 Task: Search for a house in Anoka, United States, for 2 guests from June 9 to June 16, with a price range of ₹8000 to ₹16000, 2 bedrooms, 2 beds, self check-in, and English-speaking host.
Action: Mouse pressed left at (594, 139)
Screenshot: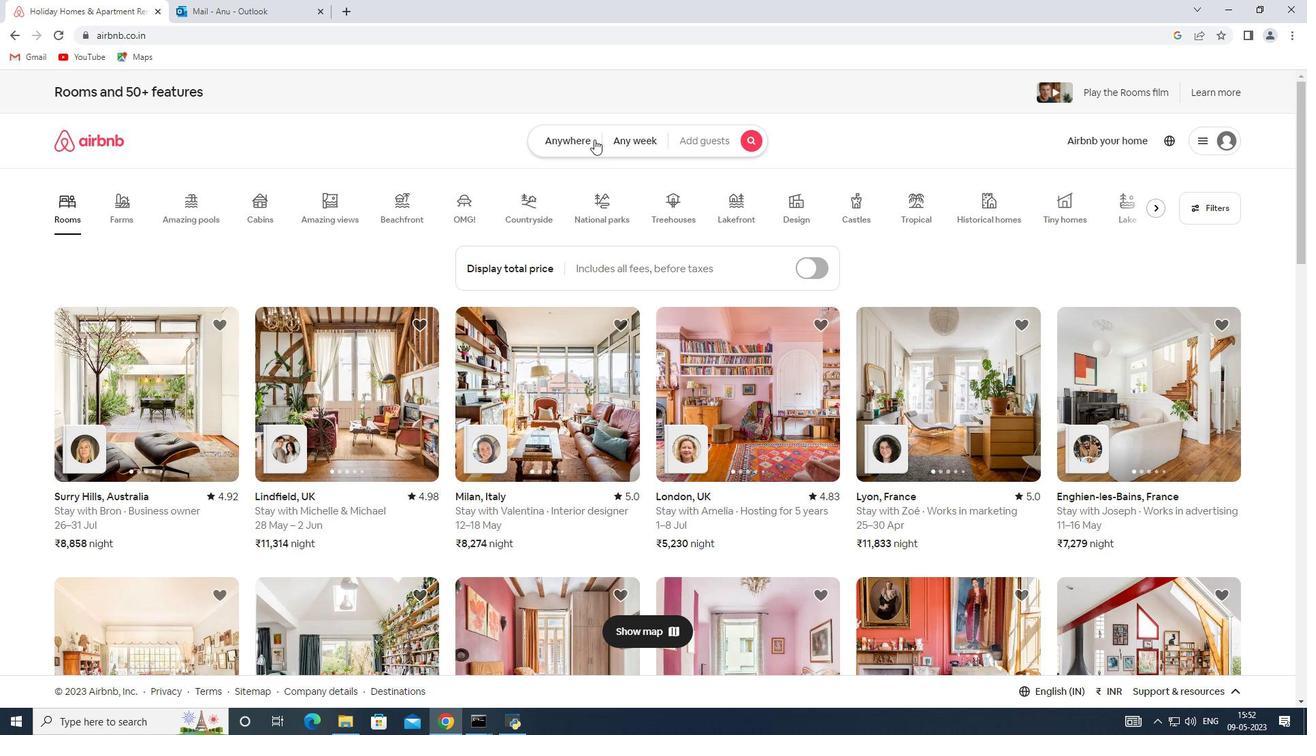 
Action: Mouse moved to (446, 201)
Screenshot: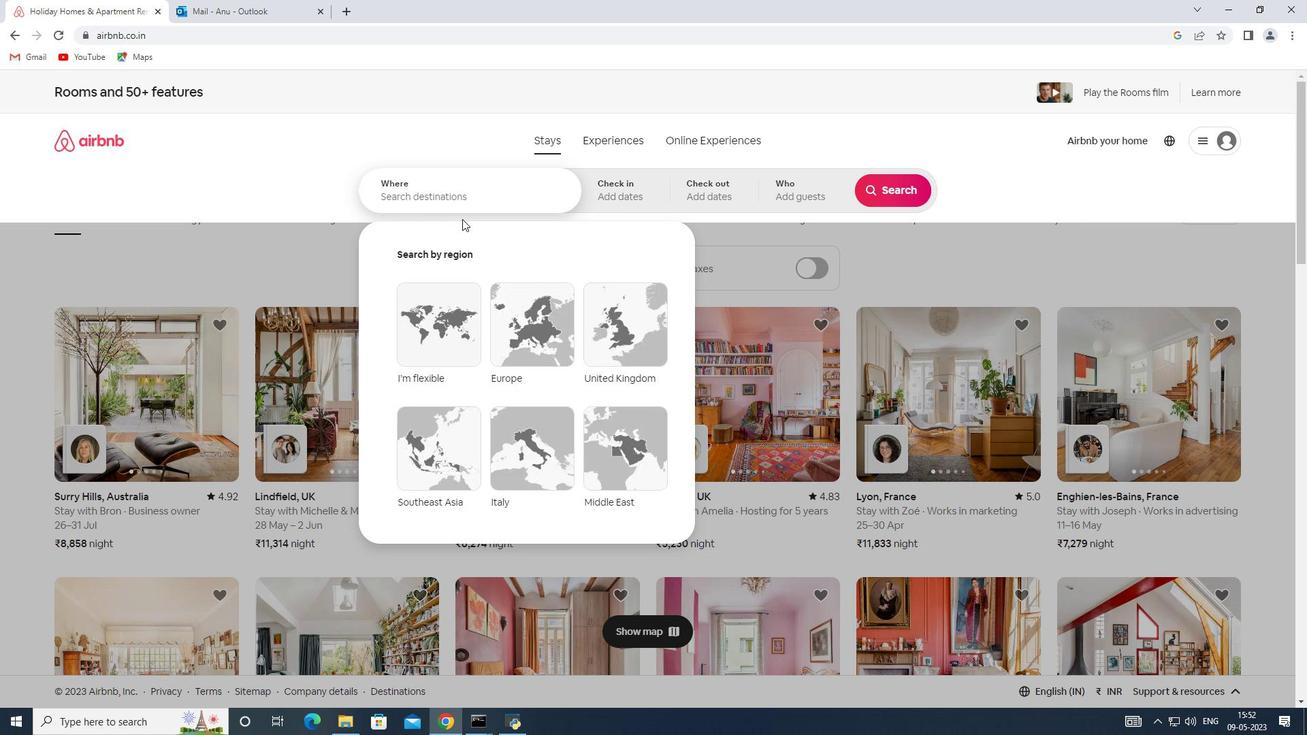 
Action: Mouse pressed left at (446, 201)
Screenshot: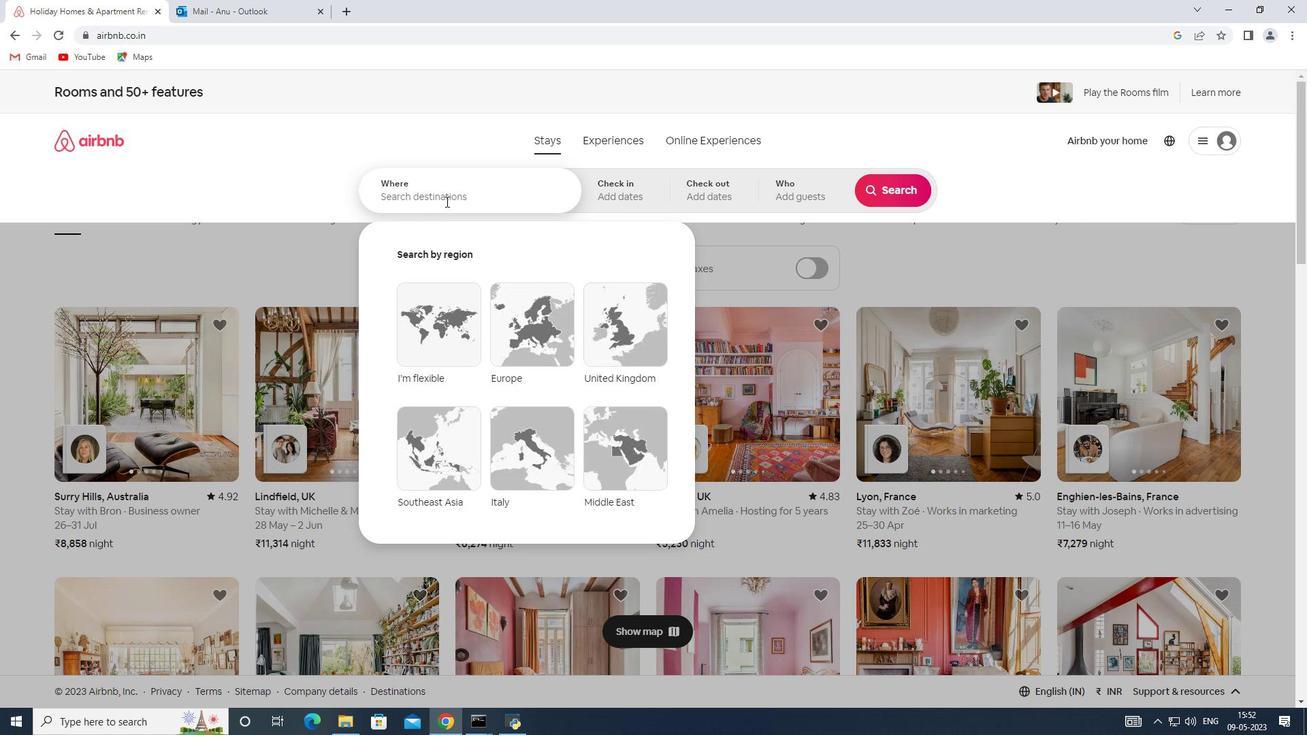 
Action: Mouse moved to (452, 196)
Screenshot: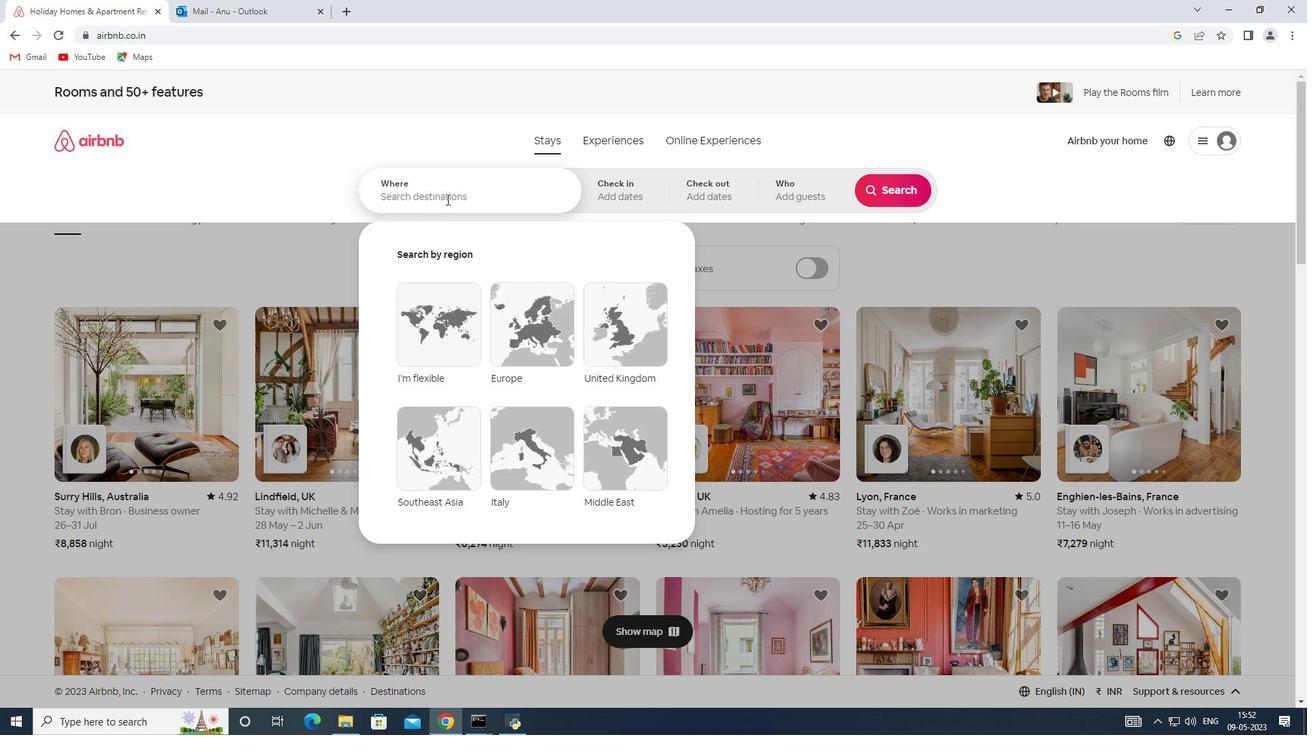 
Action: Key pressed <Key.caps_lock>A<Key.caps_lock>noka,<Key.caps_lock>U<Key.caps_lock>nited
Screenshot: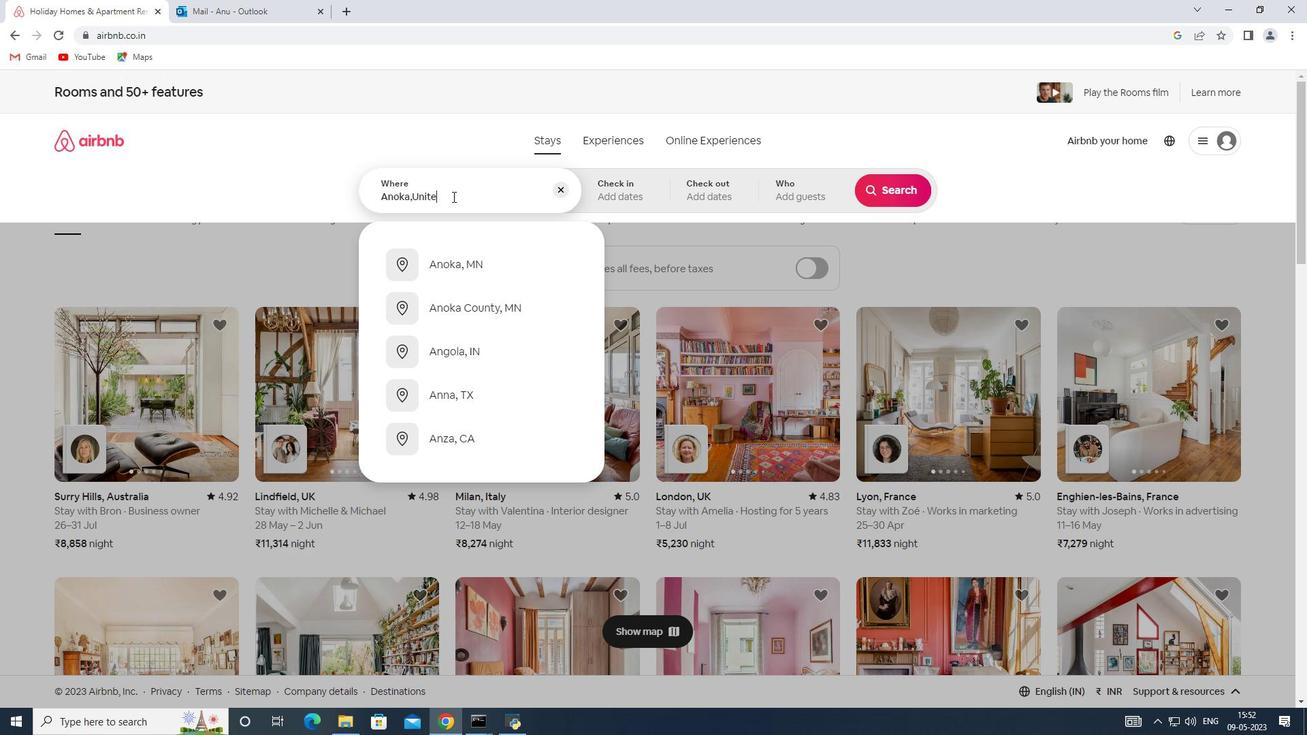 
Action: Mouse moved to (497, 199)
Screenshot: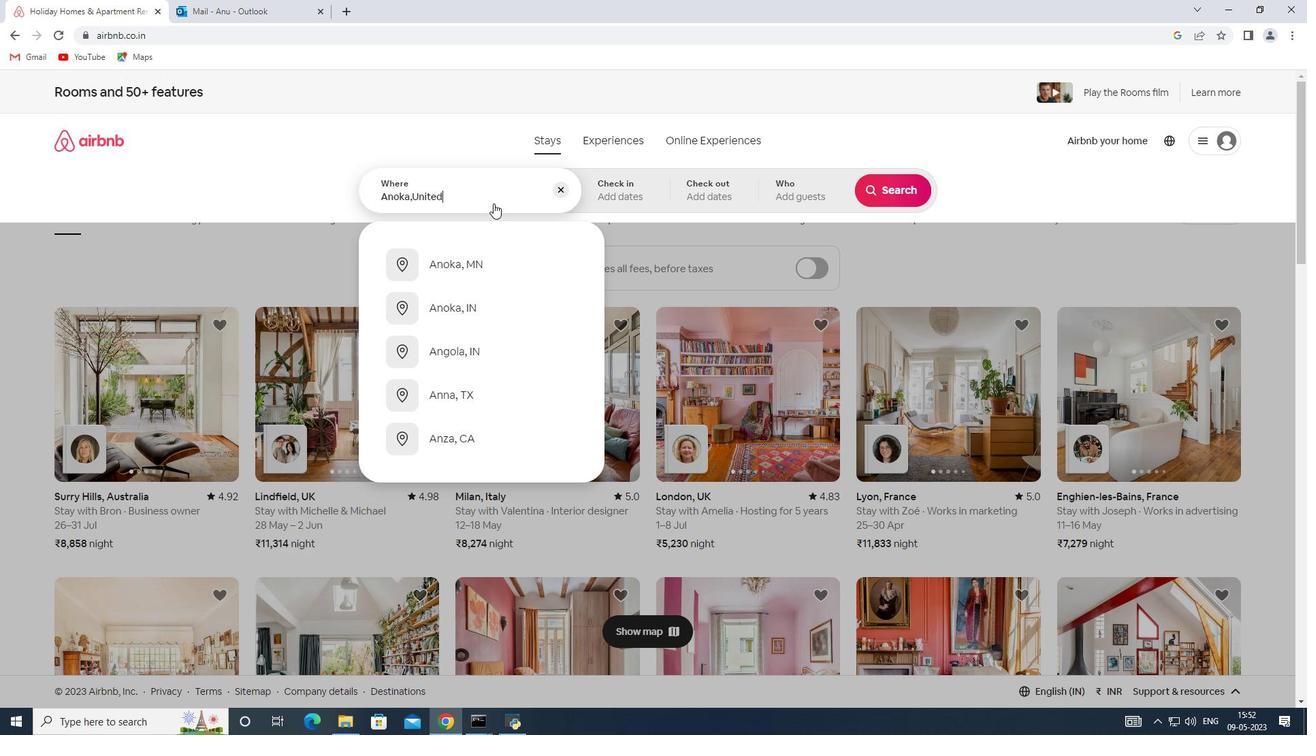 
Action: Key pressed <Key.space><Key.caps_lock>S<Key.caps_lock>tates
Screenshot: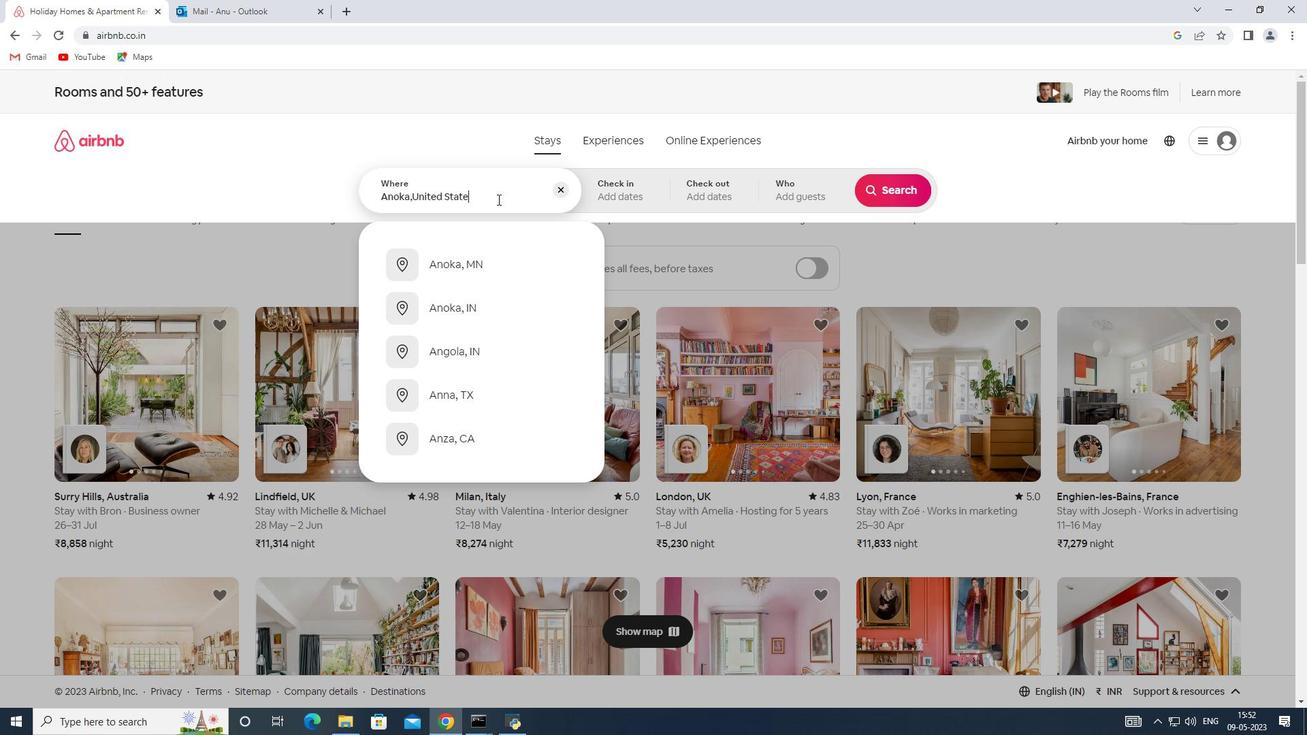 
Action: Mouse moved to (644, 192)
Screenshot: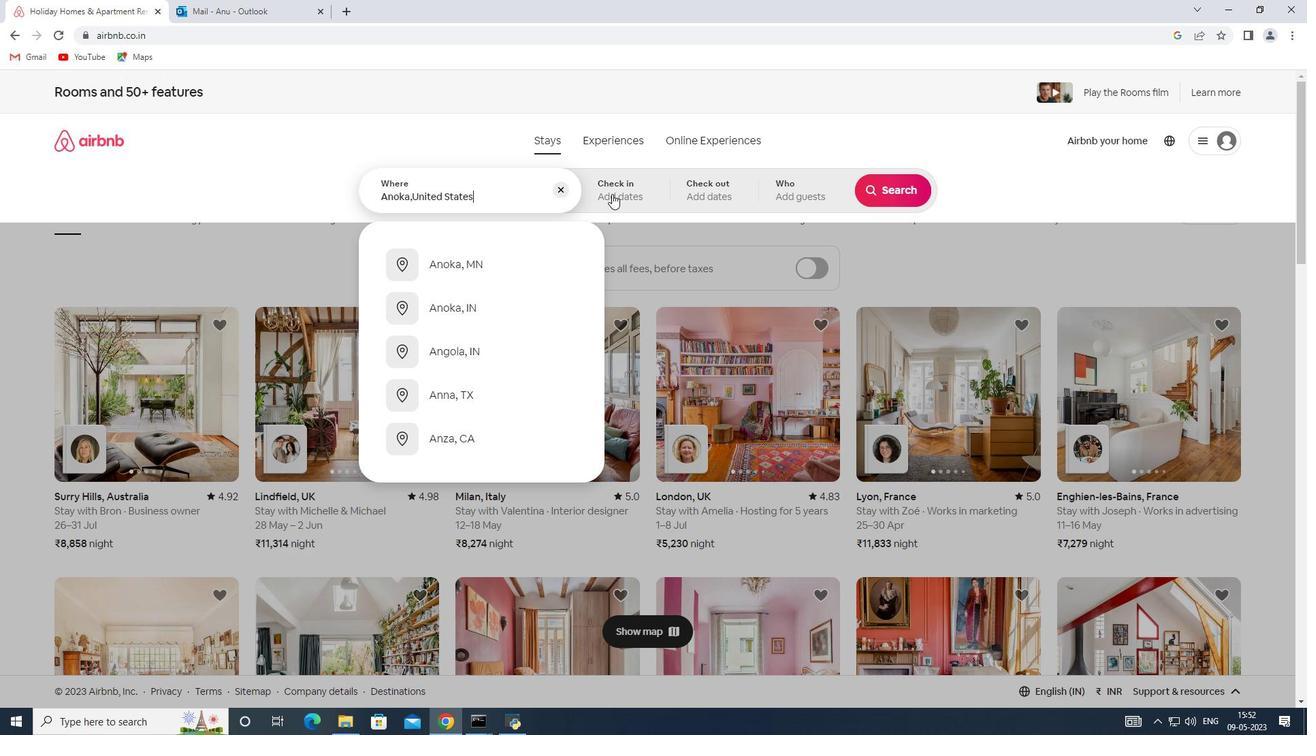 
Action: Mouse pressed left at (644, 192)
Screenshot: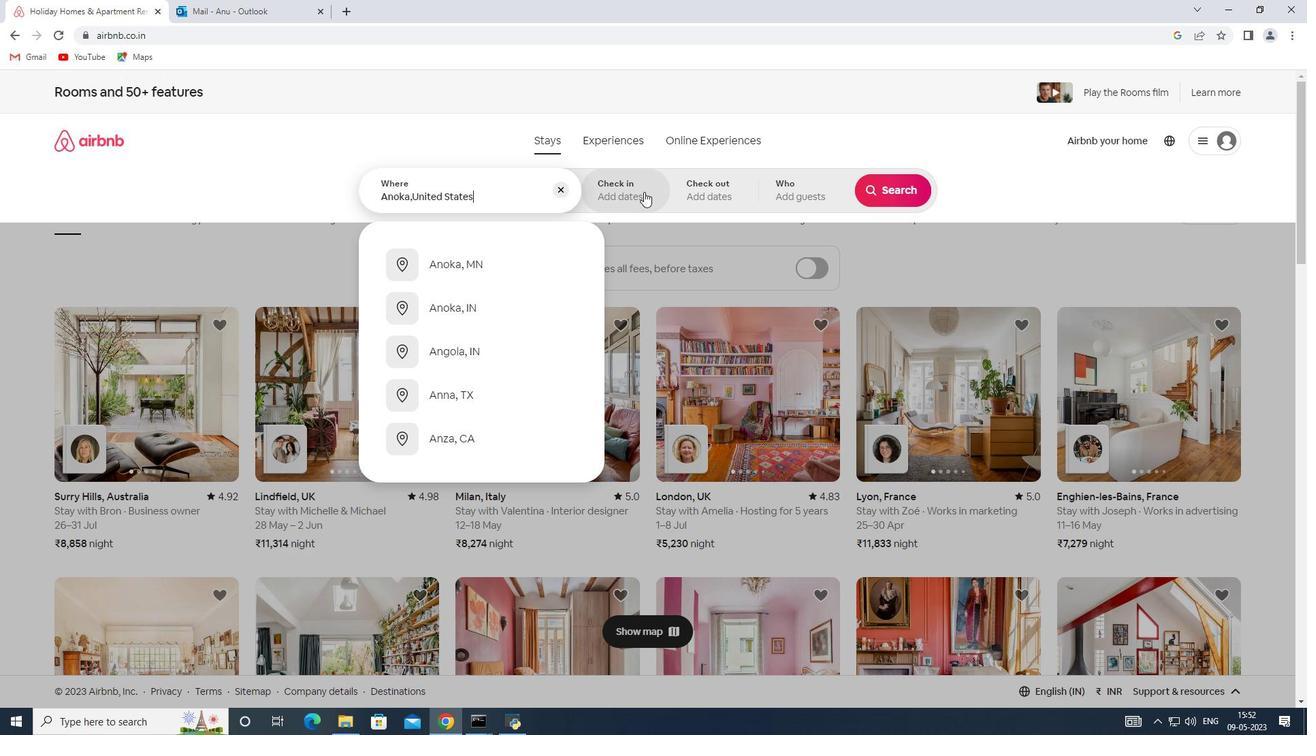 
Action: Mouse moved to (848, 382)
Screenshot: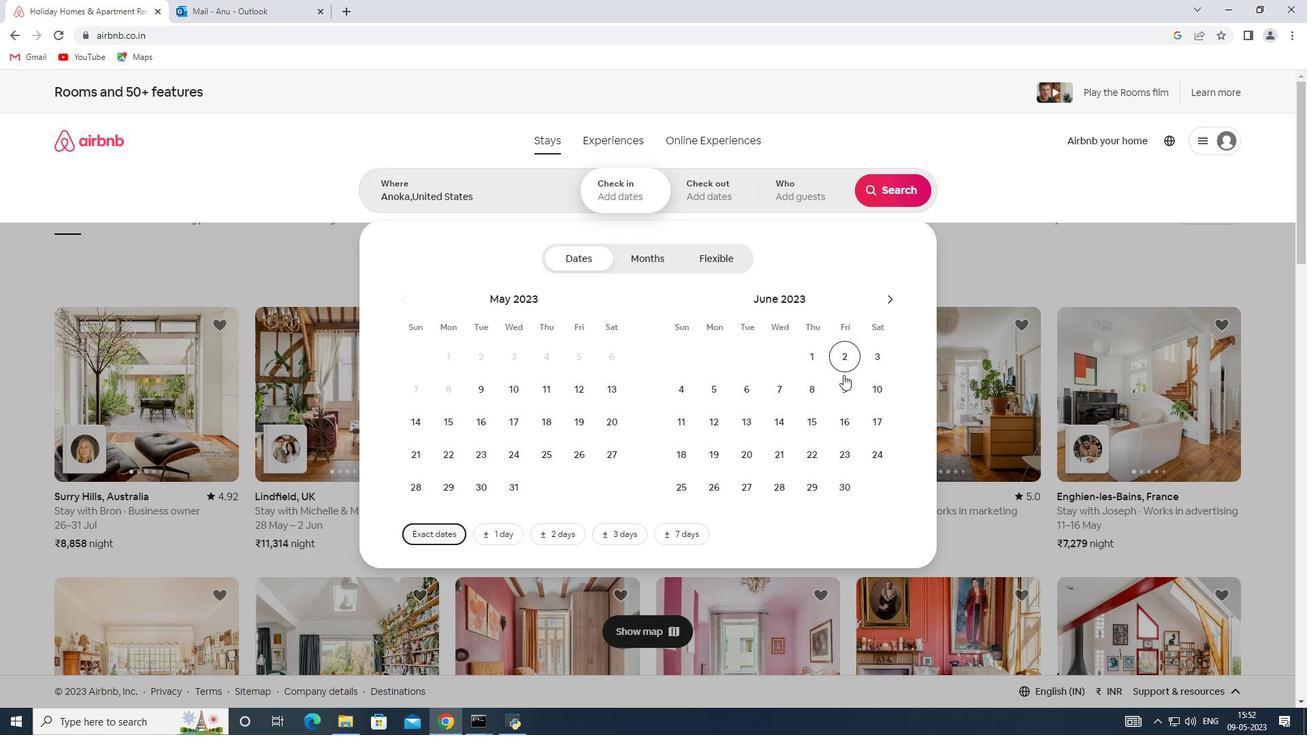 
Action: Mouse pressed left at (848, 382)
Screenshot: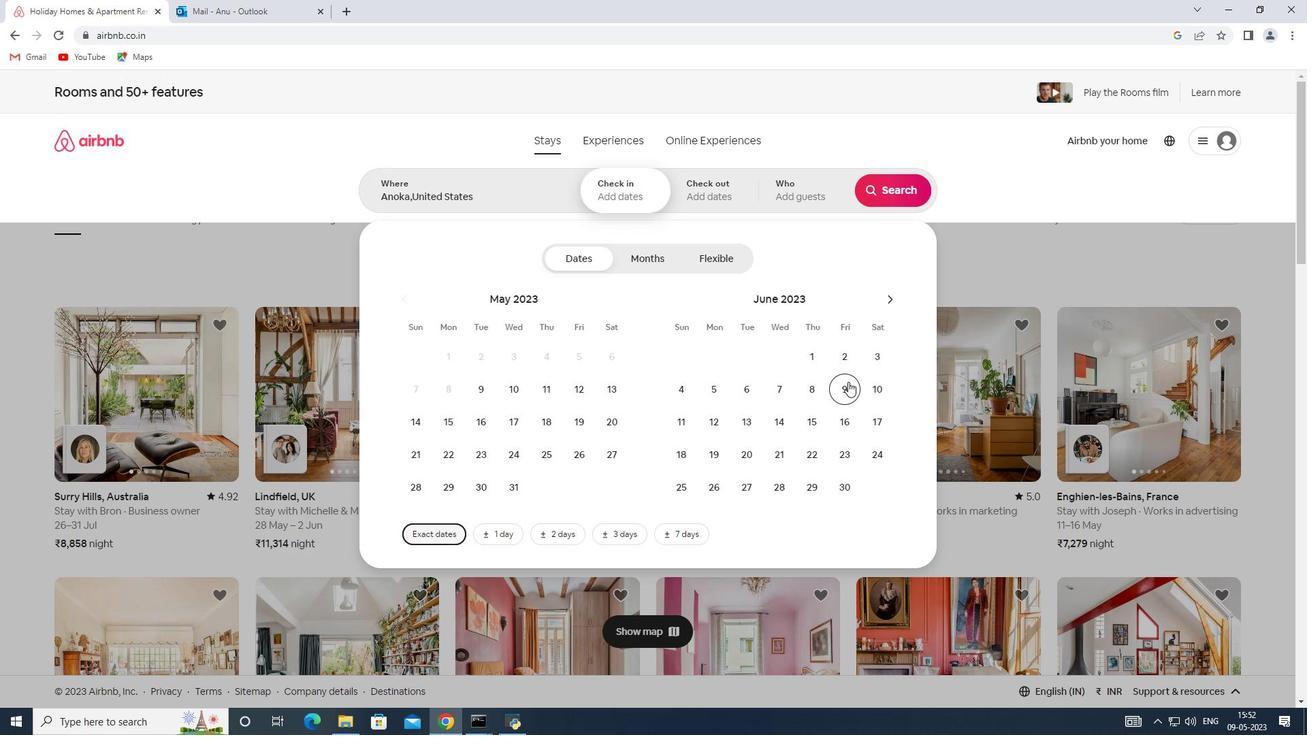 
Action: Mouse moved to (848, 413)
Screenshot: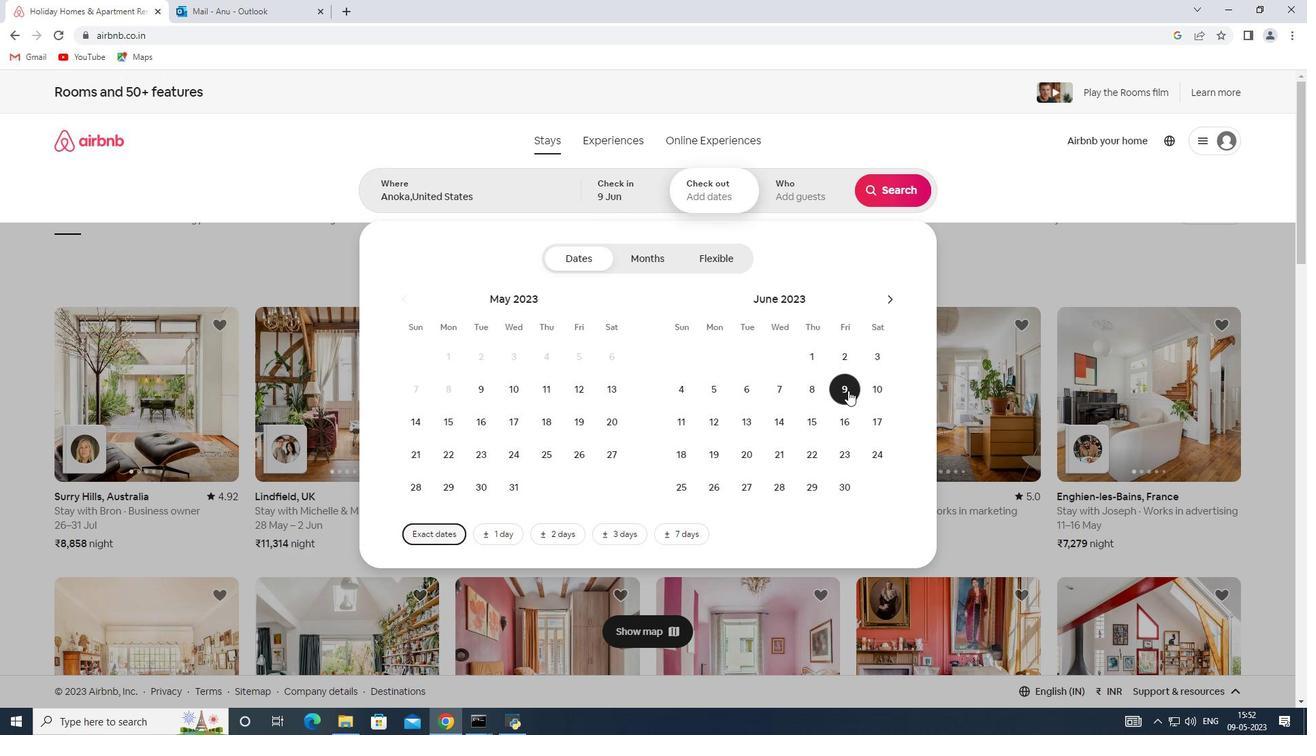 
Action: Mouse pressed left at (848, 413)
Screenshot: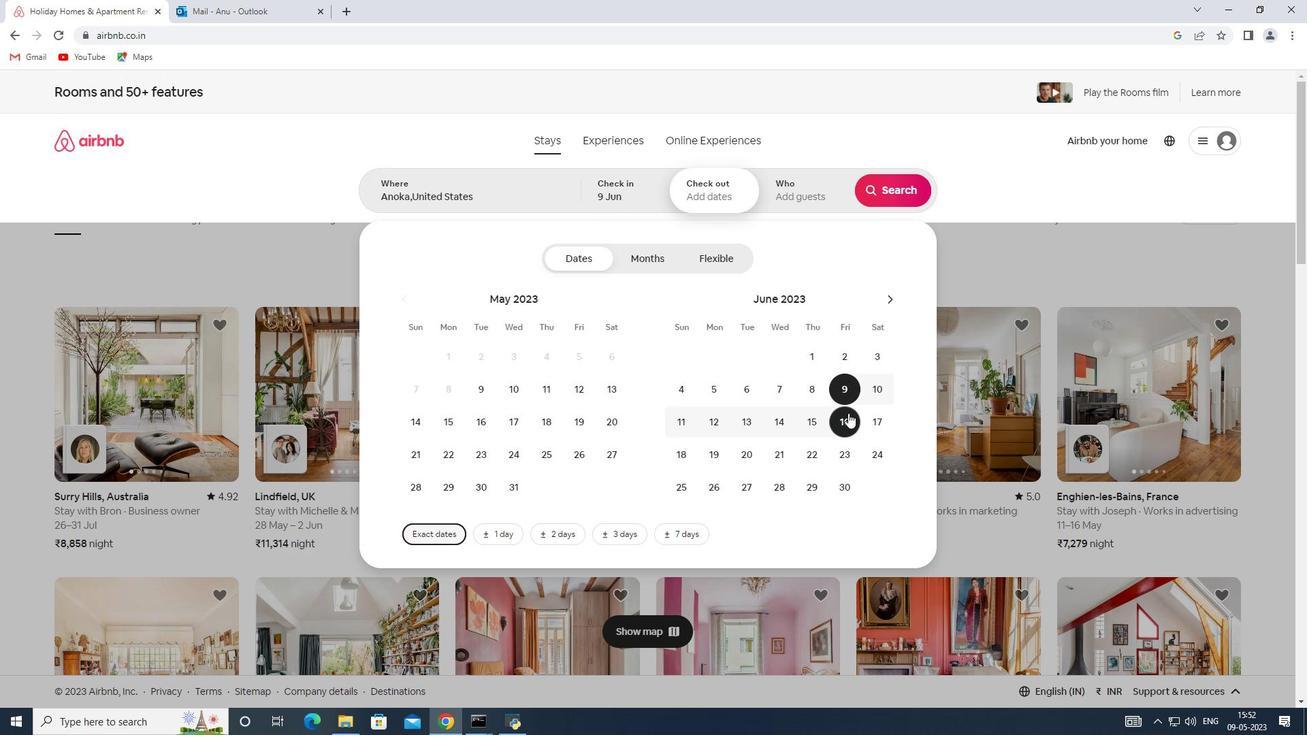 
Action: Mouse moved to (789, 190)
Screenshot: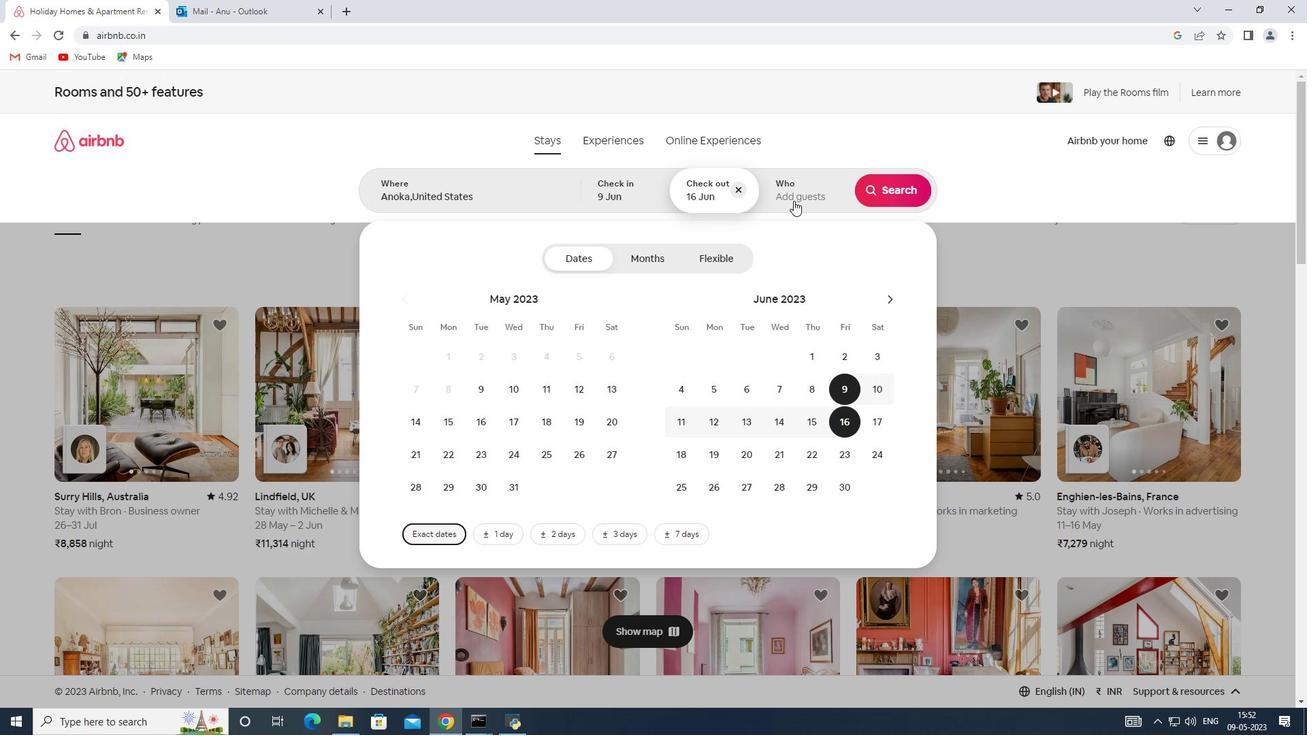 
Action: Mouse pressed left at (789, 190)
Screenshot: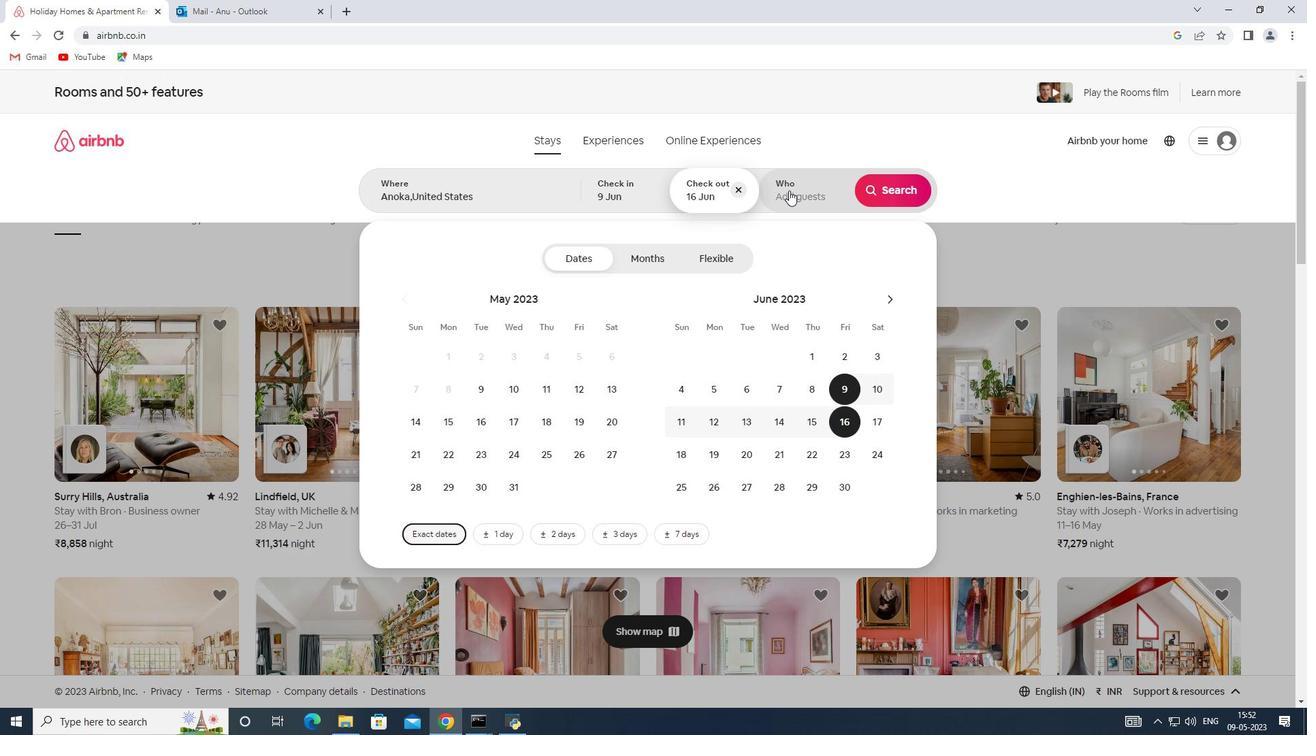 
Action: Mouse moved to (897, 259)
Screenshot: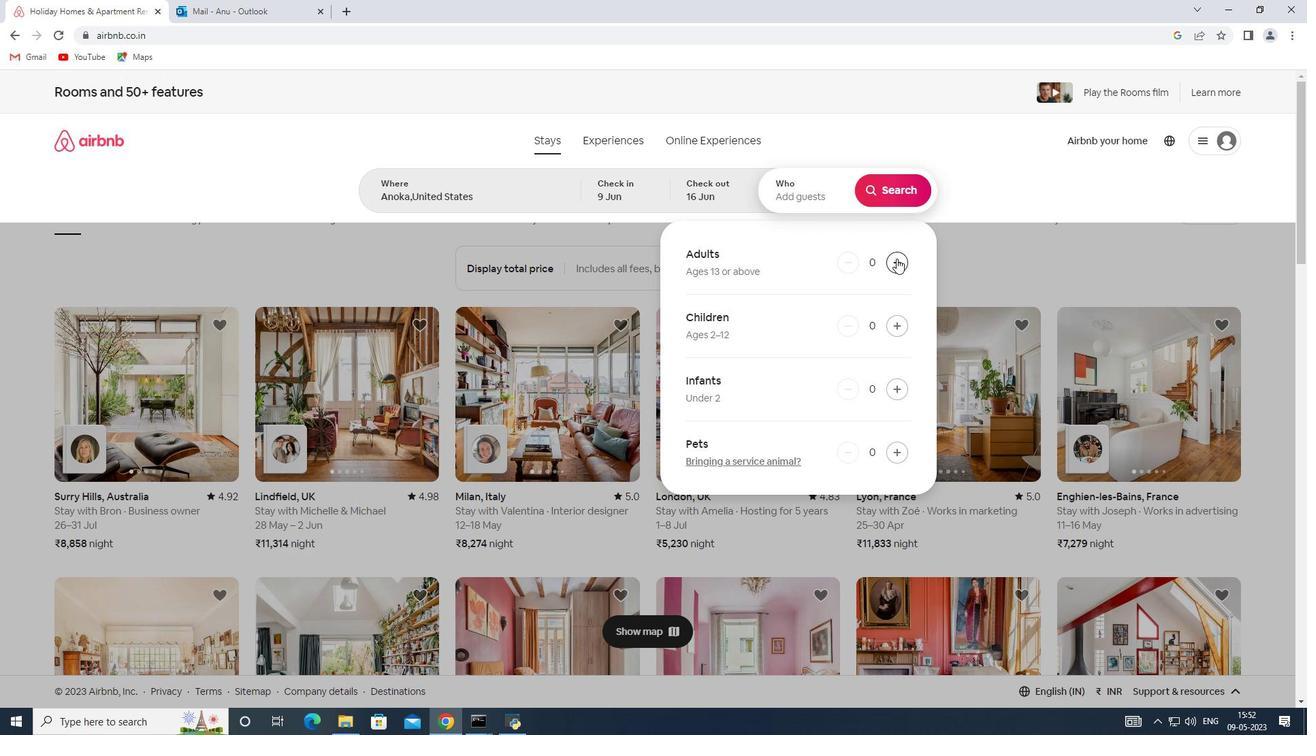 
Action: Mouse pressed left at (897, 259)
Screenshot: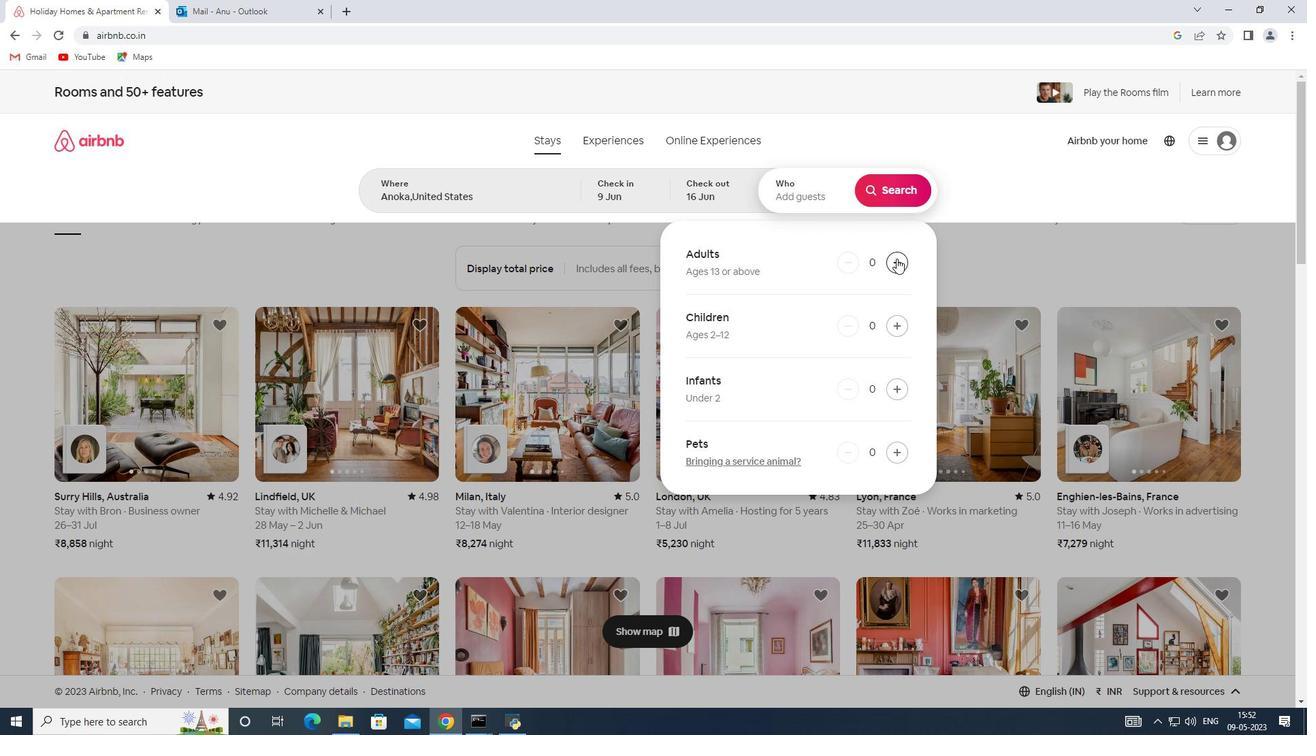 
Action: Mouse pressed left at (897, 259)
Screenshot: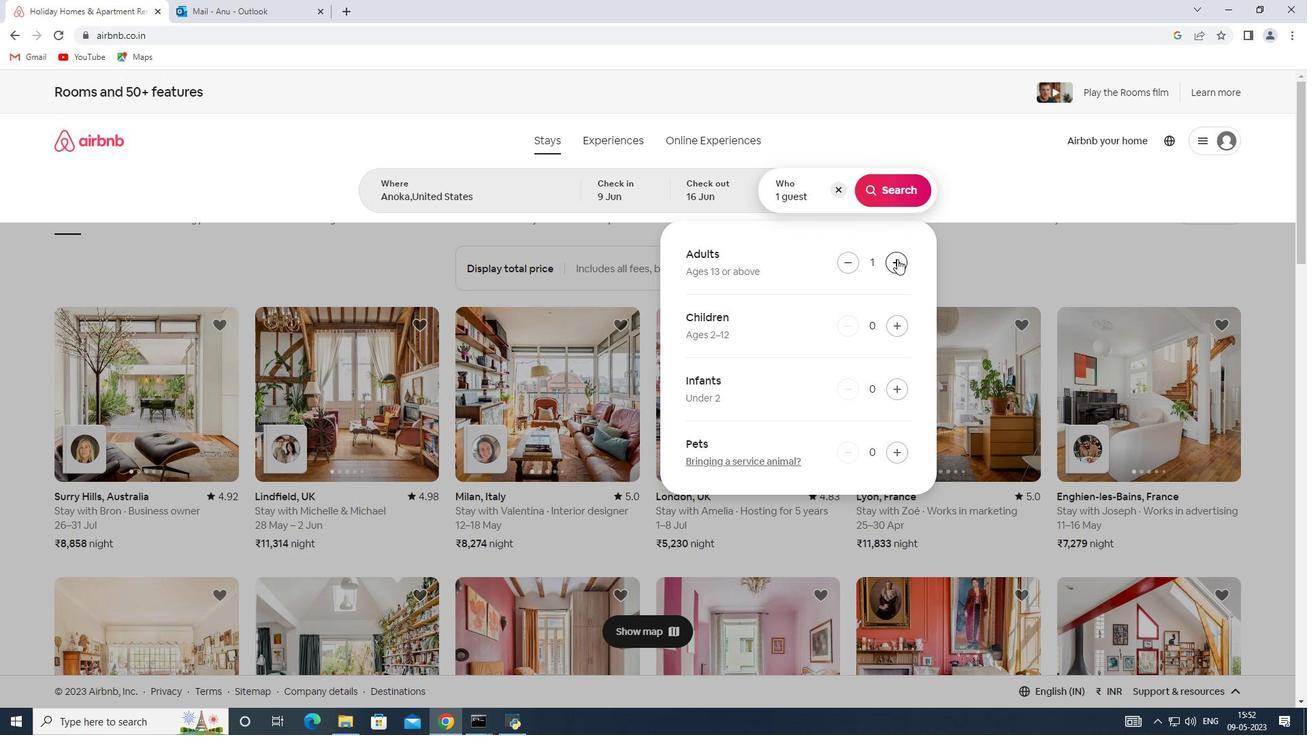 
Action: Mouse moved to (894, 185)
Screenshot: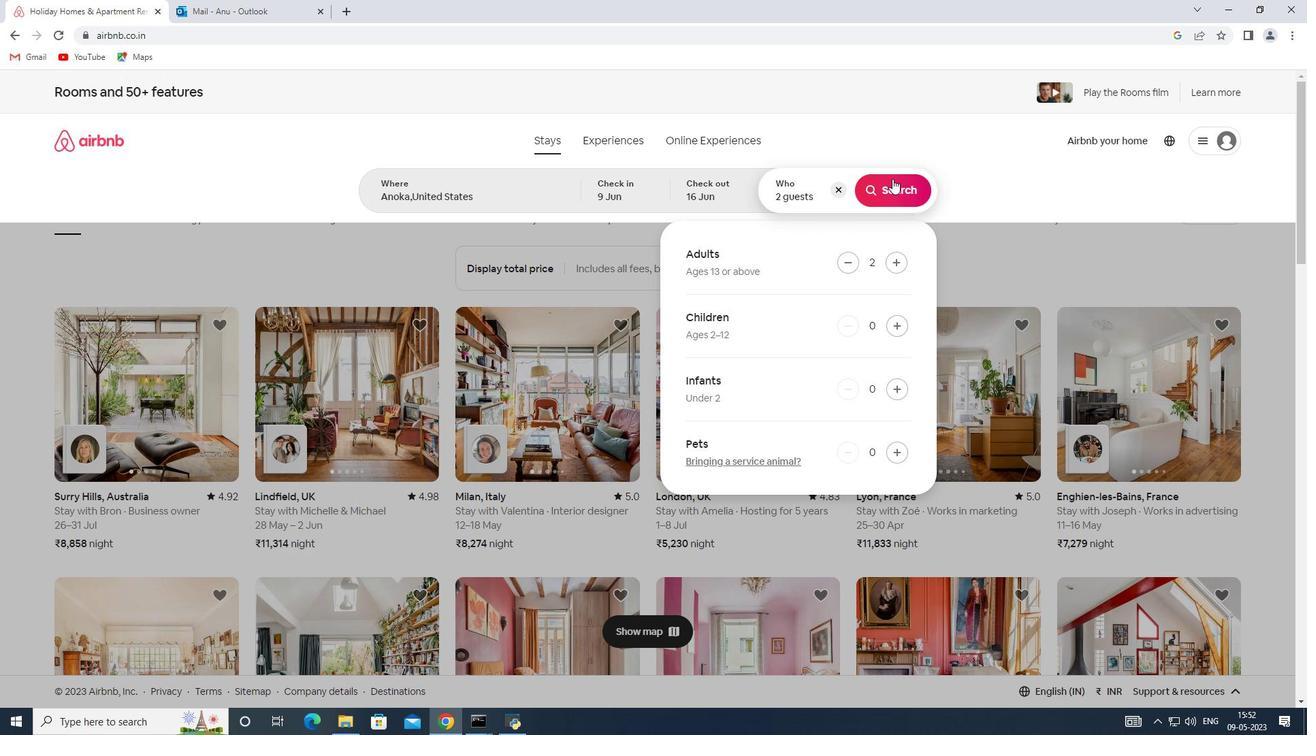 
Action: Mouse pressed left at (894, 185)
Screenshot: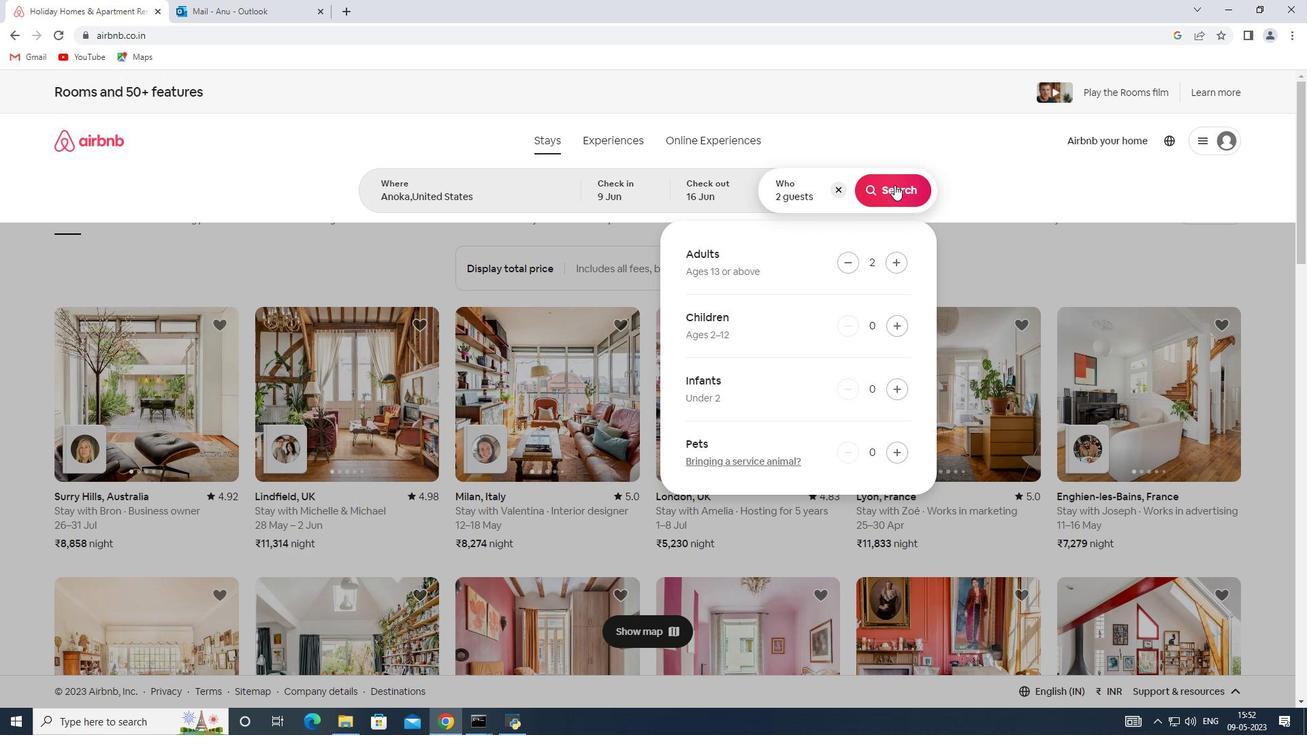 
Action: Mouse moved to (1238, 153)
Screenshot: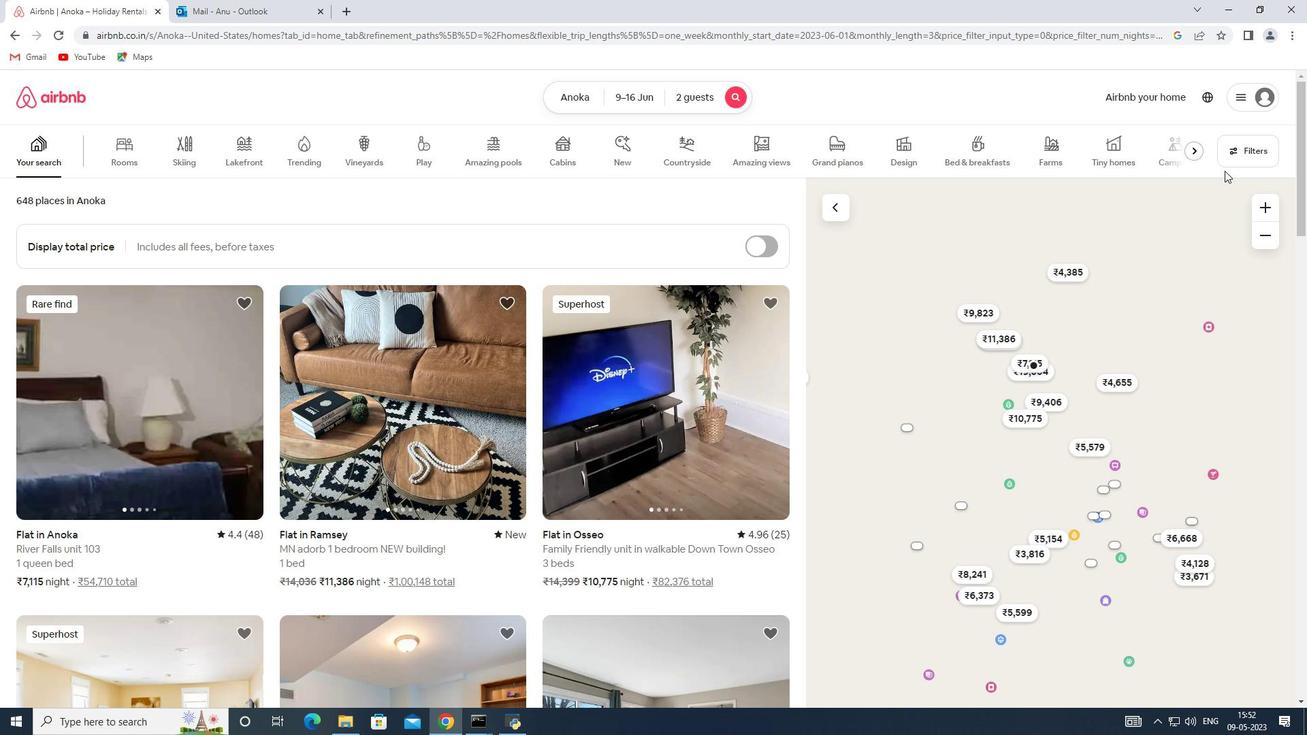 
Action: Mouse pressed left at (1238, 153)
Screenshot: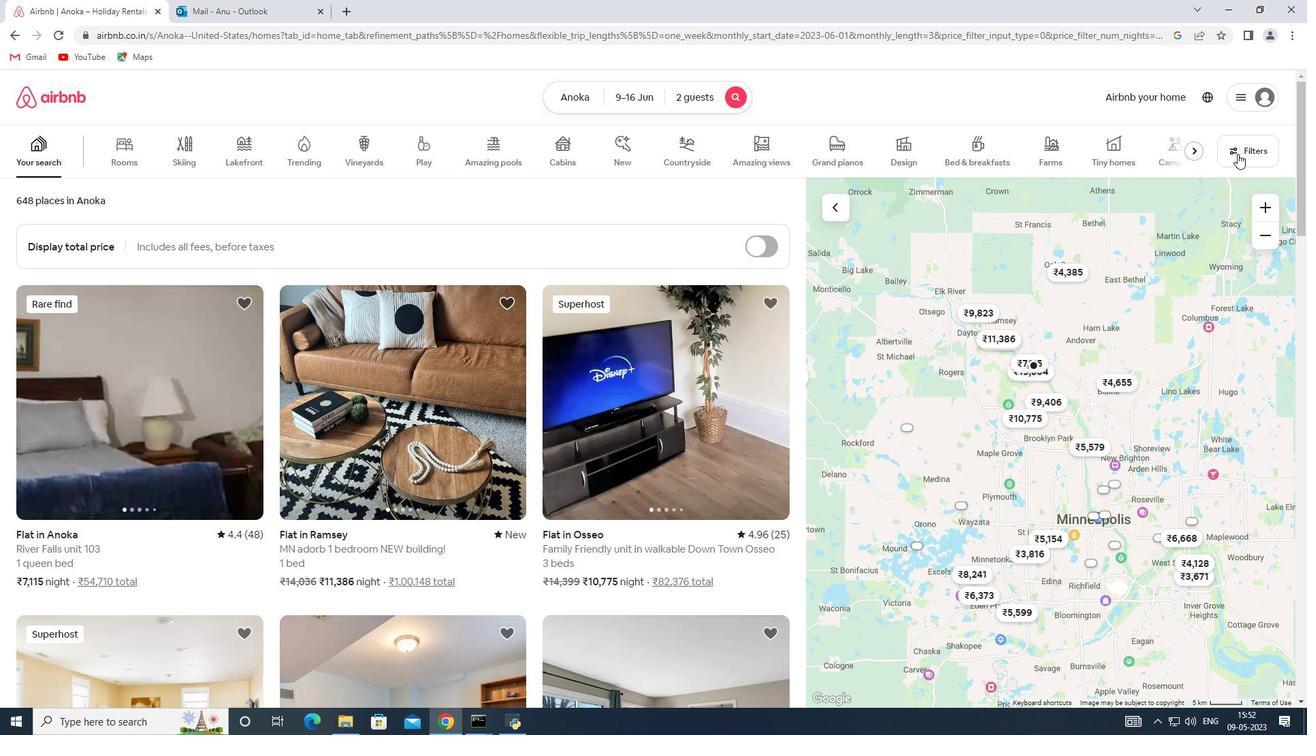 
Action: Mouse moved to (466, 484)
Screenshot: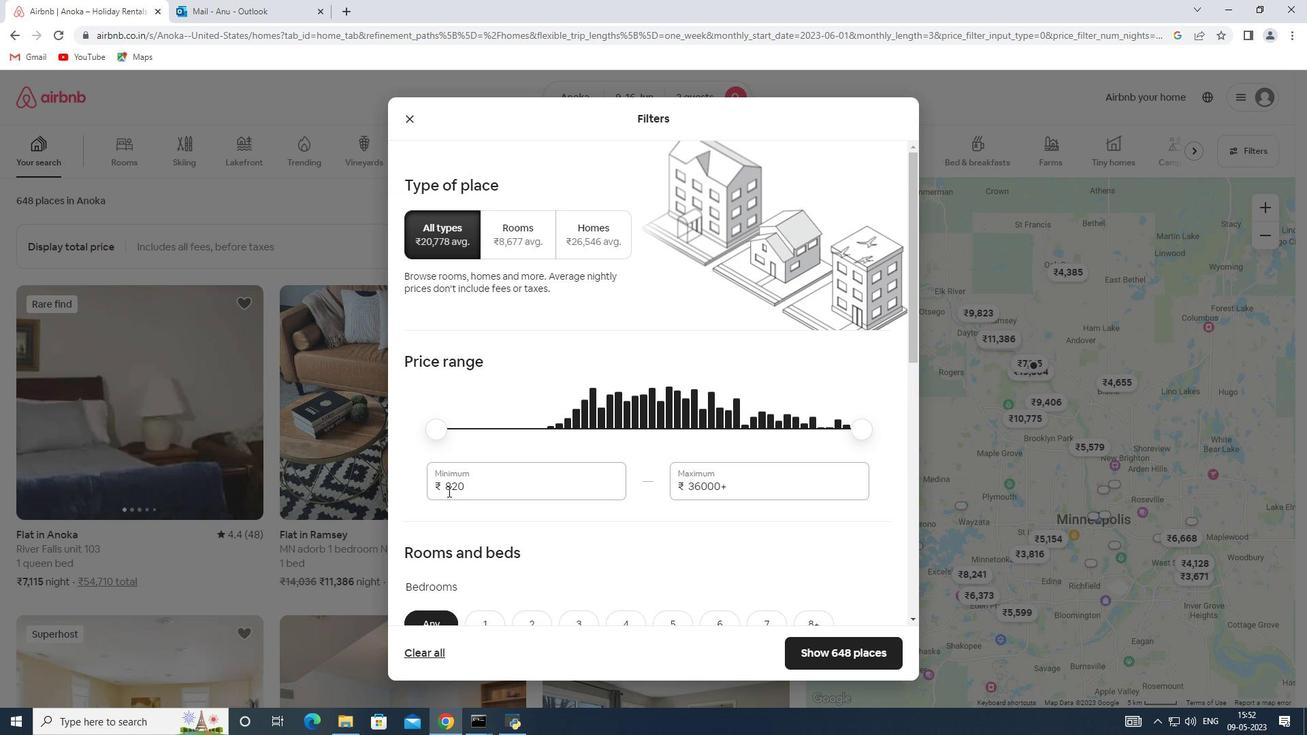
Action: Mouse pressed left at (466, 484)
Screenshot: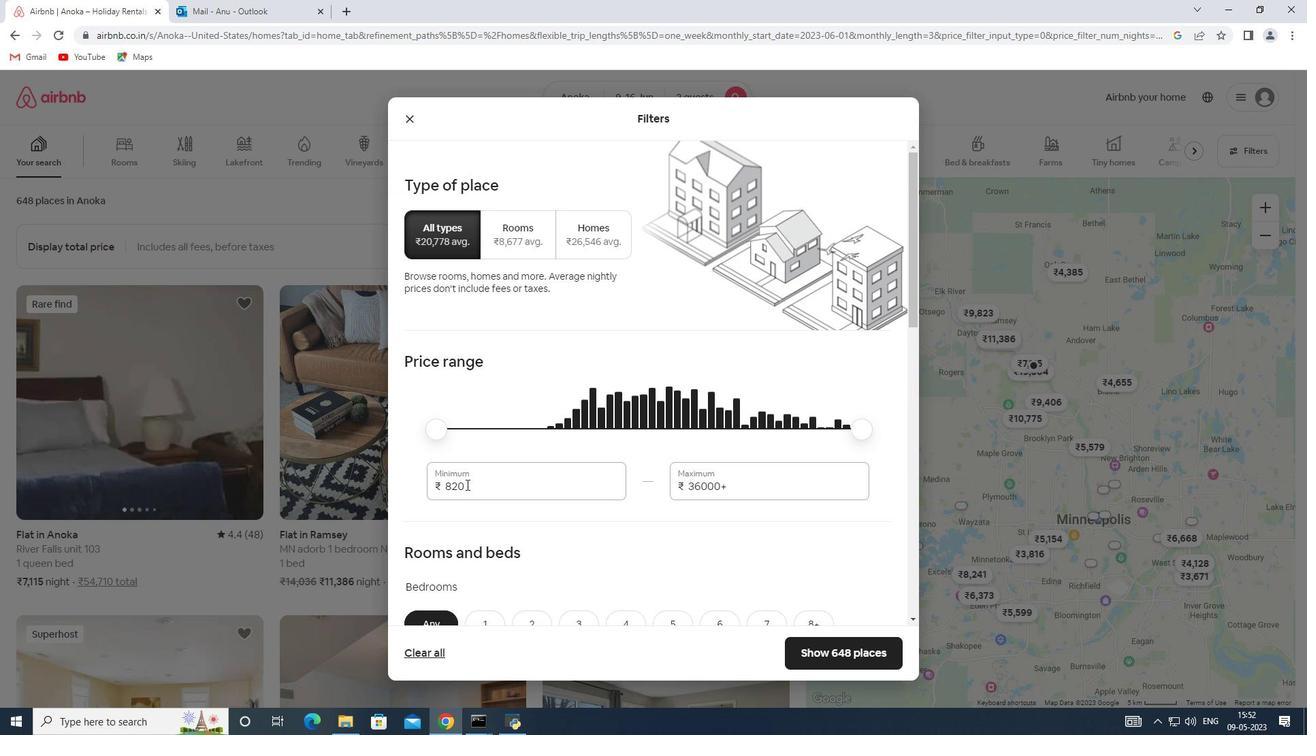 
Action: Mouse moved to (440, 484)
Screenshot: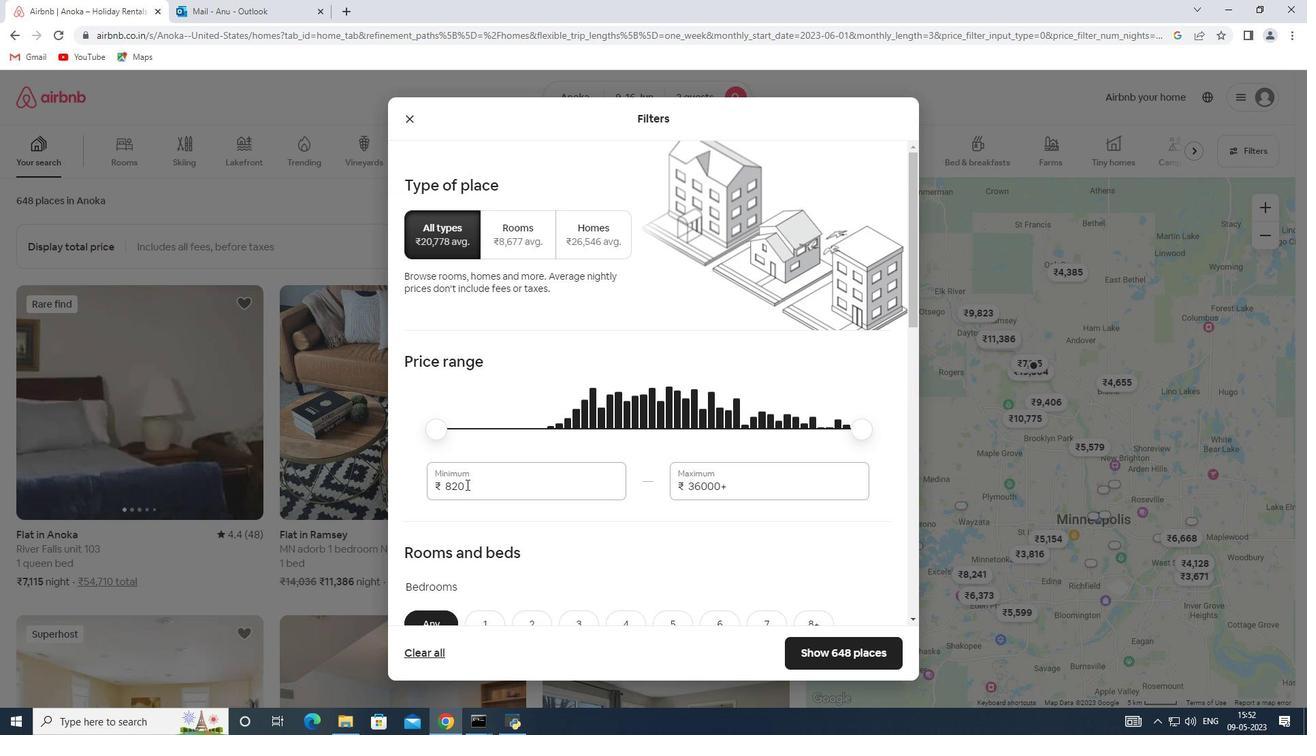 
Action: Key pressed 8000
Screenshot: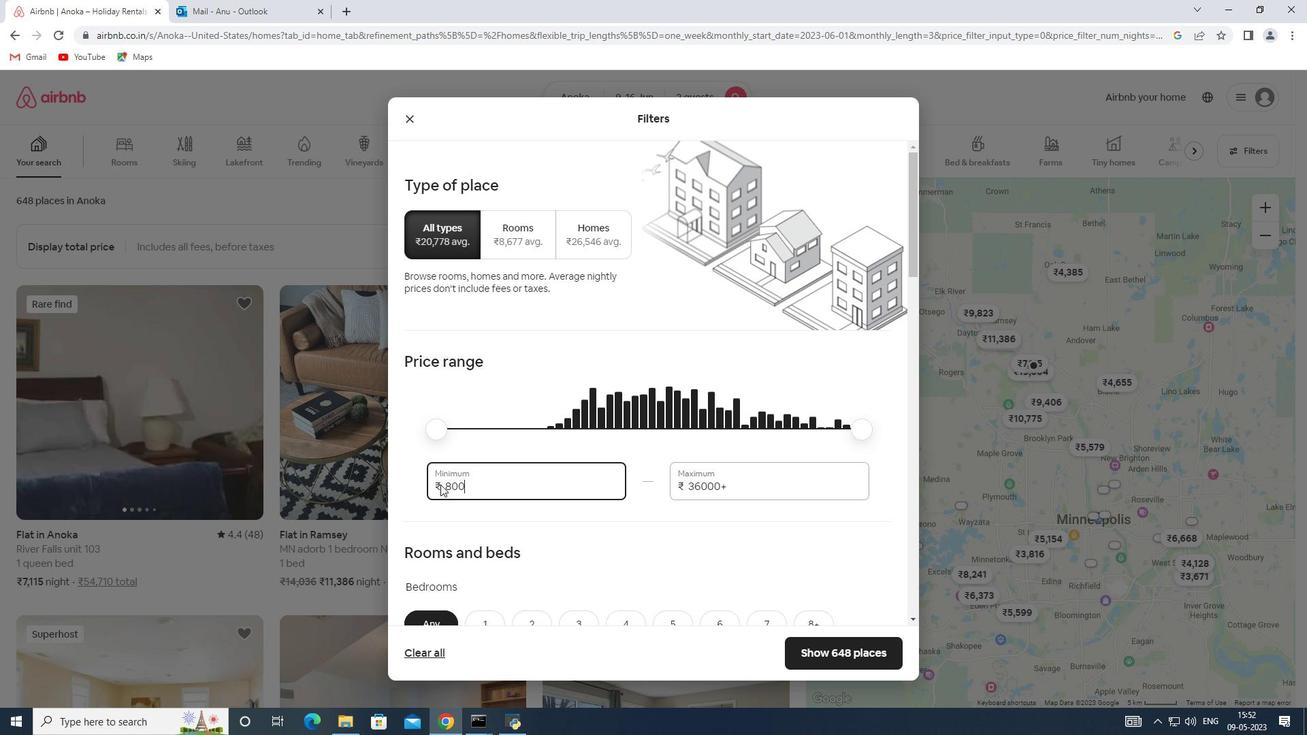 
Action: Mouse moved to (735, 489)
Screenshot: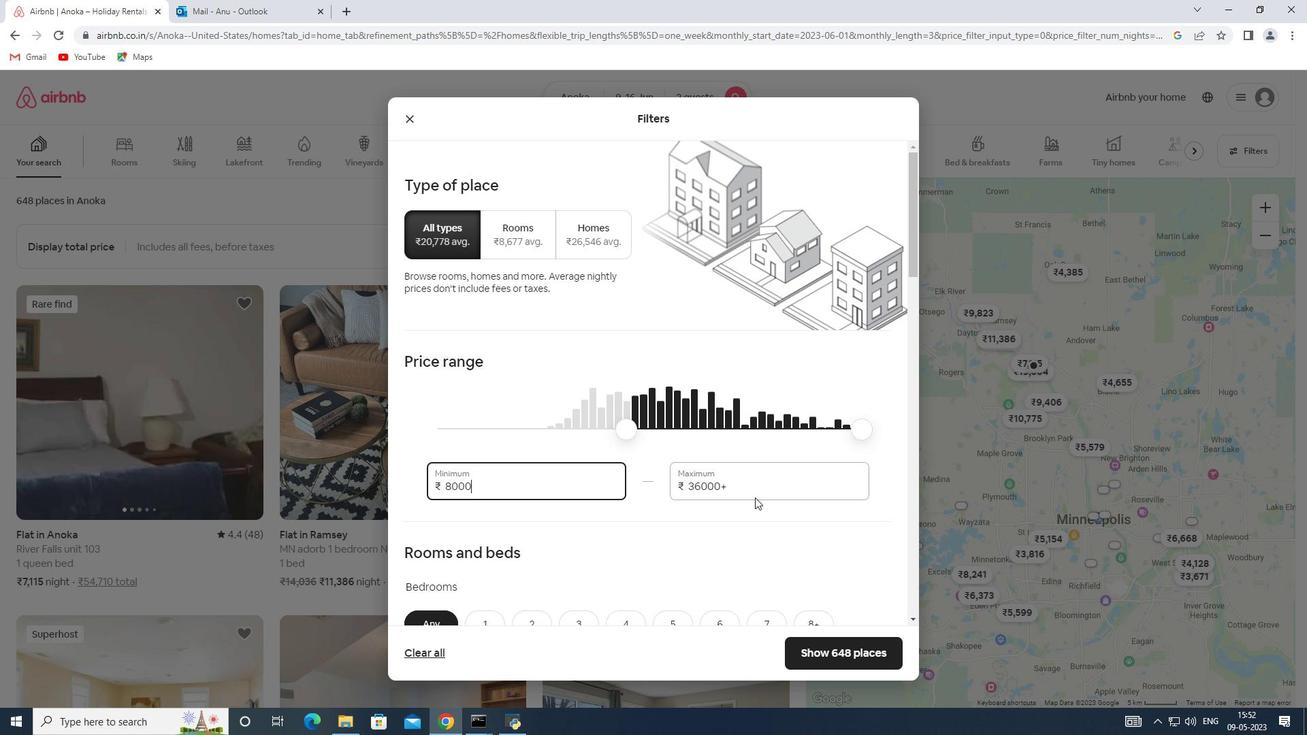 
Action: Mouse pressed left at (735, 489)
Screenshot: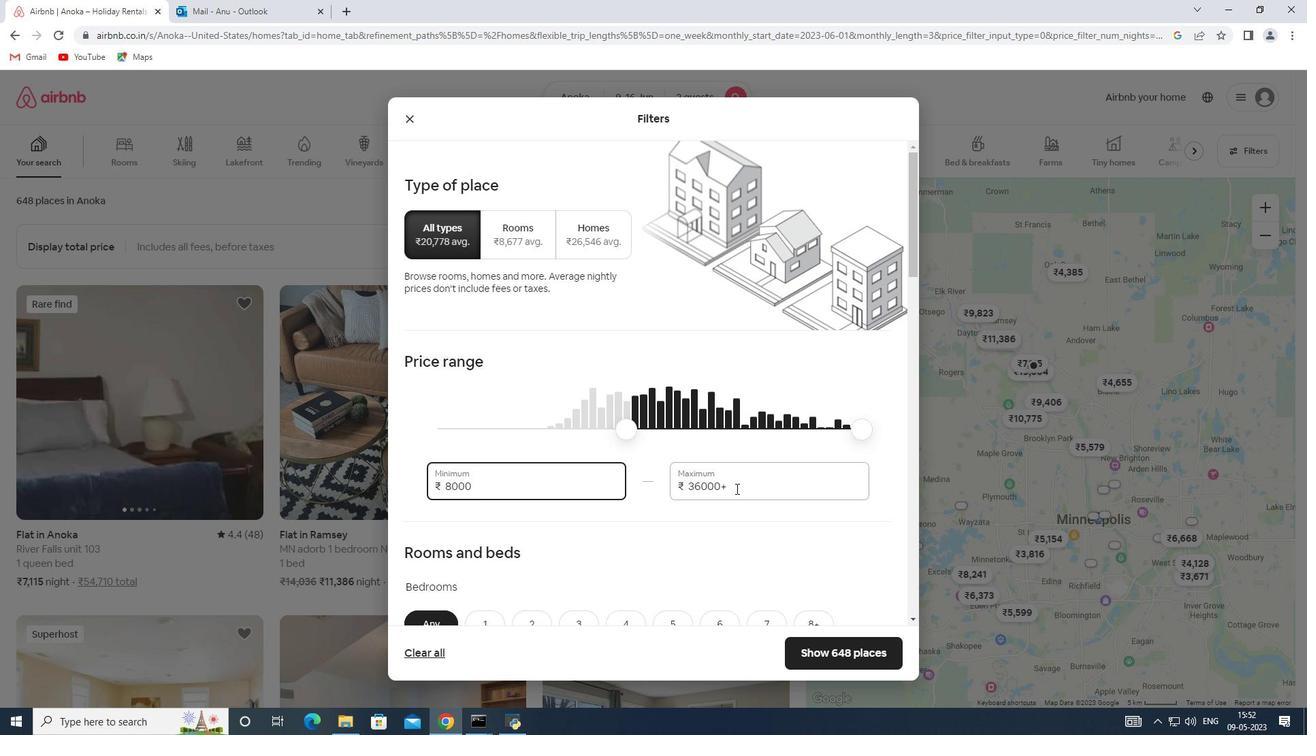
Action: Mouse moved to (657, 489)
Screenshot: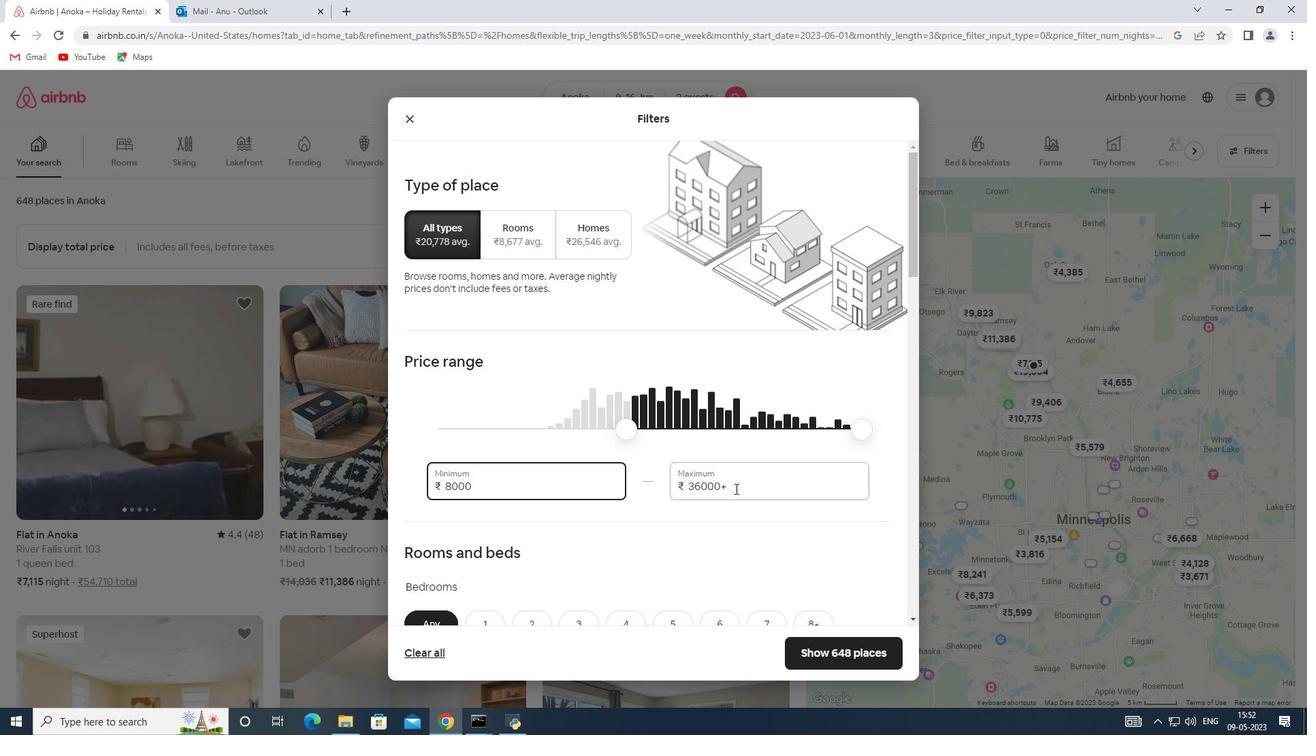 
Action: Key pressed 16000
Screenshot: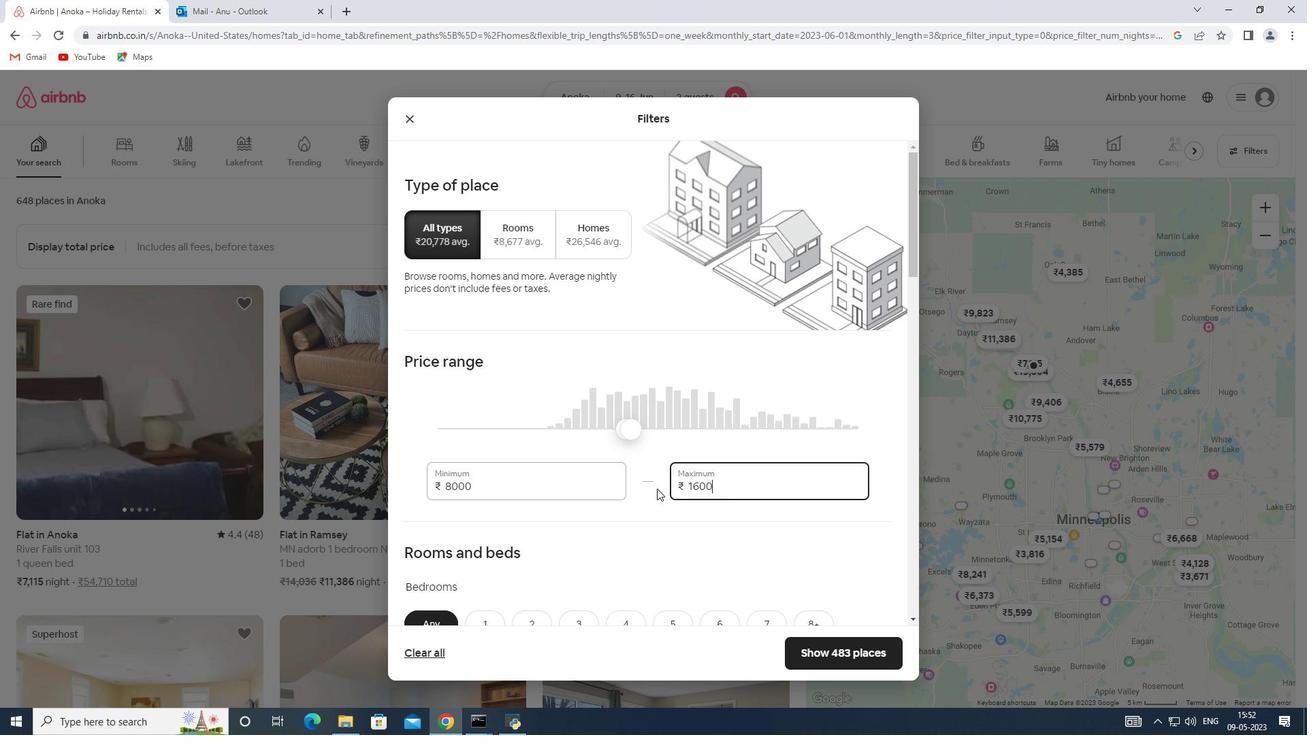 
Action: Mouse scrolled (657, 488) with delta (0, 0)
Screenshot: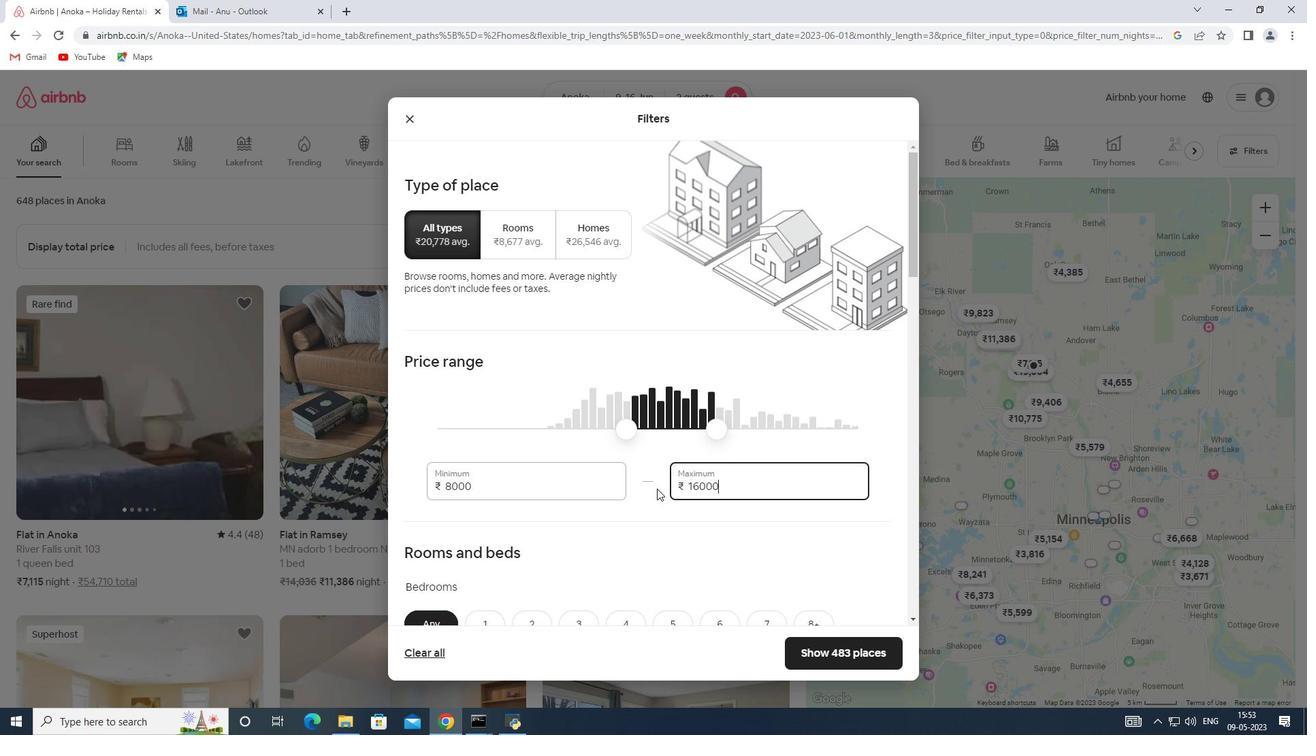 
Action: Mouse scrolled (657, 488) with delta (0, 0)
Screenshot: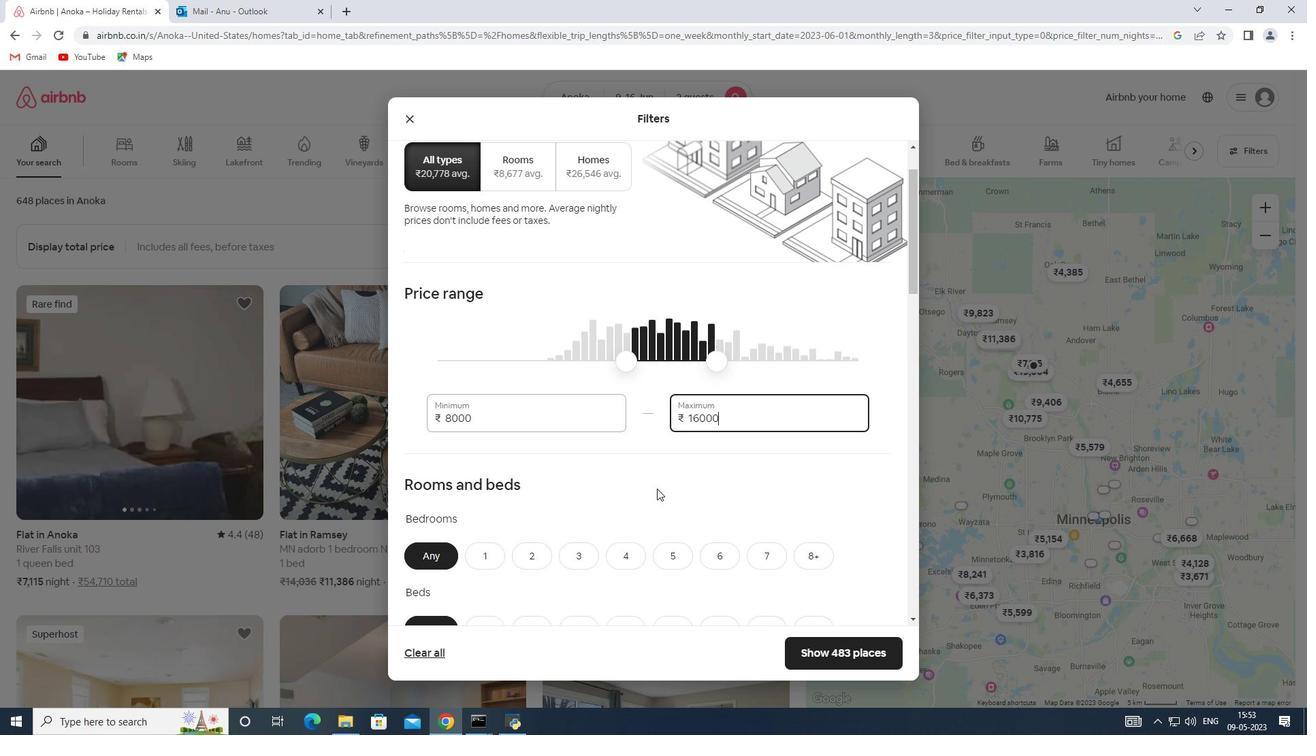 
Action: Mouse moved to (524, 489)
Screenshot: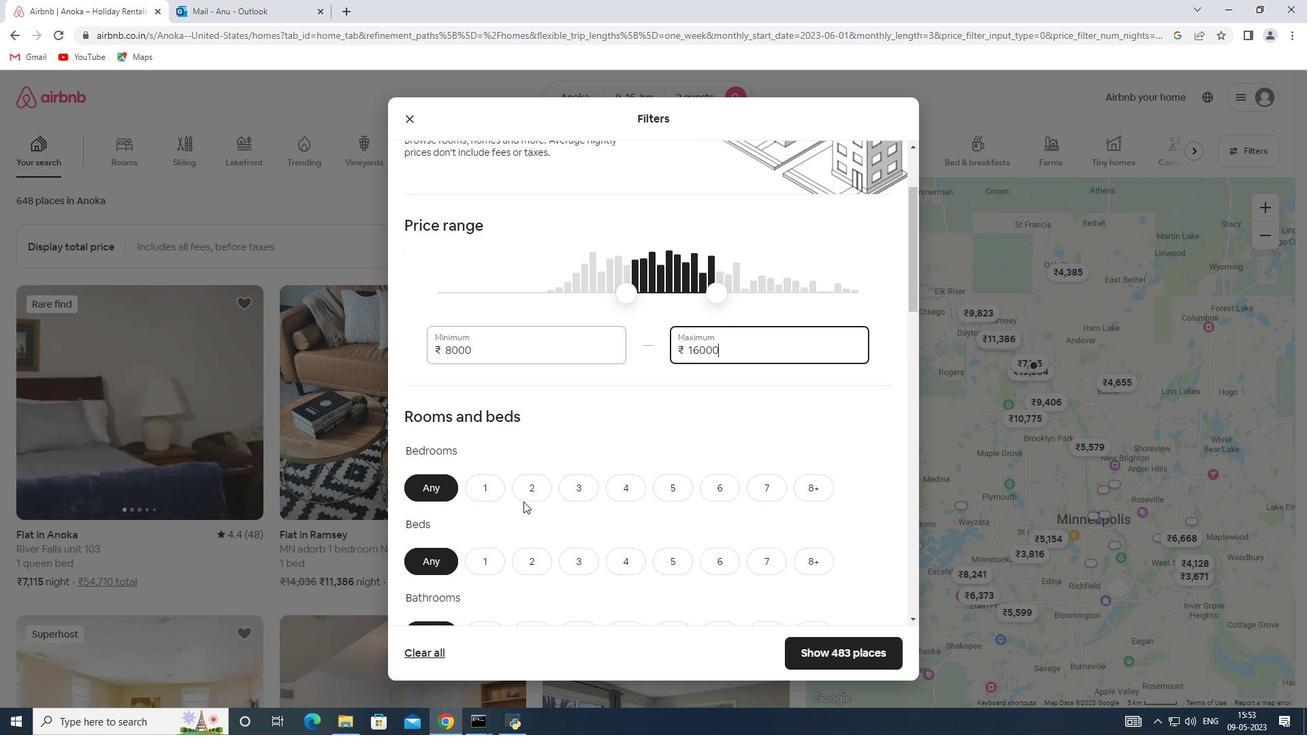 
Action: Mouse pressed left at (524, 489)
Screenshot: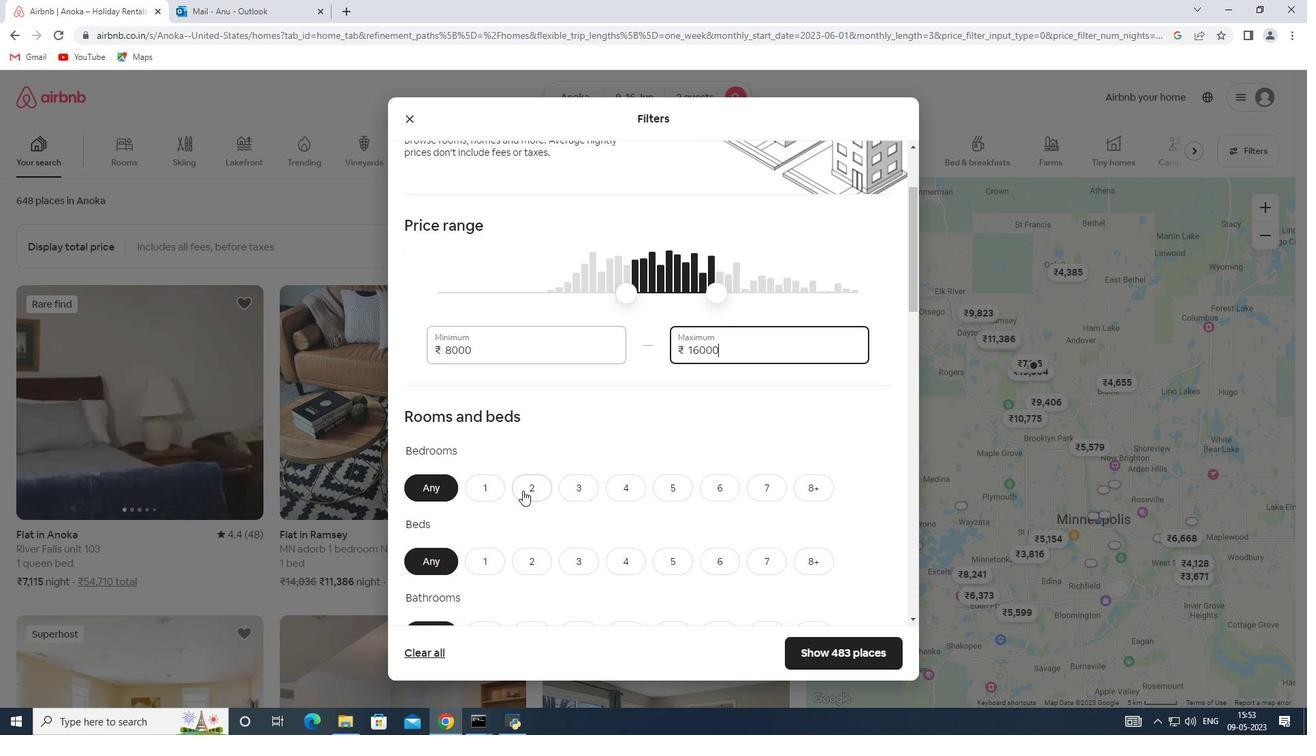
Action: Mouse moved to (527, 567)
Screenshot: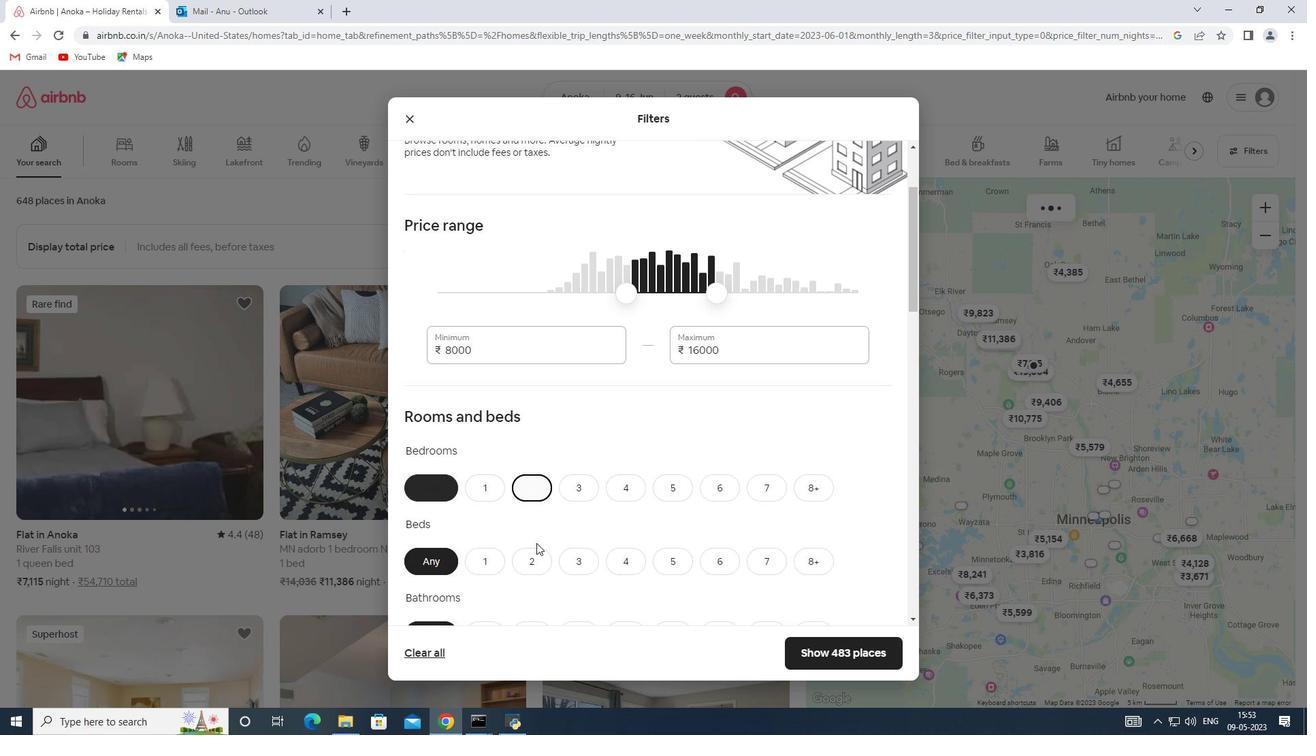 
Action: Mouse pressed left at (527, 567)
Screenshot: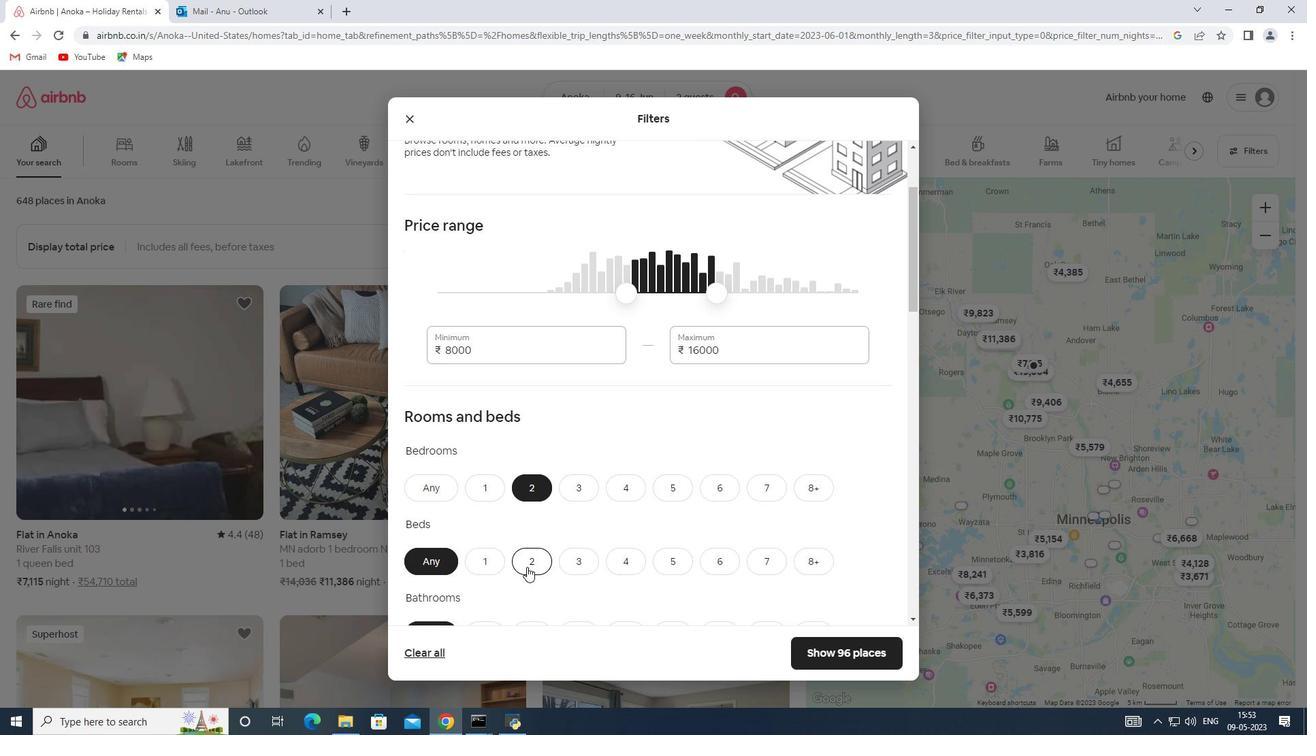 
Action: Mouse moved to (527, 565)
Screenshot: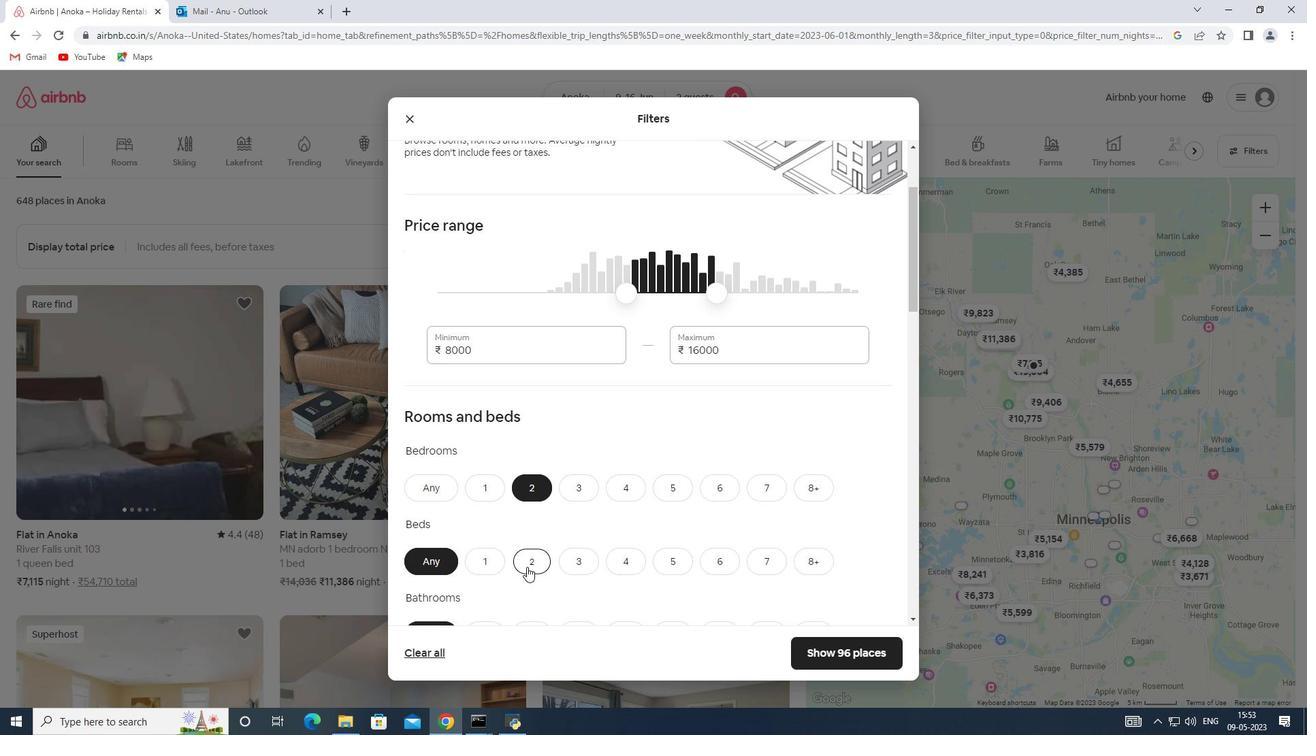 
Action: Mouse scrolled (527, 565) with delta (0, 0)
Screenshot: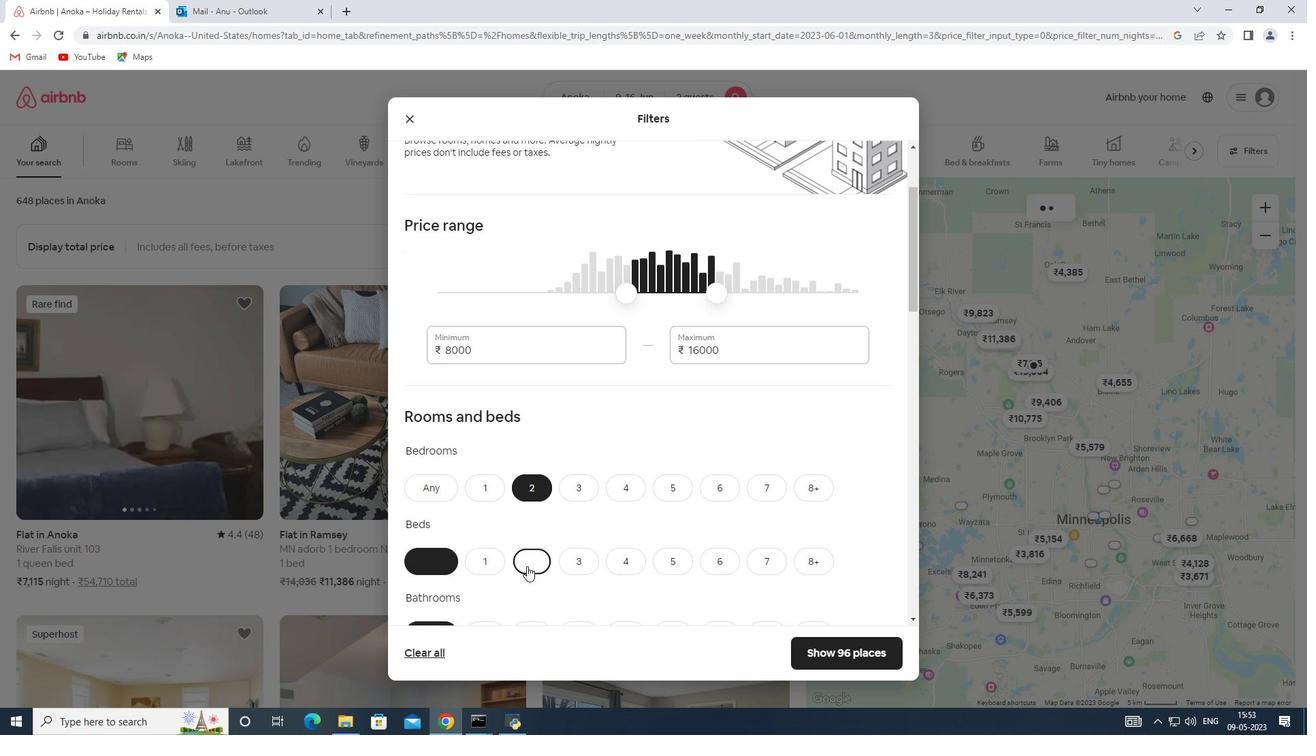 
Action: Mouse scrolled (527, 565) with delta (0, 0)
Screenshot: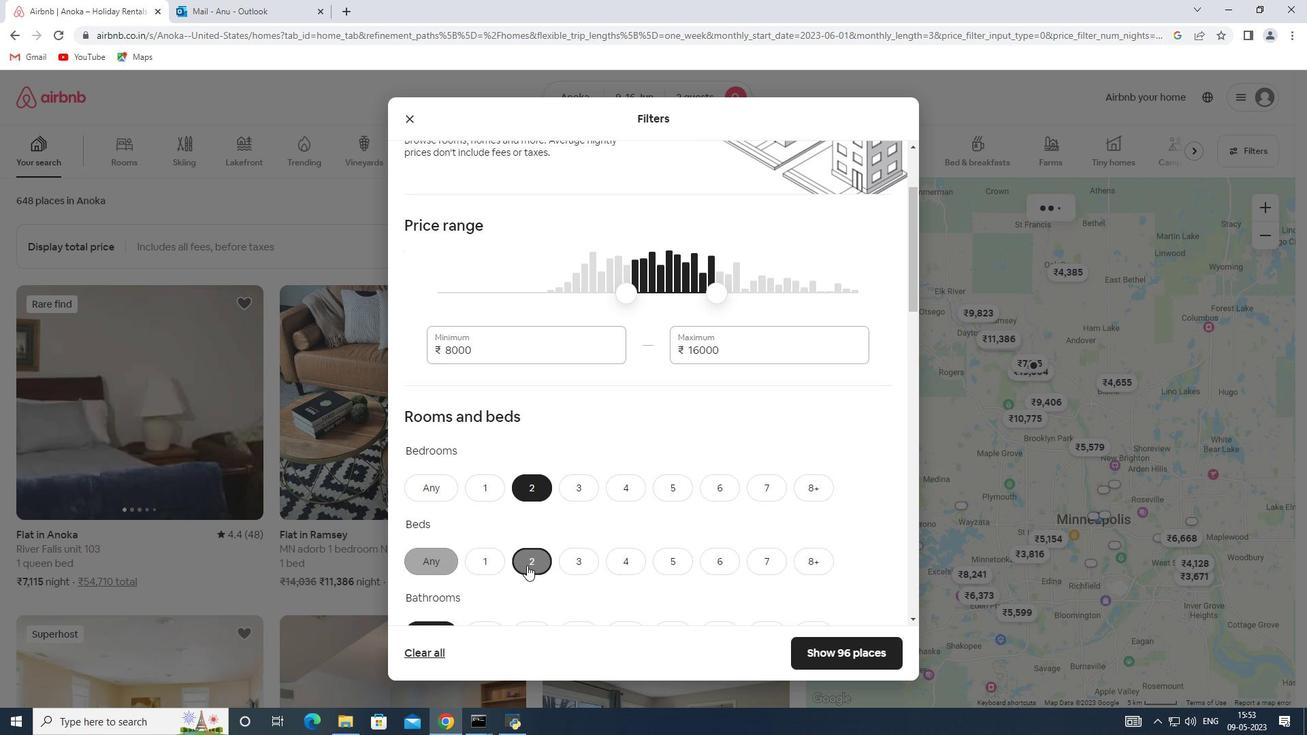 
Action: Mouse moved to (491, 504)
Screenshot: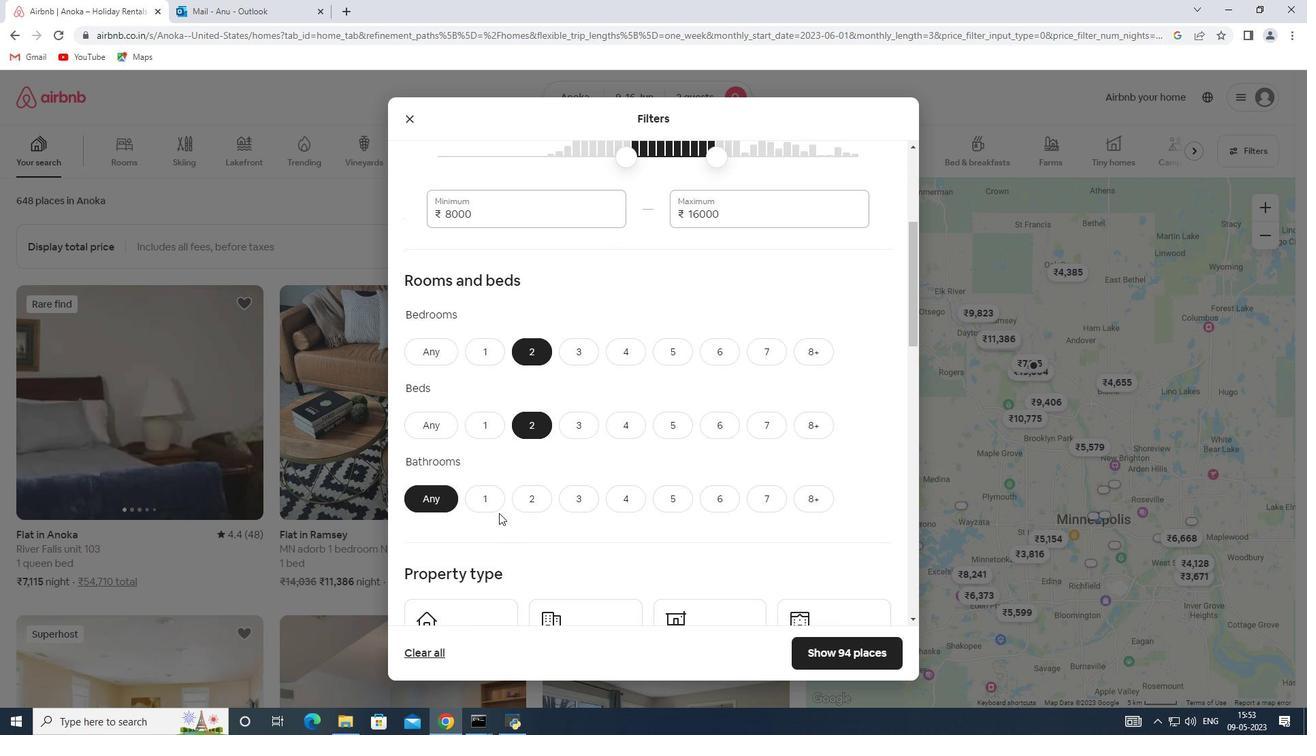
Action: Mouse pressed left at (491, 504)
Screenshot: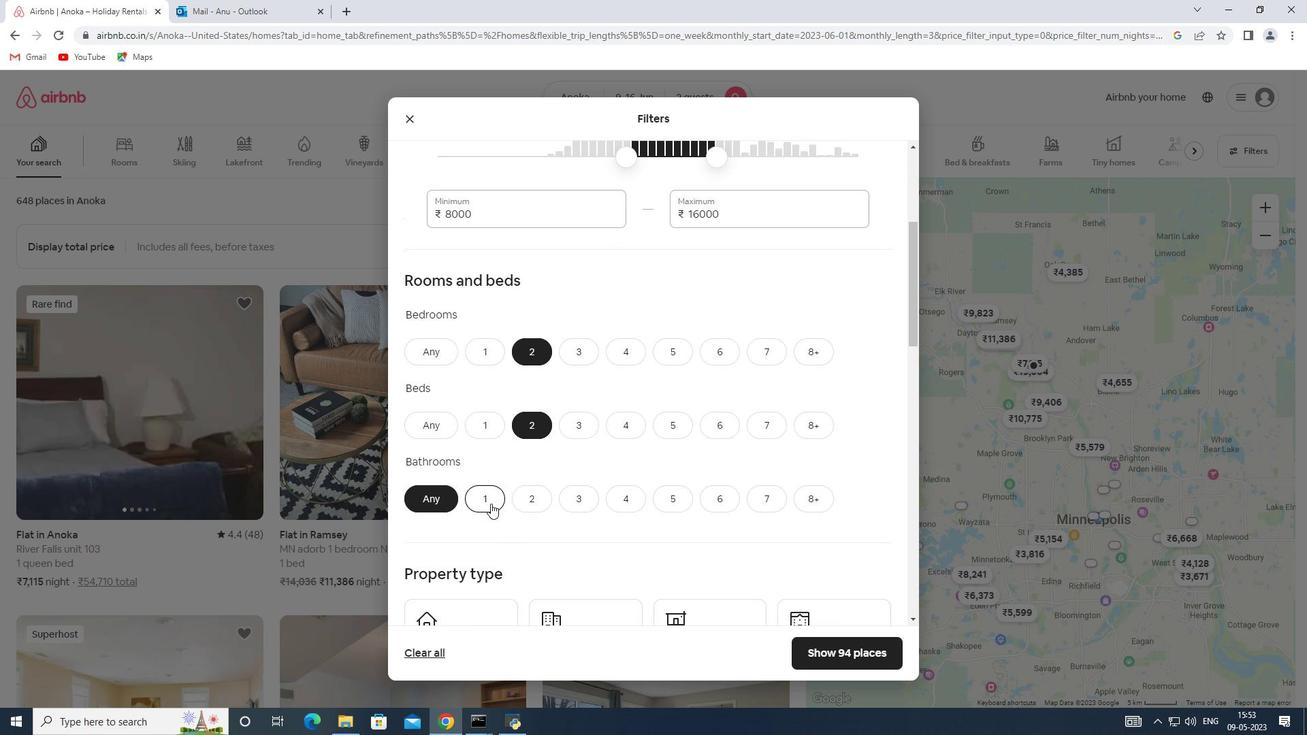 
Action: Mouse moved to (527, 528)
Screenshot: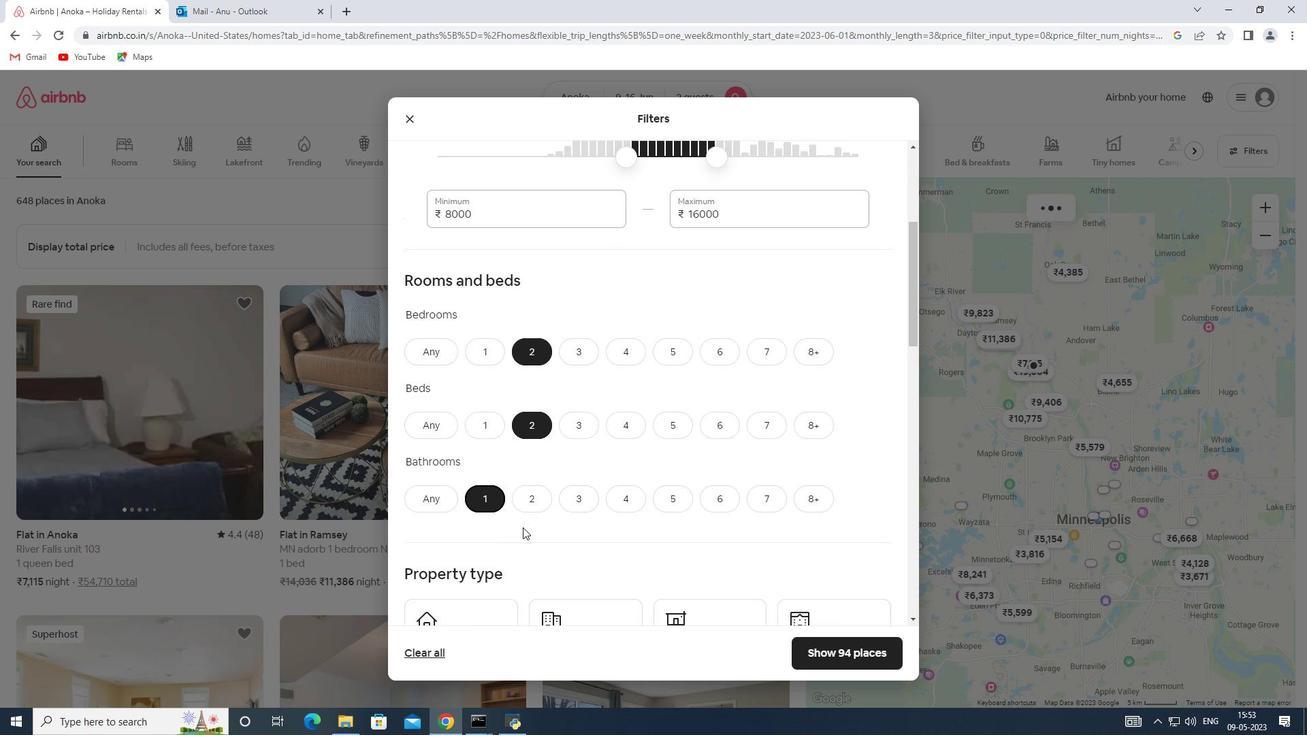 
Action: Mouse scrolled (527, 527) with delta (0, 0)
Screenshot: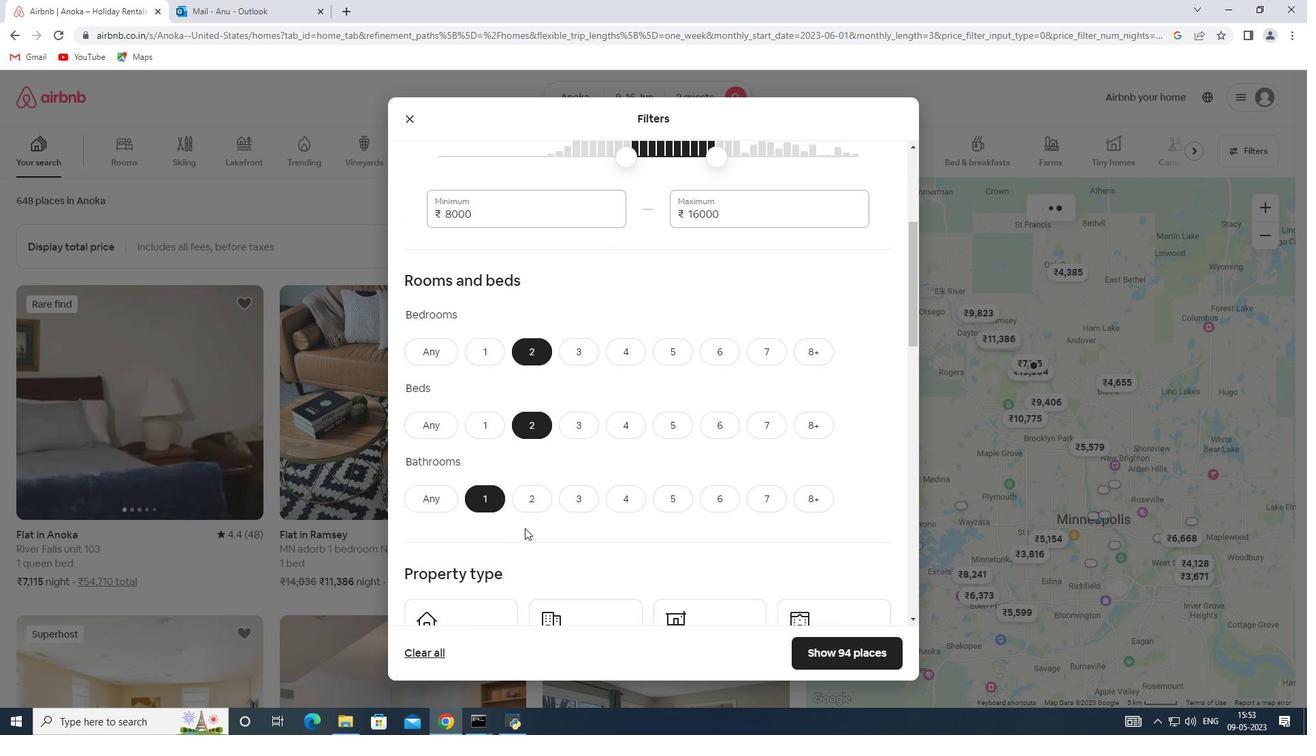 
Action: Mouse scrolled (527, 527) with delta (0, 0)
Screenshot: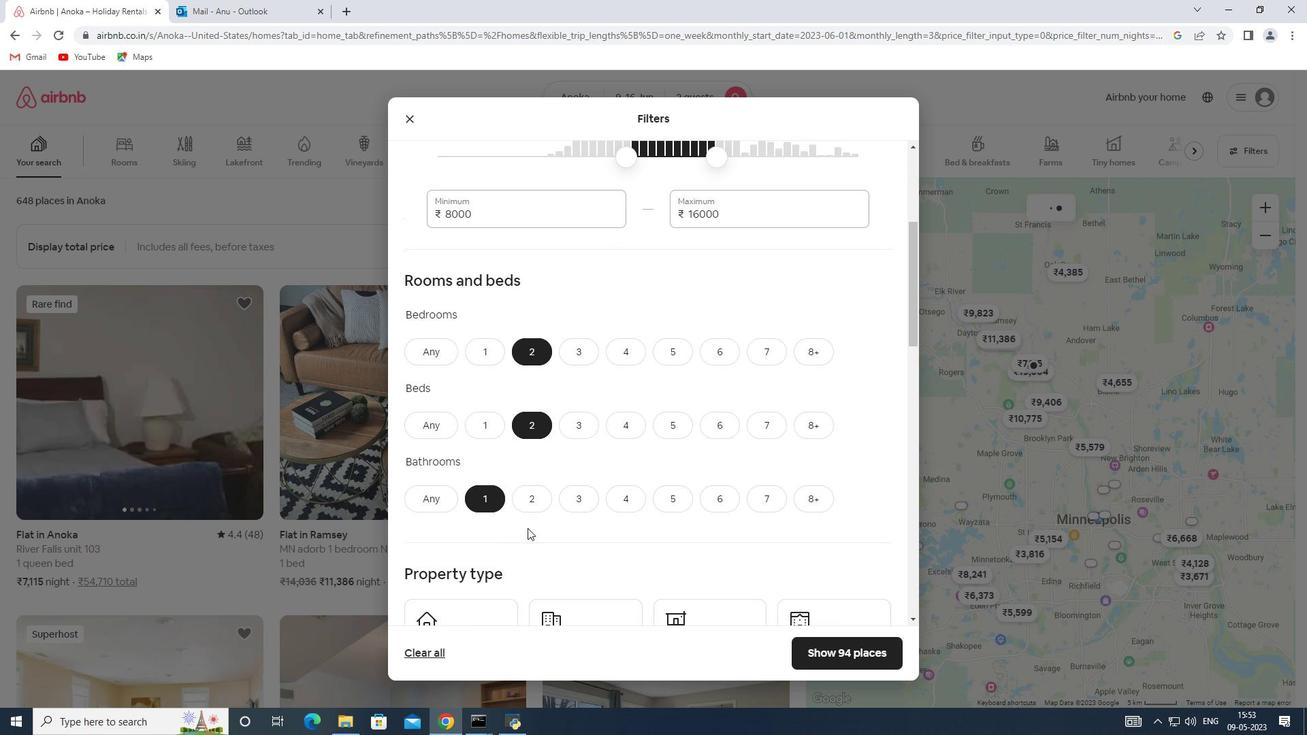 
Action: Mouse moved to (503, 514)
Screenshot: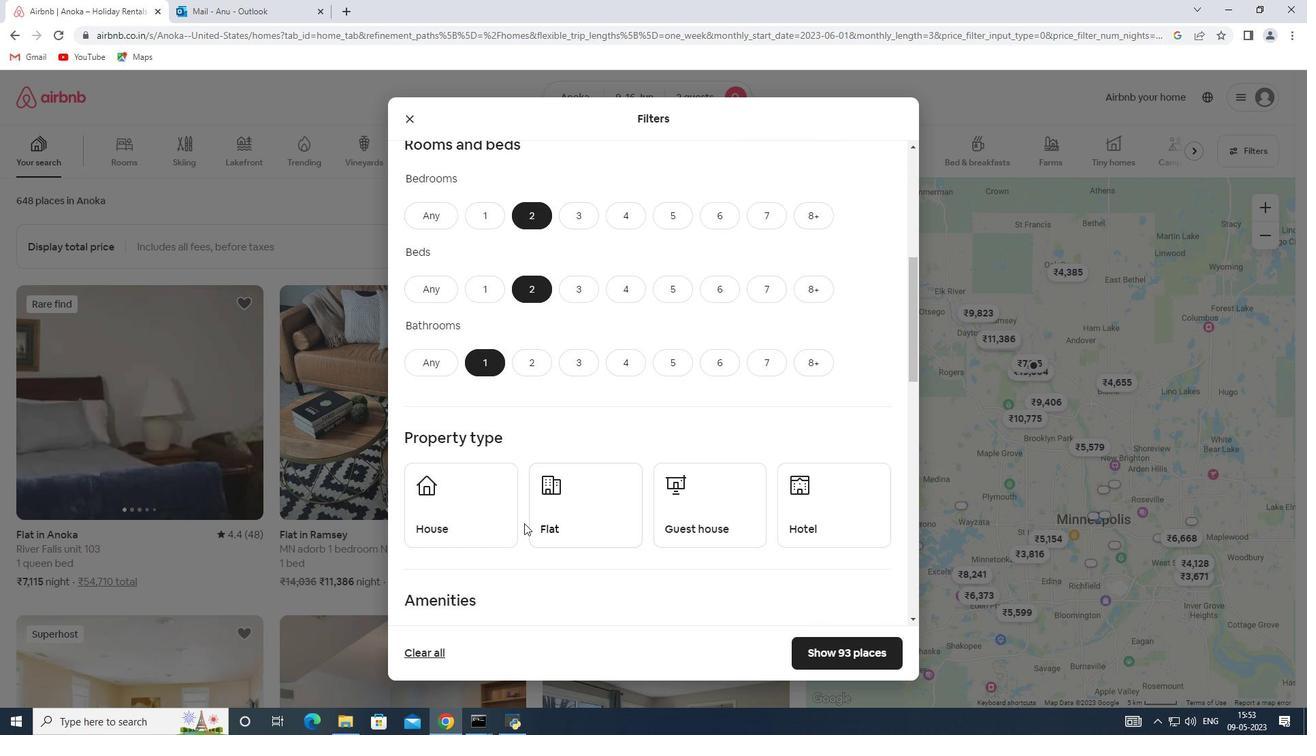 
Action: Mouse pressed left at (503, 514)
Screenshot: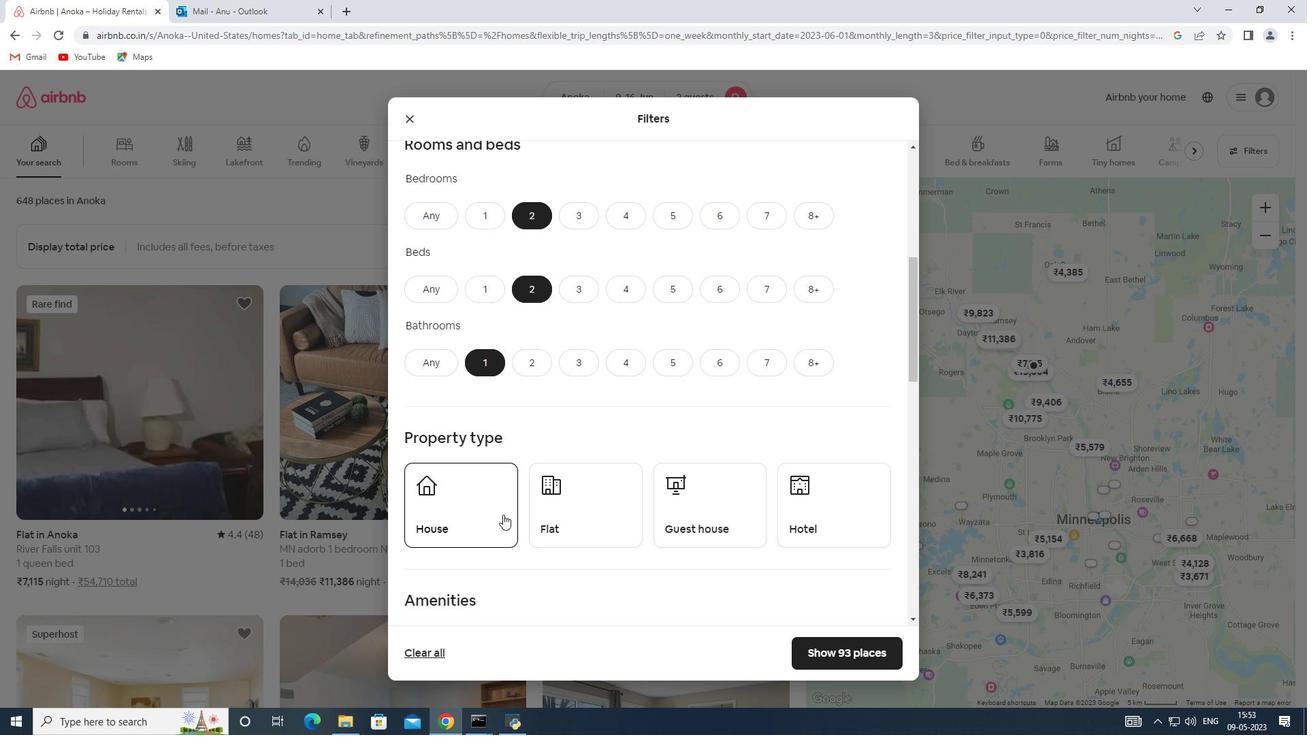 
Action: Mouse moved to (588, 520)
Screenshot: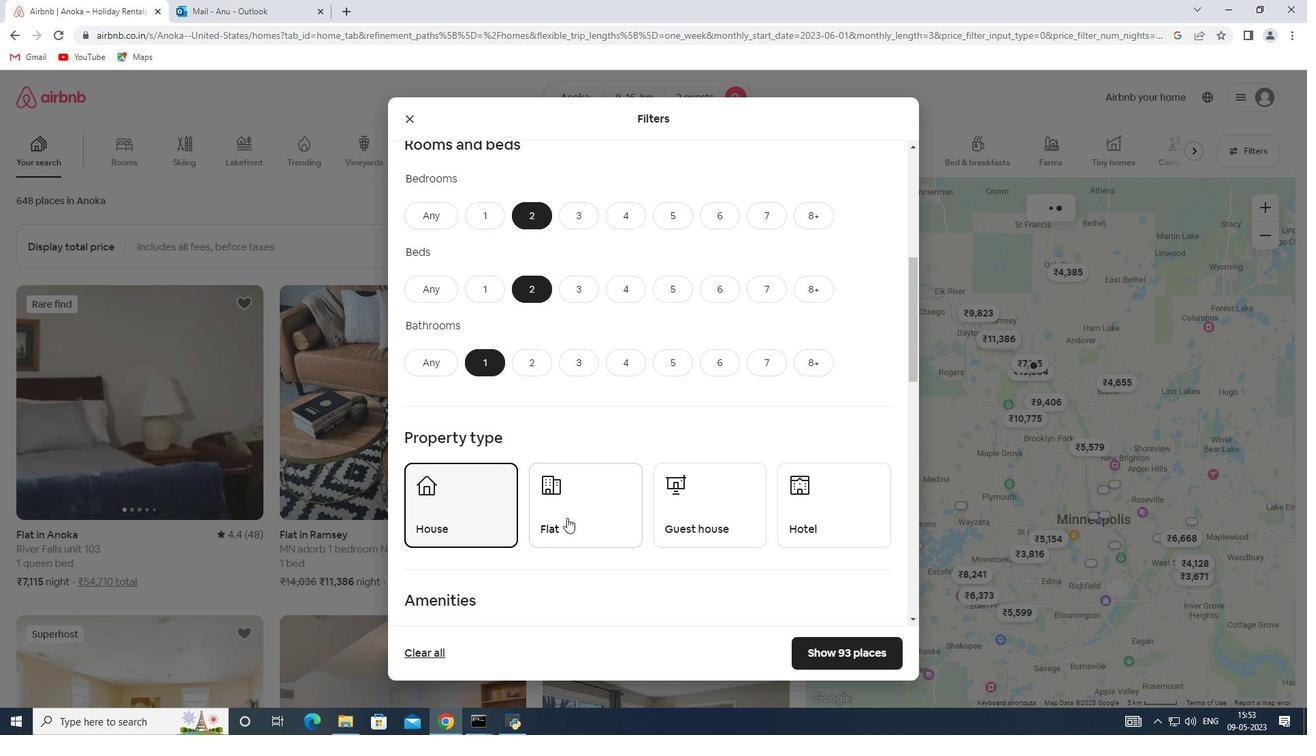 
Action: Mouse pressed left at (588, 520)
Screenshot: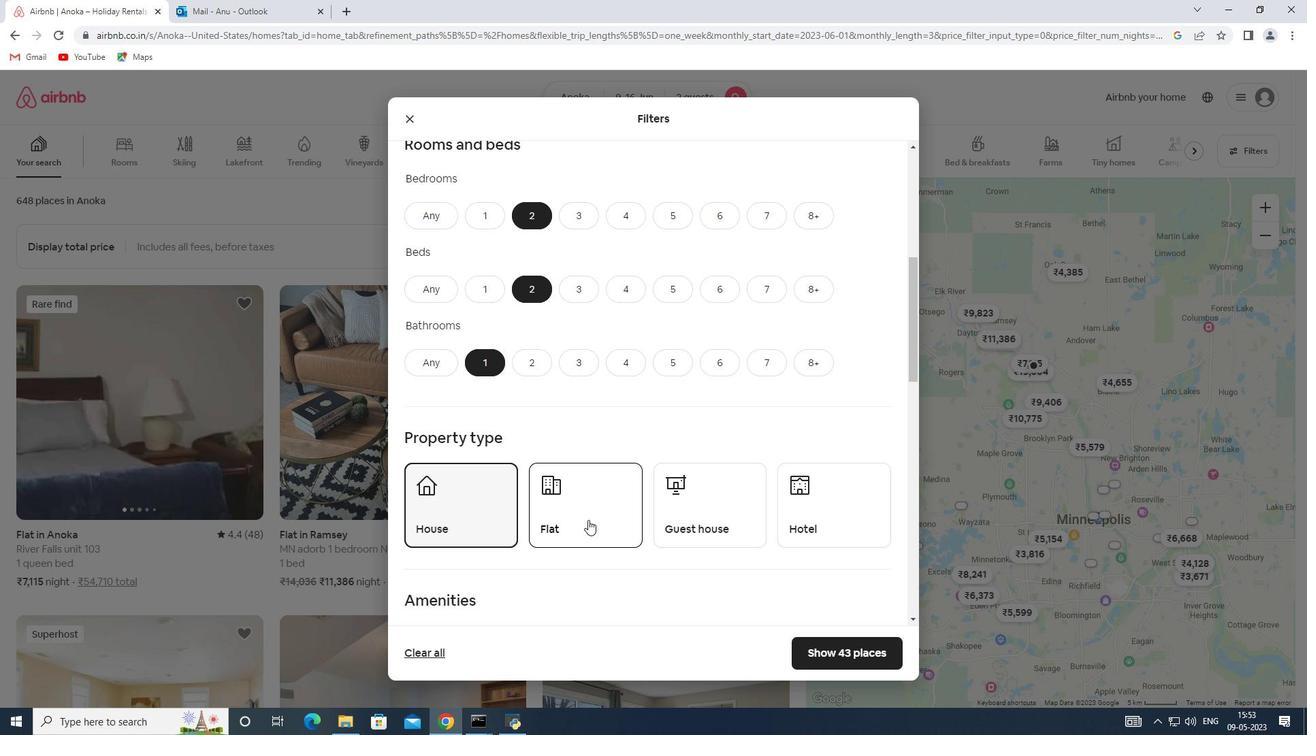 
Action: Mouse moved to (690, 523)
Screenshot: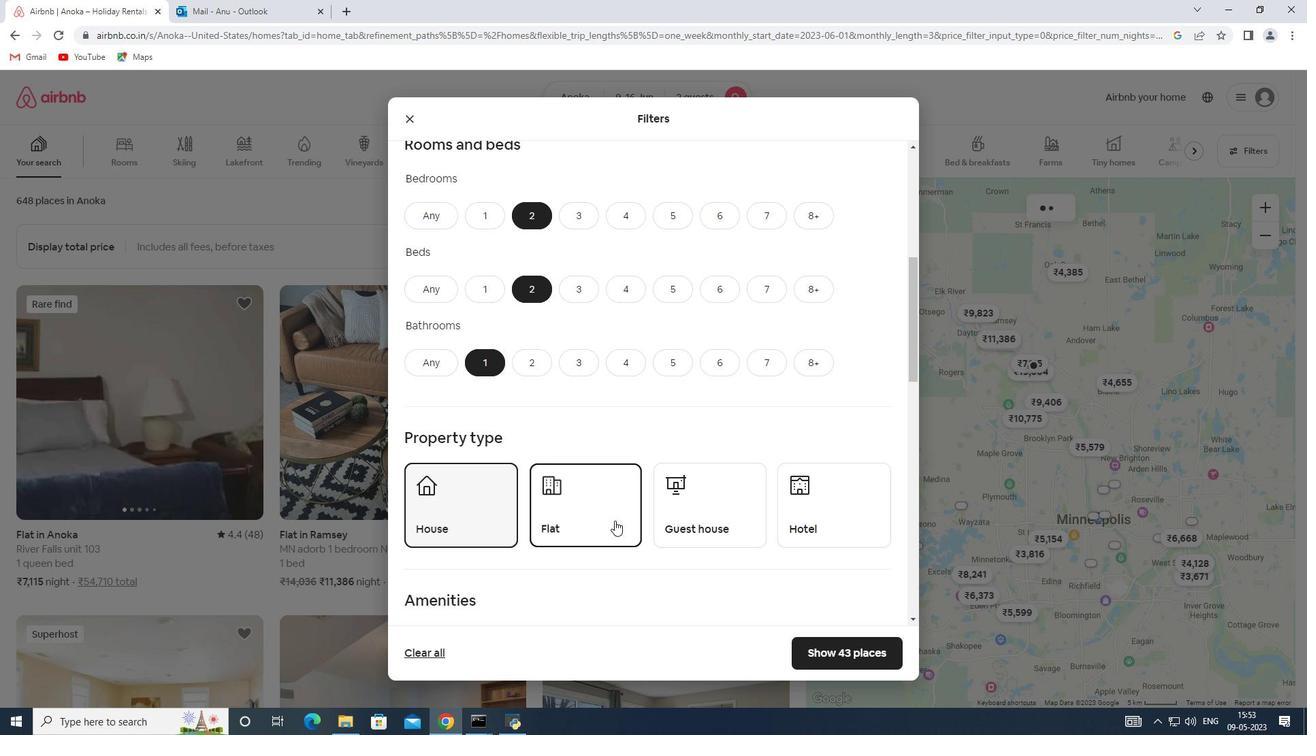 
Action: Mouse pressed left at (690, 523)
Screenshot: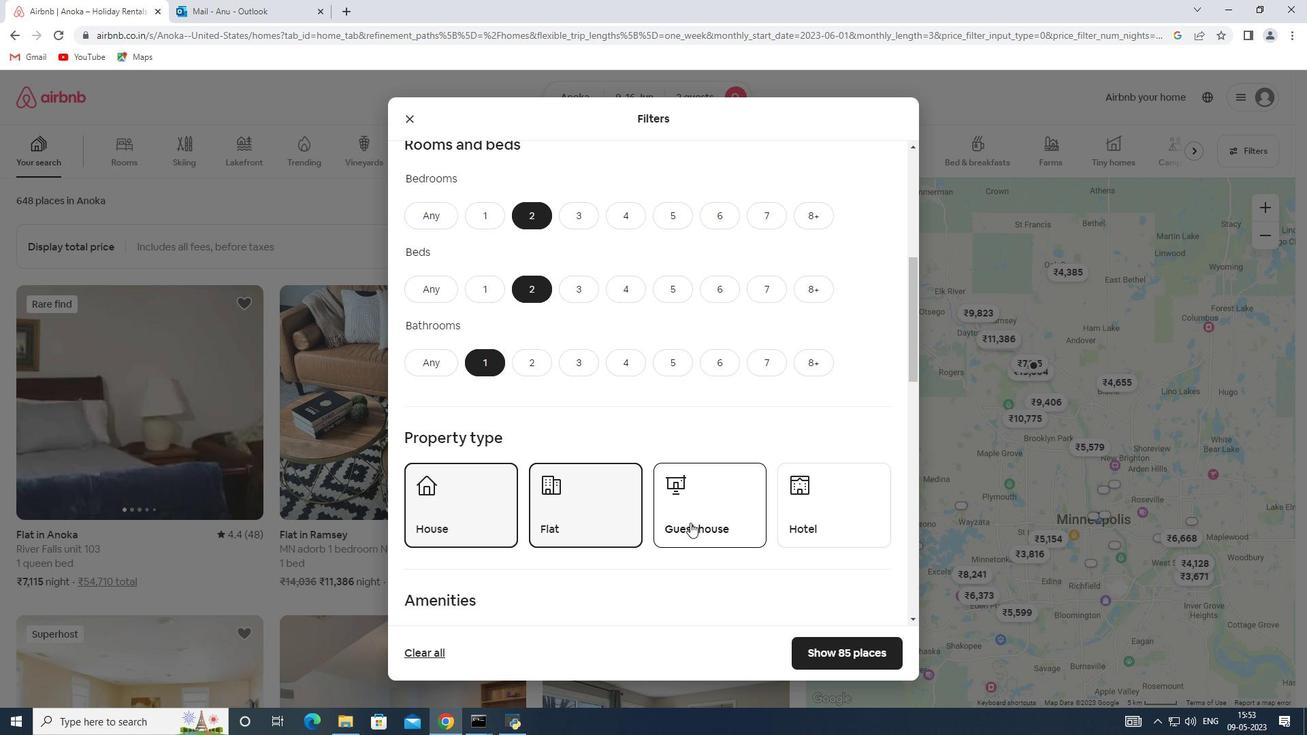 
Action: Mouse moved to (645, 527)
Screenshot: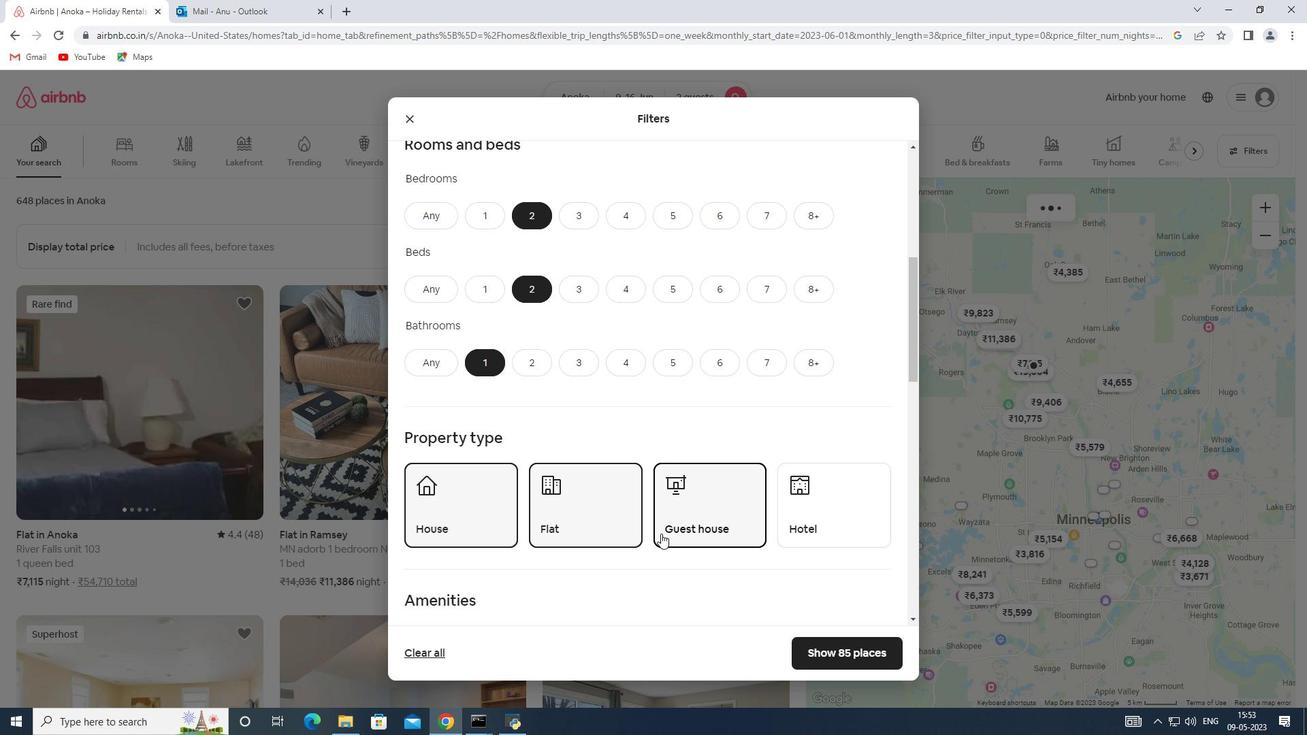 
Action: Mouse scrolled (645, 527) with delta (0, 0)
Screenshot: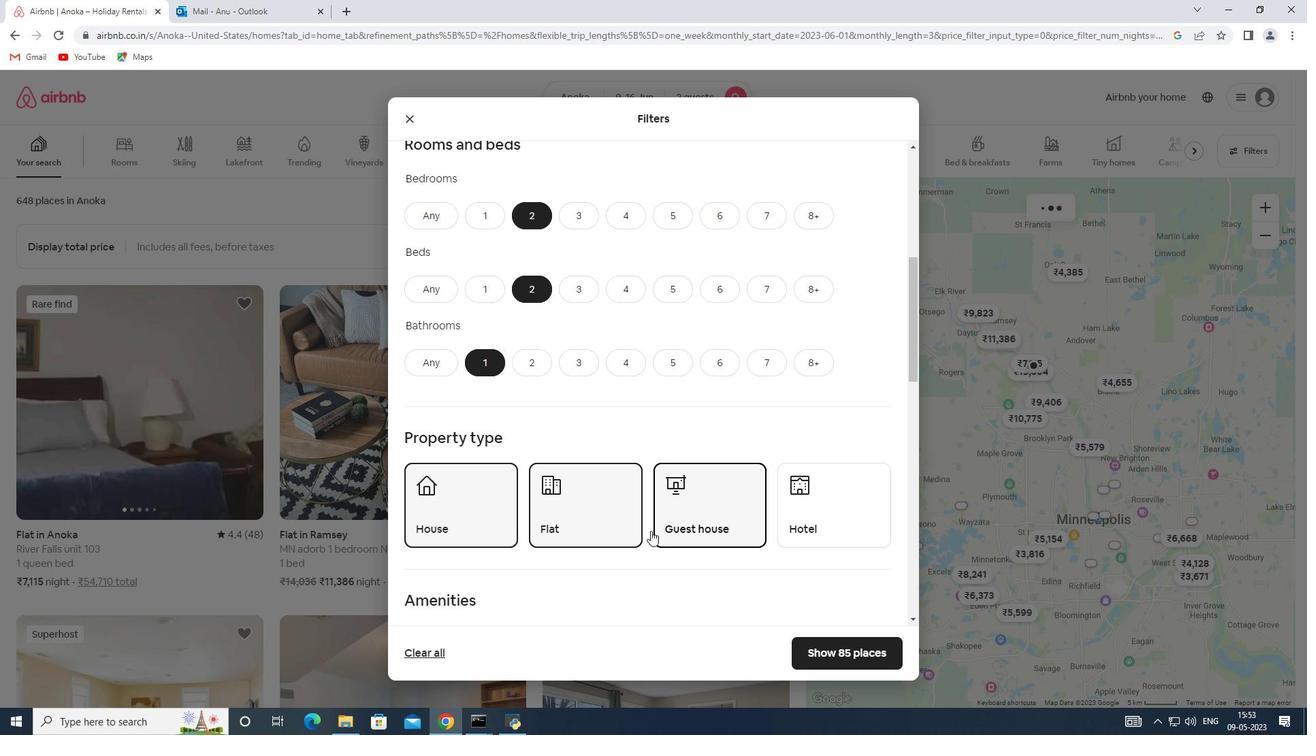 
Action: Mouse scrolled (645, 527) with delta (0, 0)
Screenshot: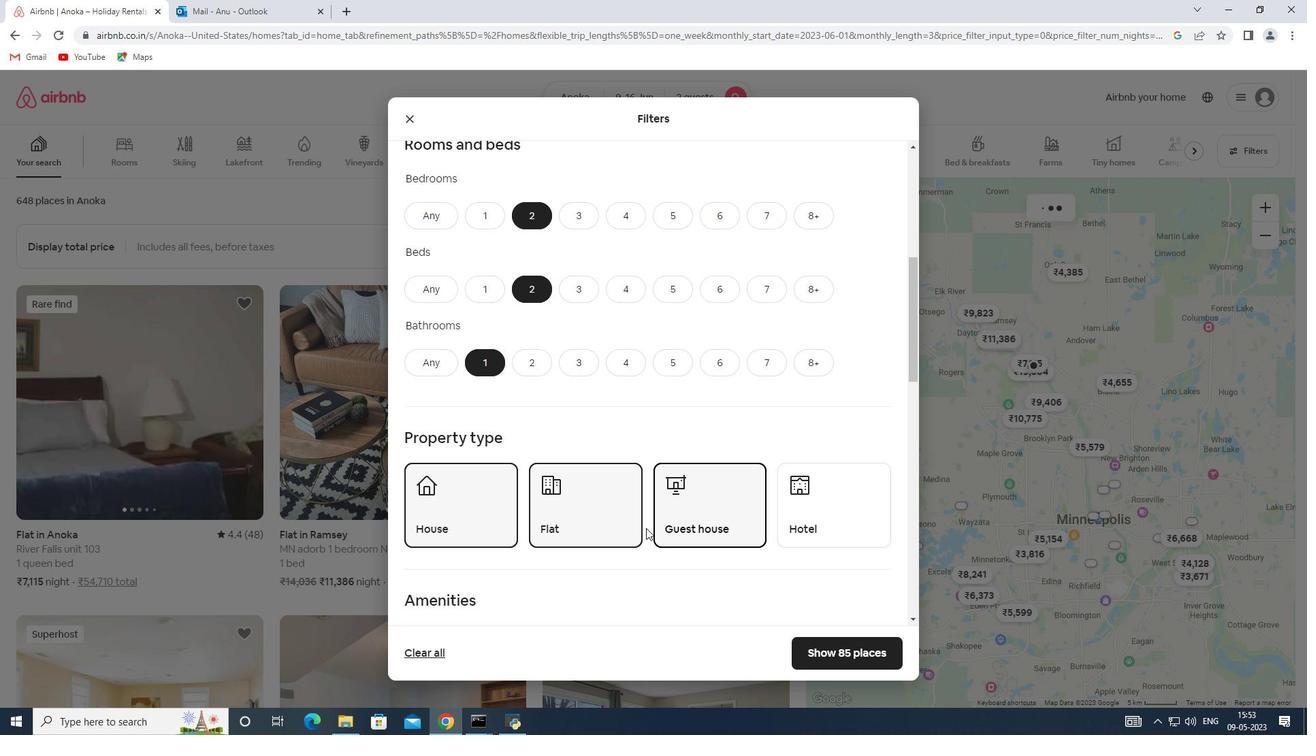 
Action: Mouse scrolled (645, 527) with delta (0, 0)
Screenshot: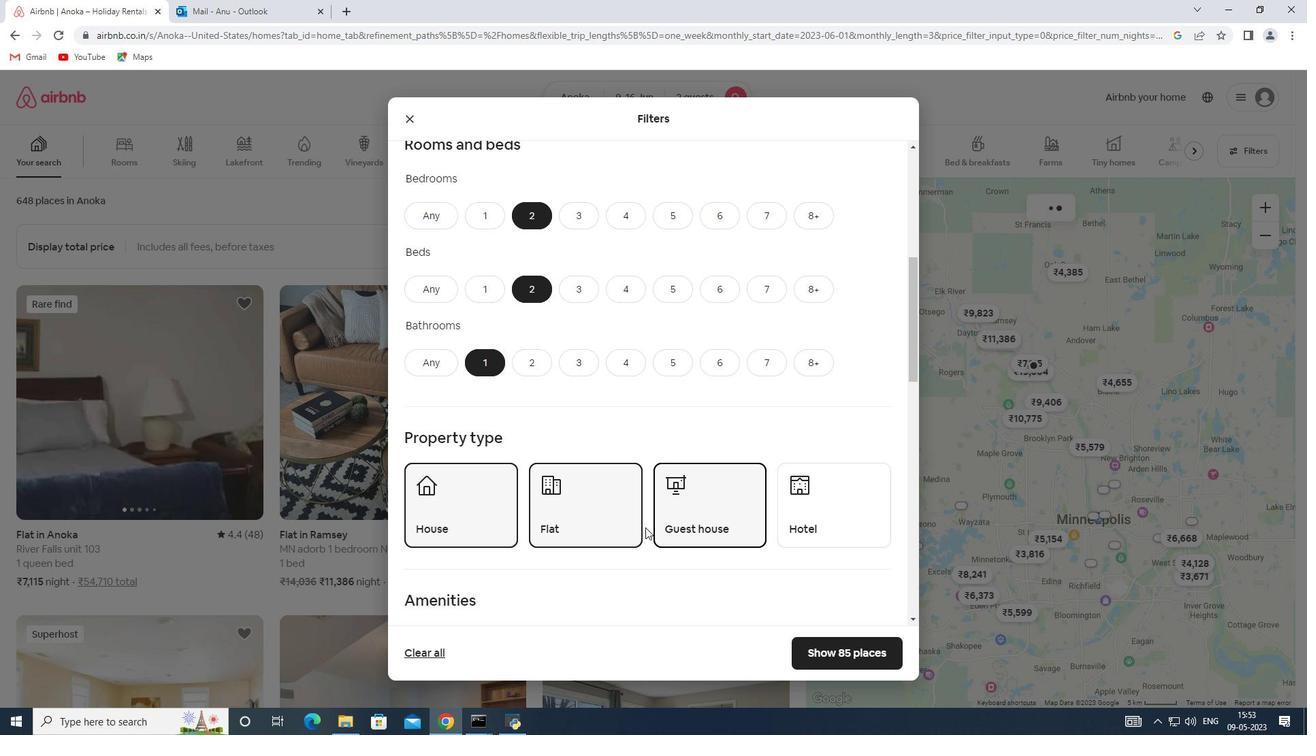 
Action: Mouse scrolled (645, 527) with delta (0, 0)
Screenshot: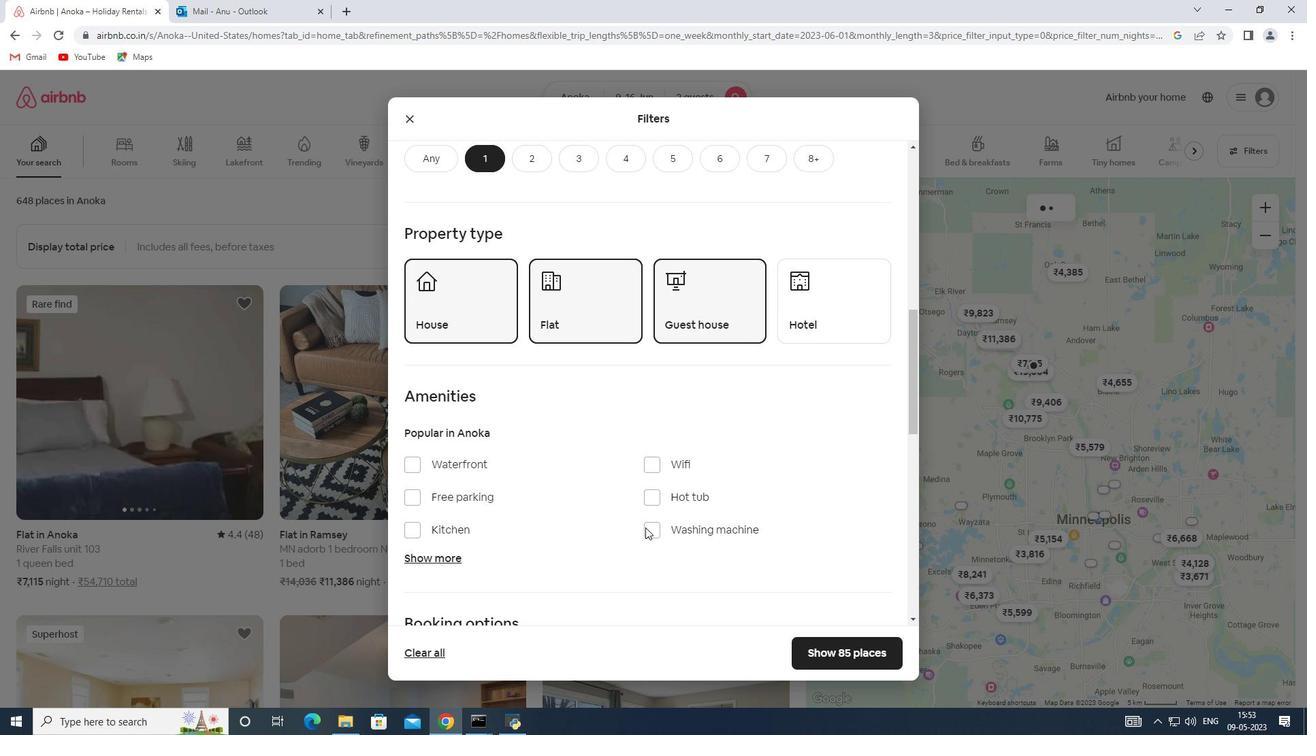 
Action: Mouse moved to (644, 527)
Screenshot: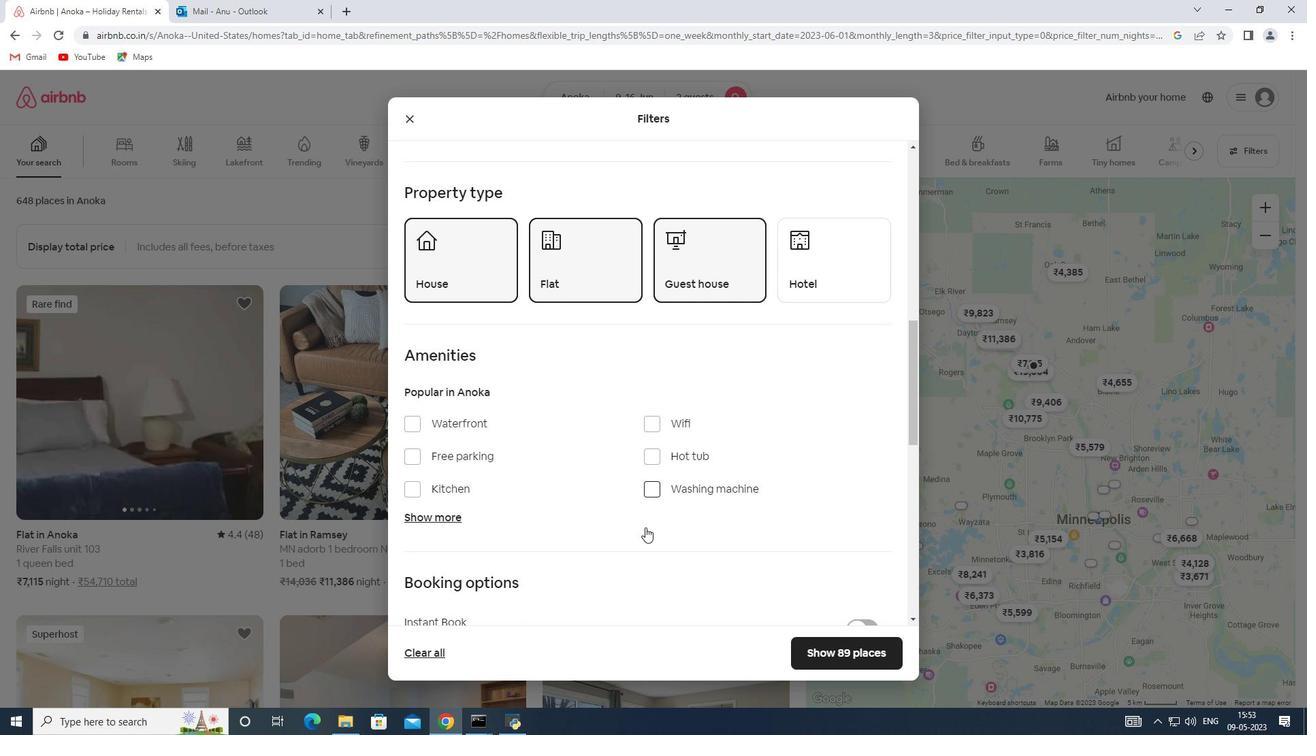 
Action: Mouse scrolled (644, 526) with delta (0, 0)
Screenshot: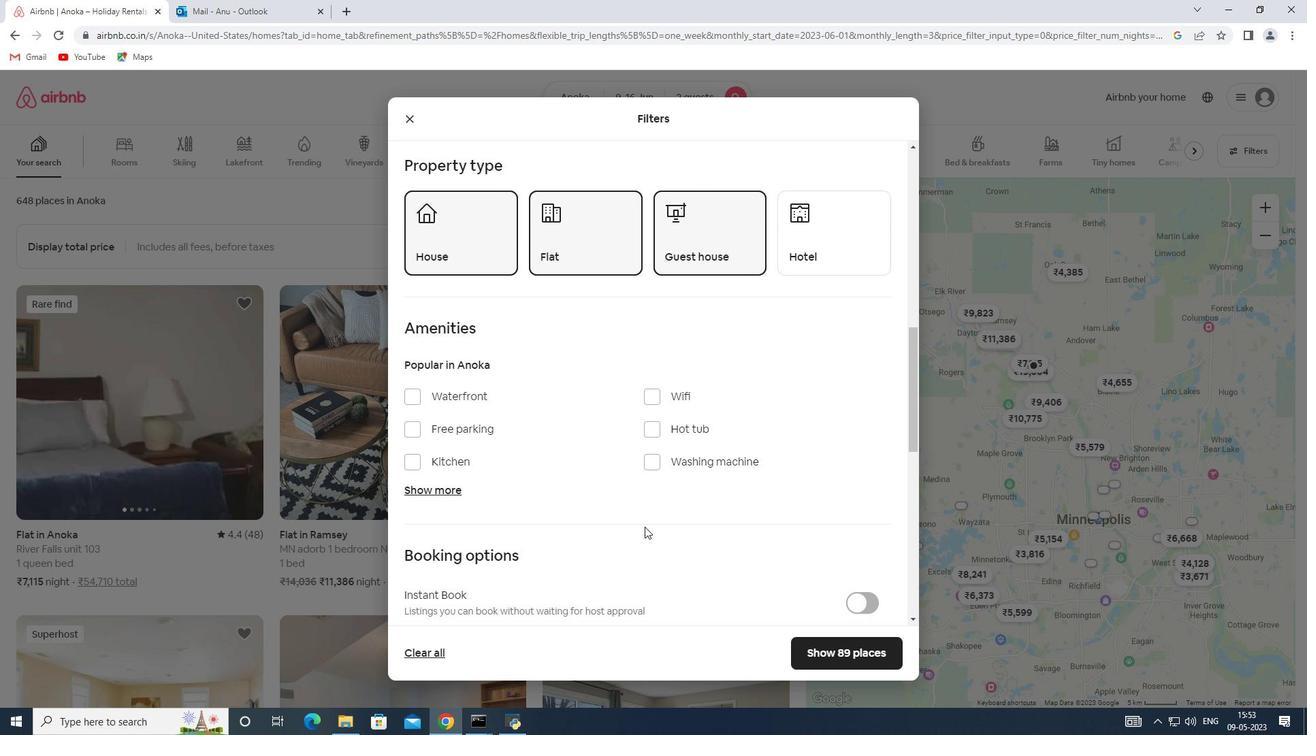 
Action: Mouse scrolled (644, 526) with delta (0, 0)
Screenshot: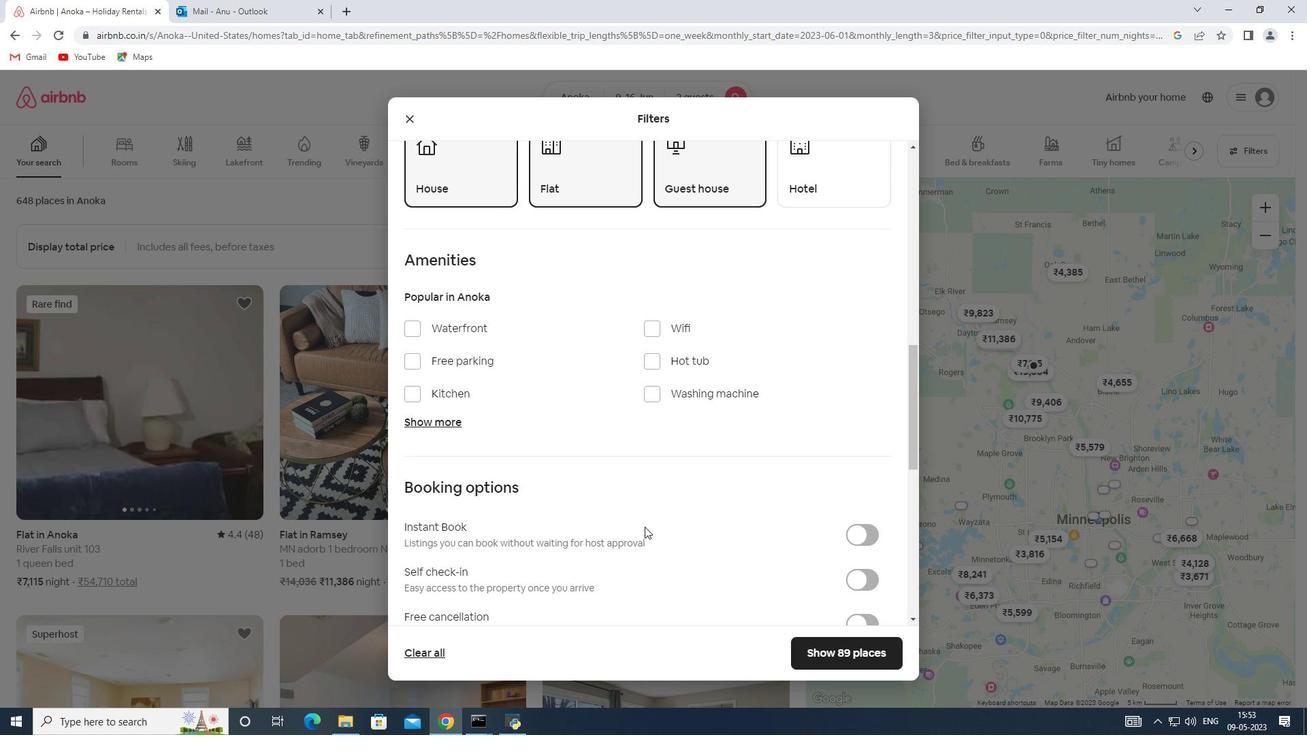 
Action: Mouse moved to (858, 514)
Screenshot: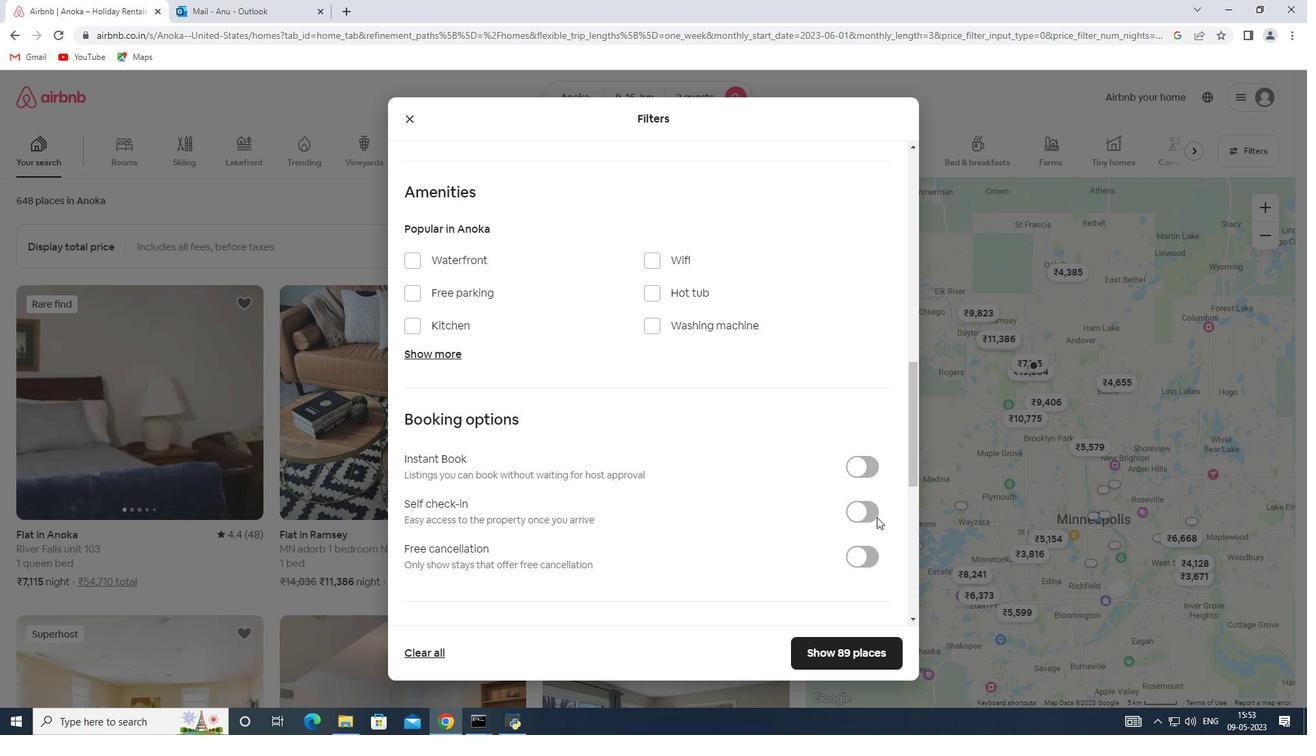 
Action: Mouse pressed left at (858, 514)
Screenshot: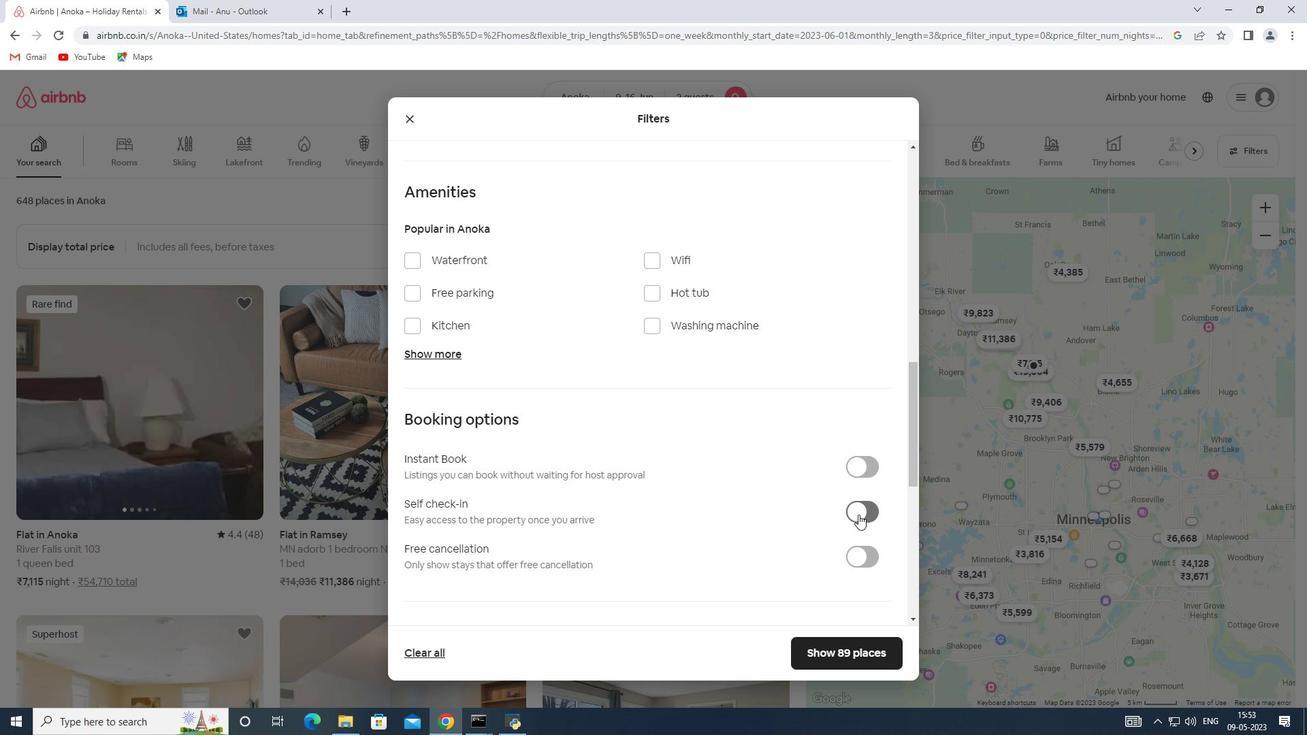 
Action: Mouse moved to (687, 529)
Screenshot: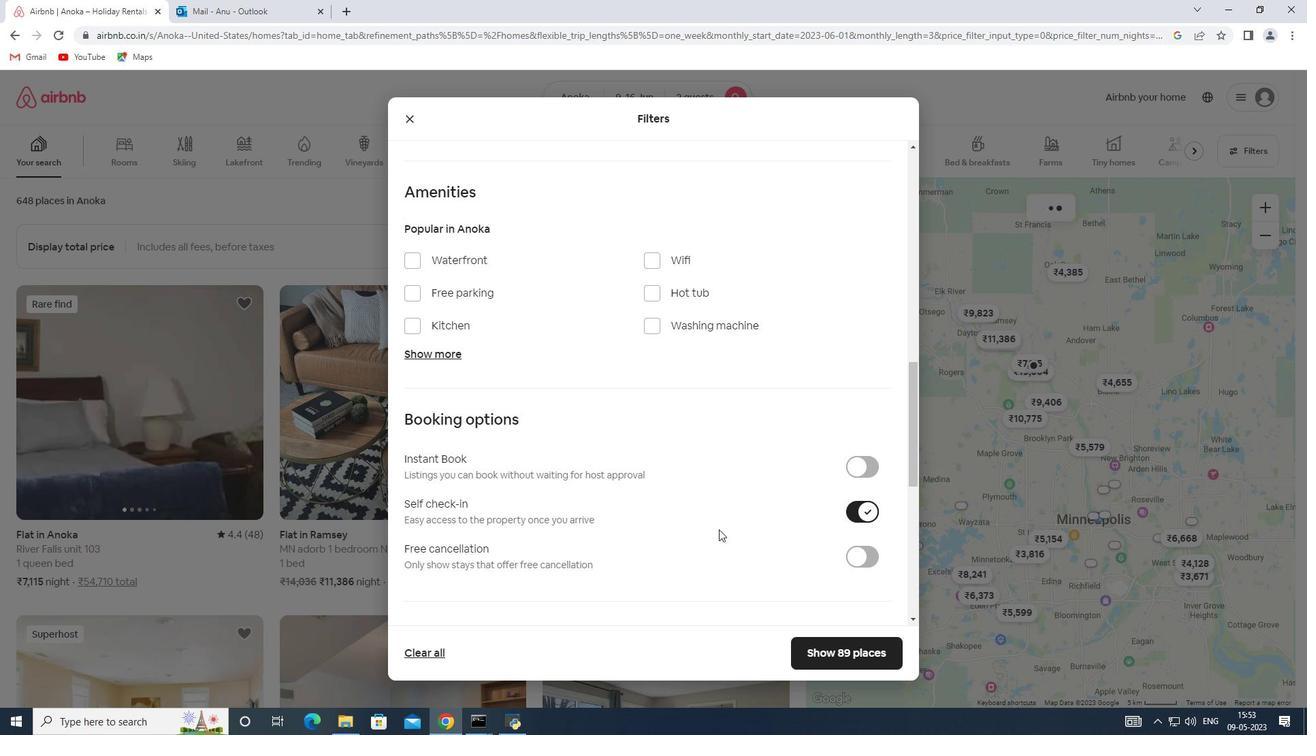 
Action: Mouse scrolled (687, 529) with delta (0, 0)
Screenshot: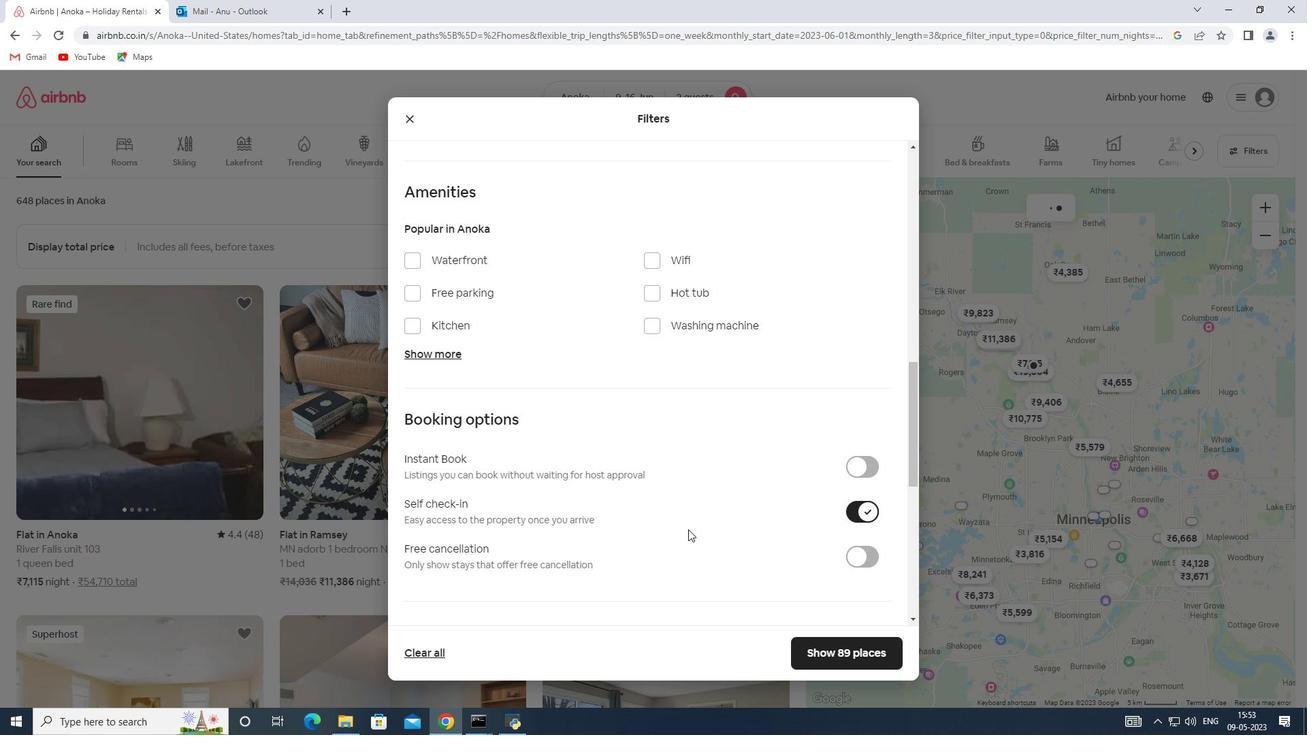 
Action: Mouse scrolled (687, 529) with delta (0, 0)
Screenshot: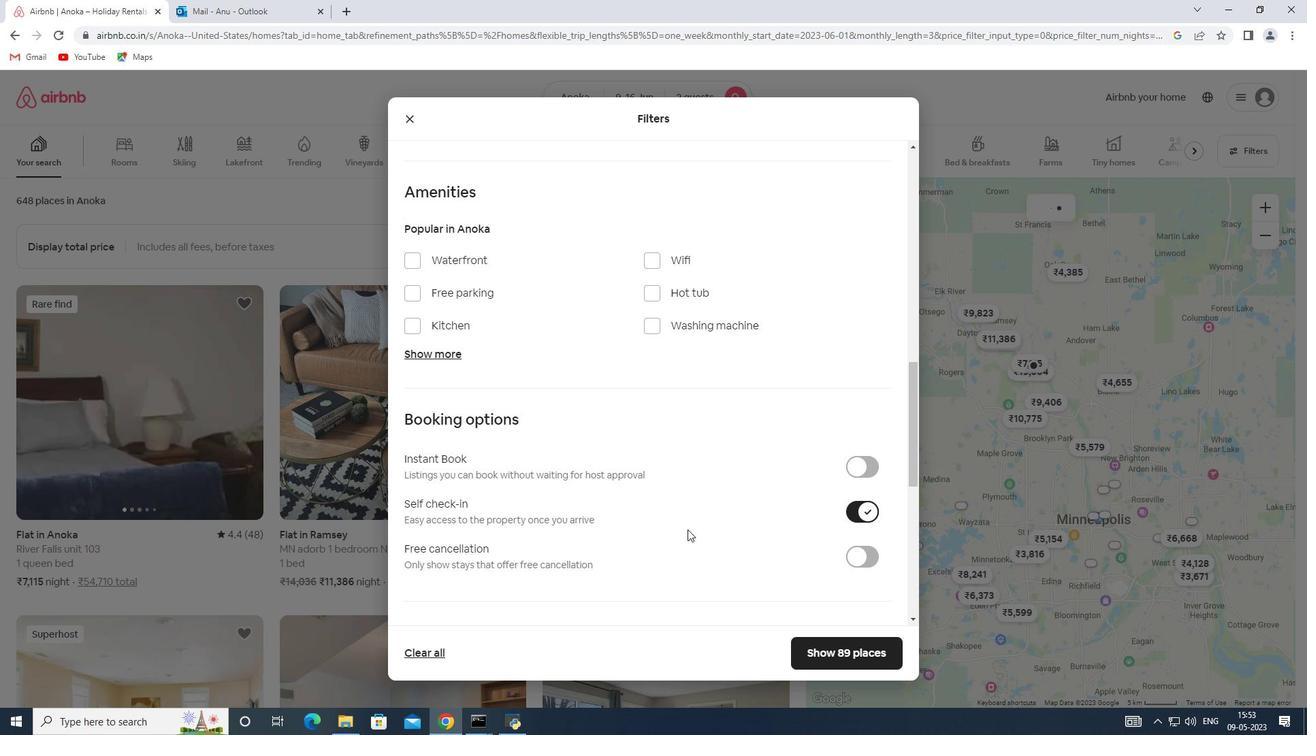 
Action: Mouse scrolled (687, 529) with delta (0, 0)
Screenshot: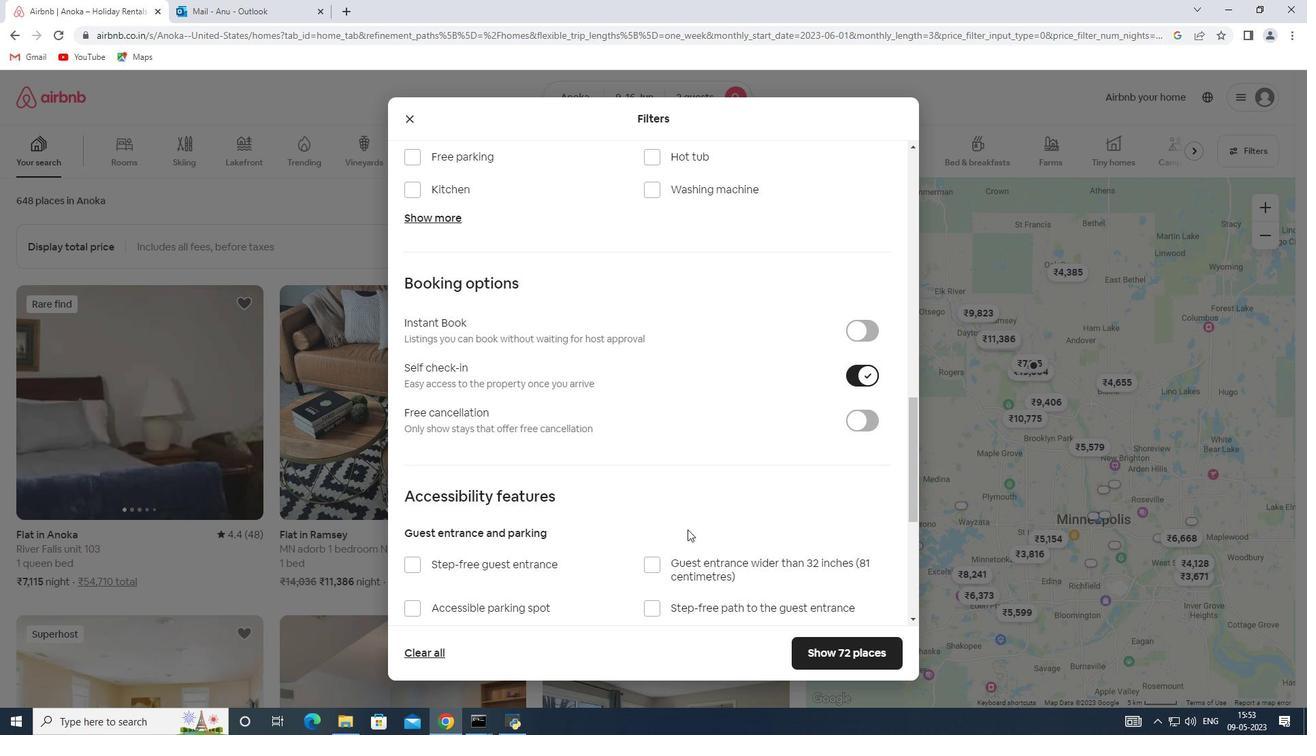 
Action: Mouse scrolled (687, 529) with delta (0, 0)
Screenshot: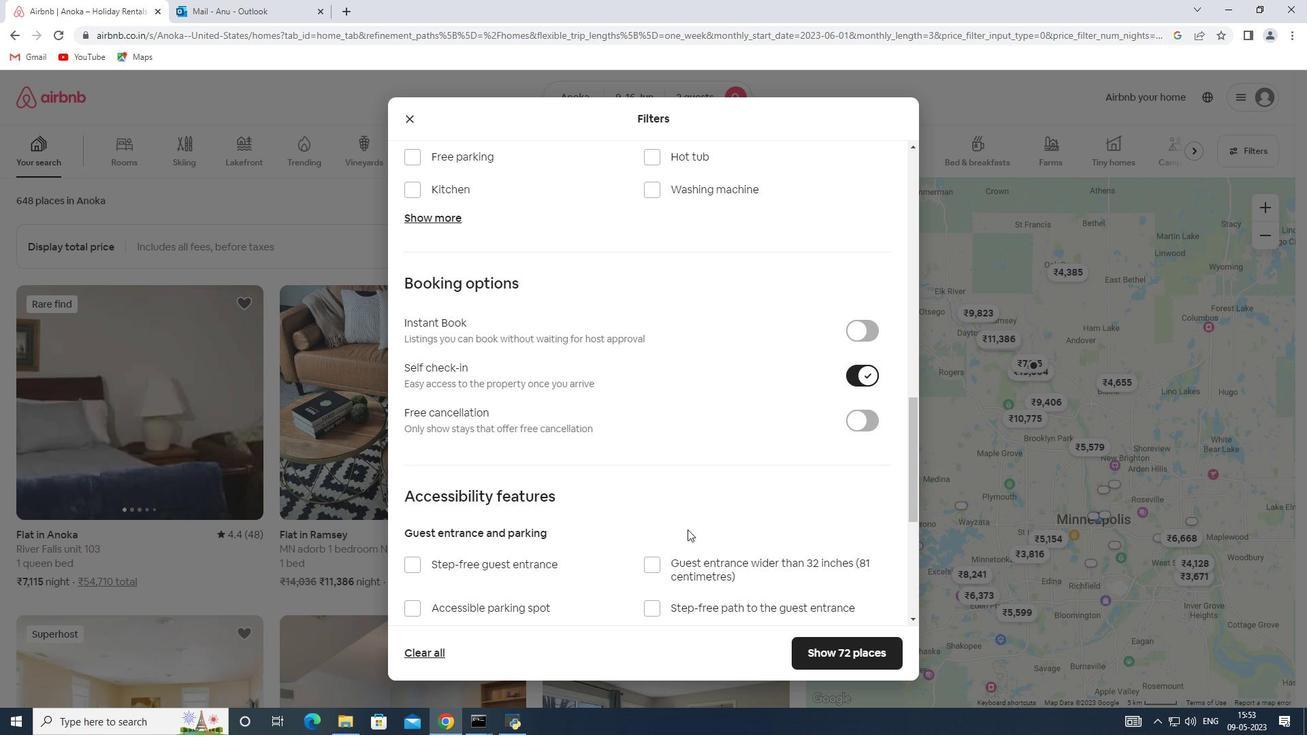 
Action: Mouse scrolled (687, 529) with delta (0, 0)
Screenshot: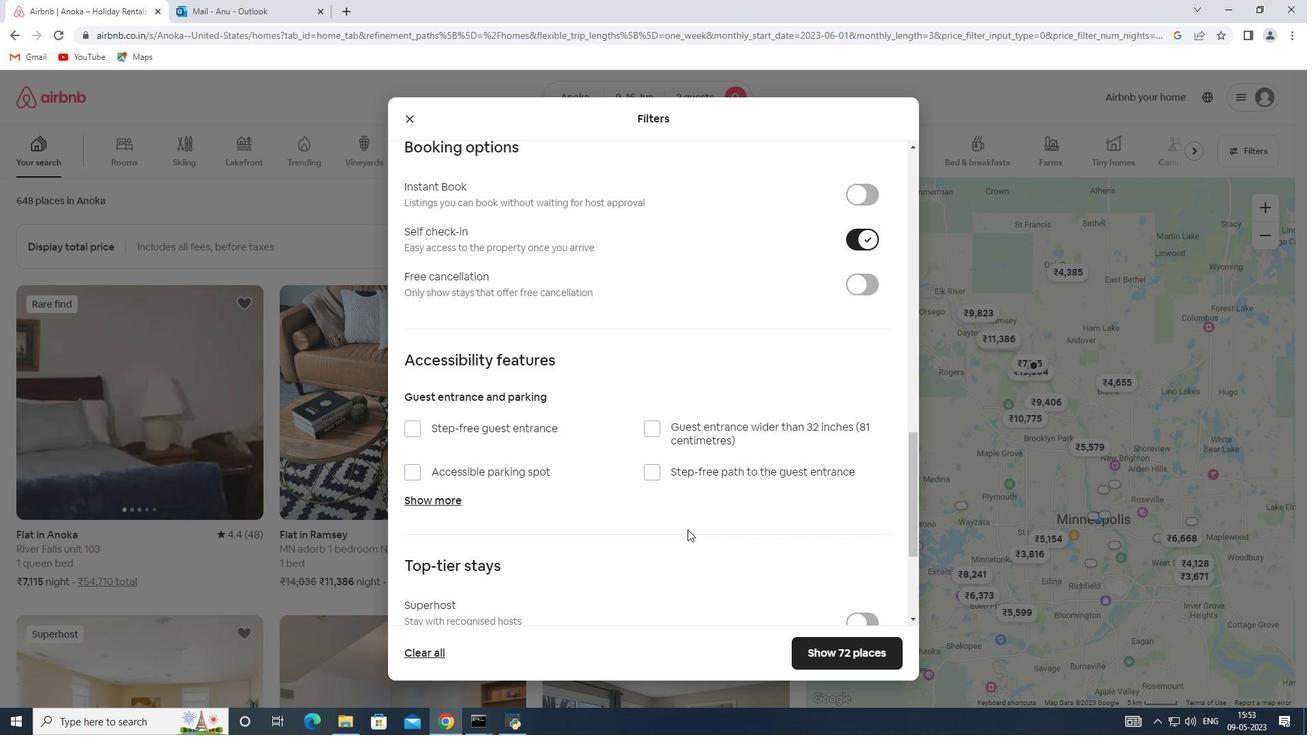 
Action: Mouse scrolled (687, 529) with delta (0, 0)
Screenshot: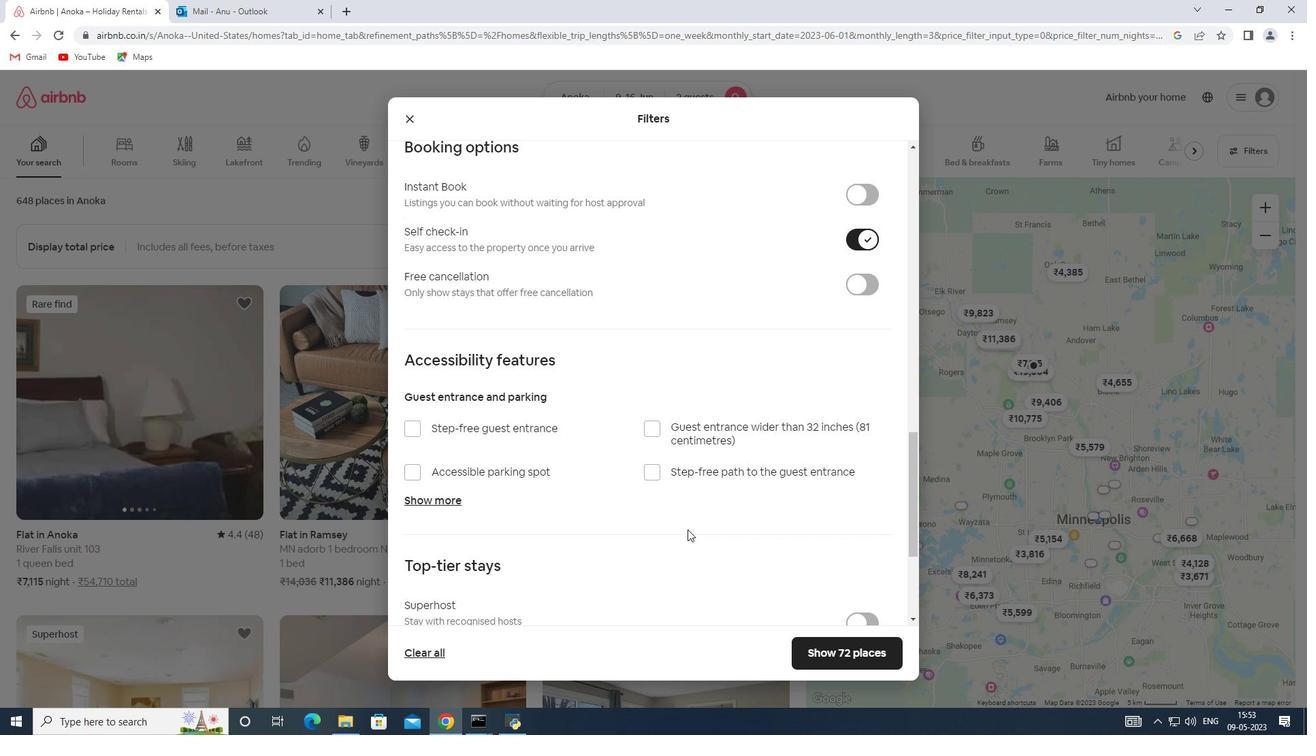 
Action: Mouse scrolled (687, 529) with delta (0, 0)
Screenshot: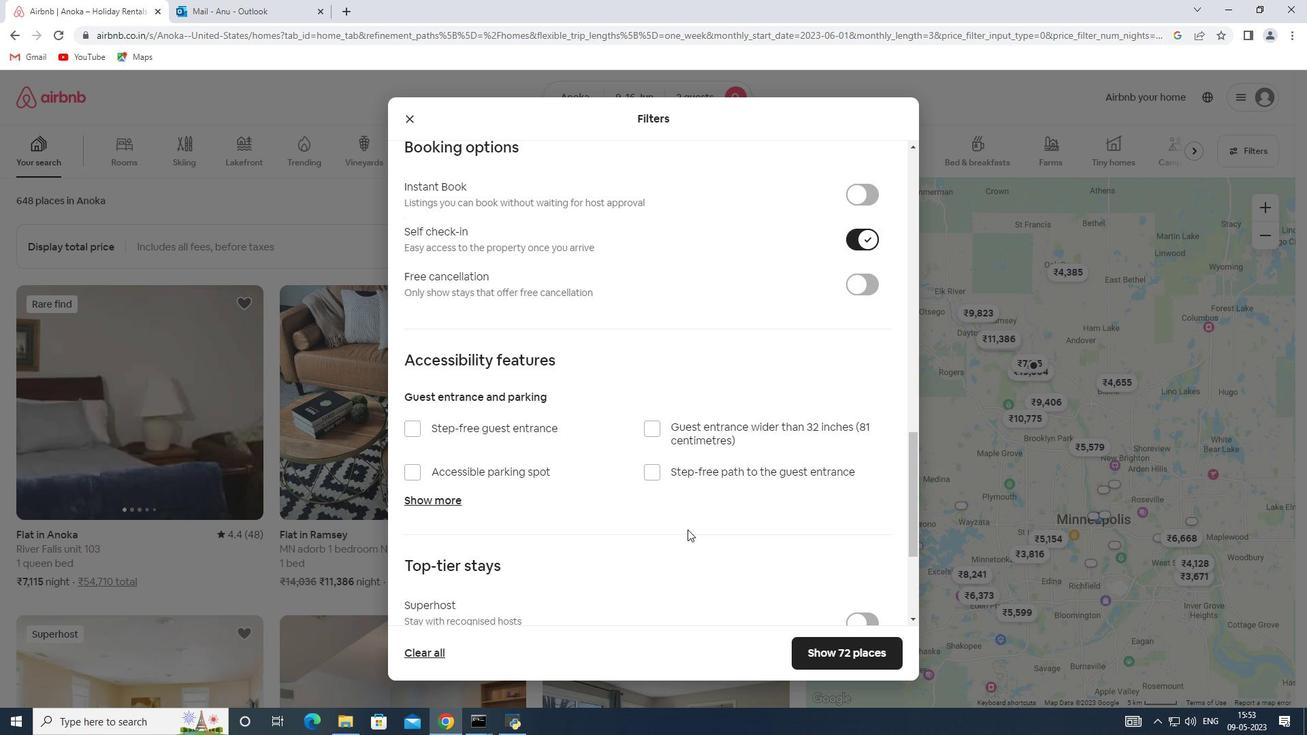 
Action: Mouse moved to (432, 545)
Screenshot: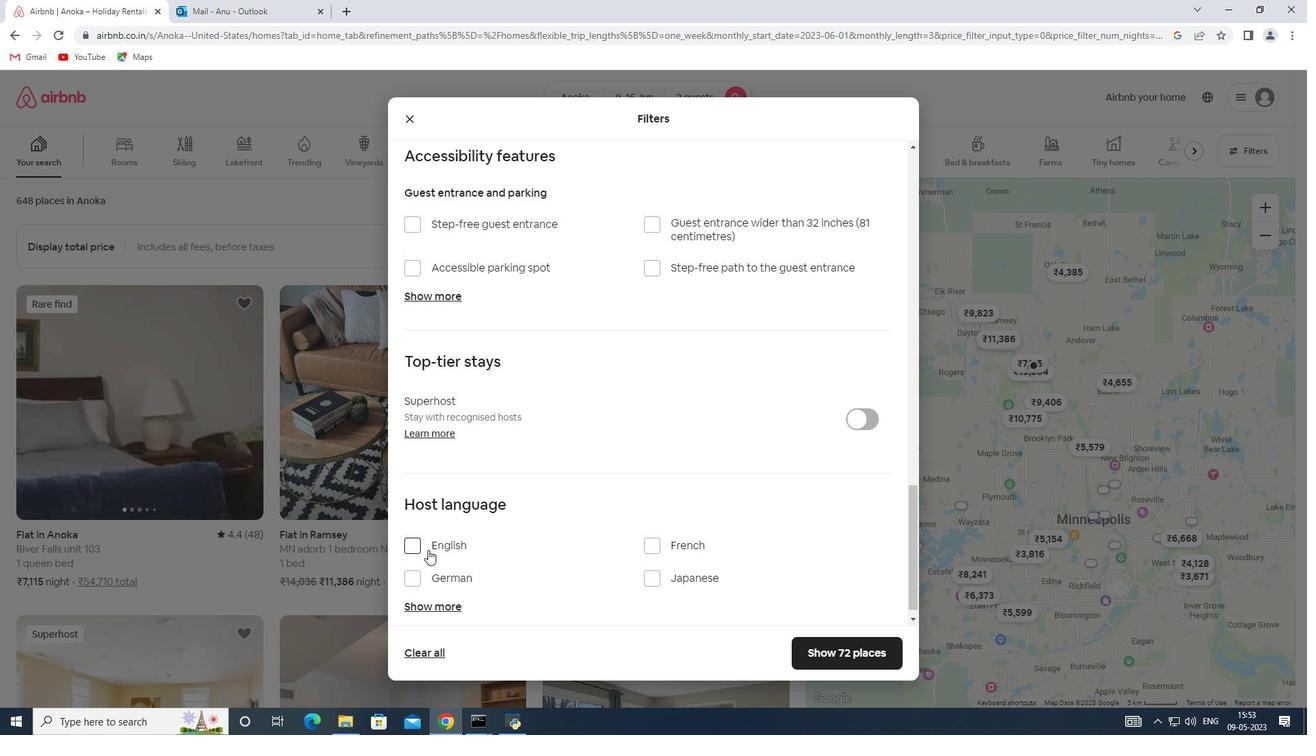 
Action: Mouse pressed left at (432, 545)
Screenshot: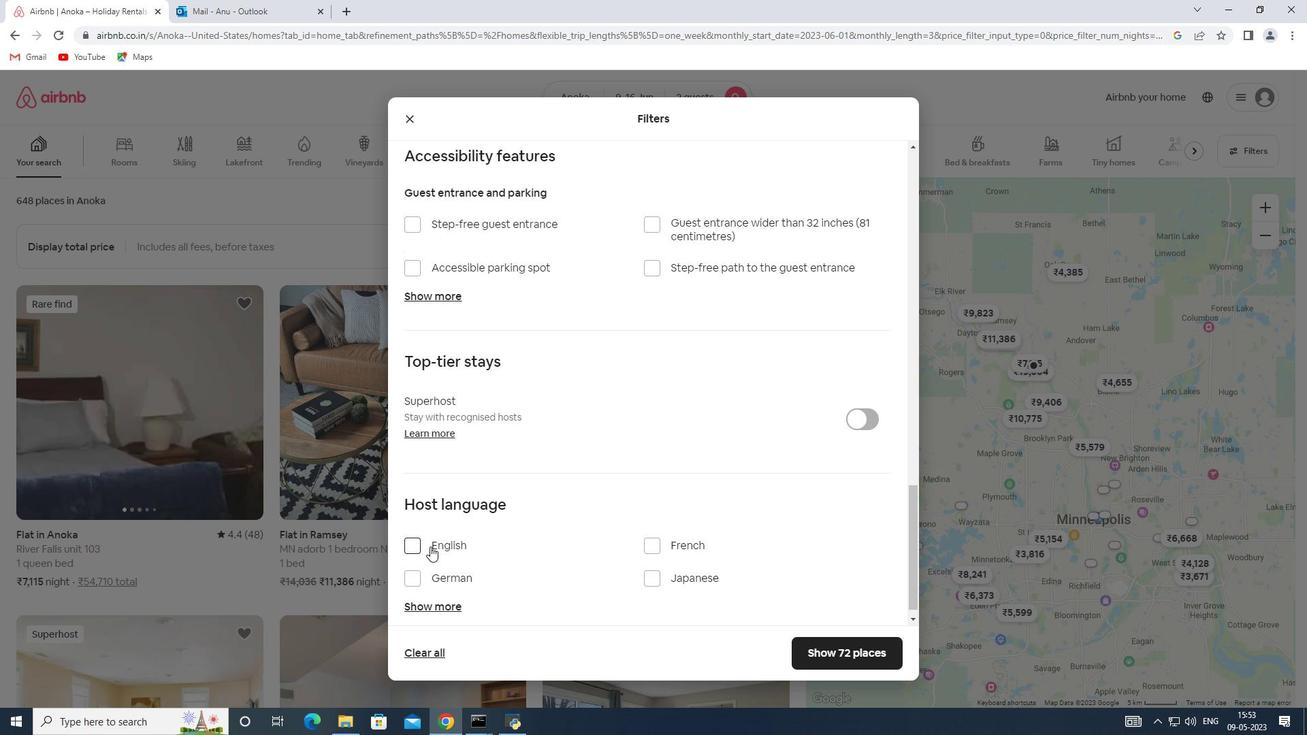 
Action: Mouse moved to (843, 646)
Screenshot: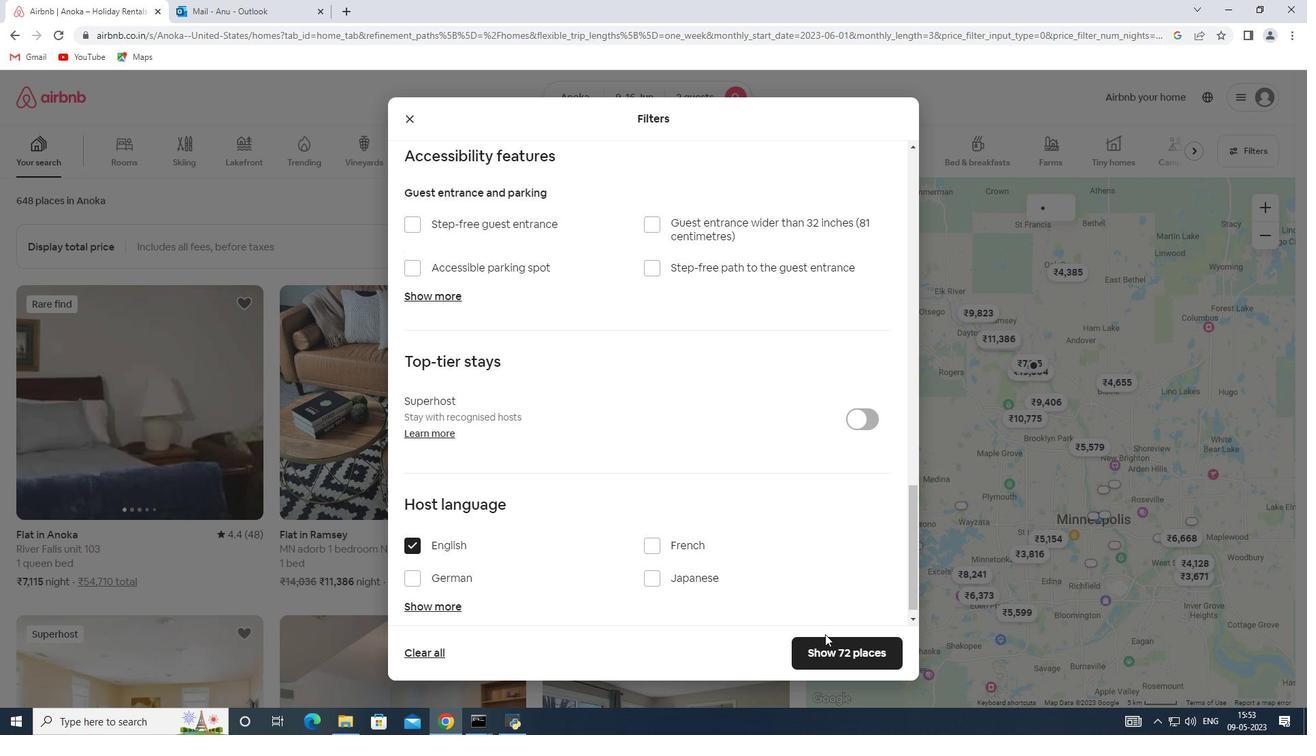 
Action: Mouse pressed left at (843, 646)
Screenshot: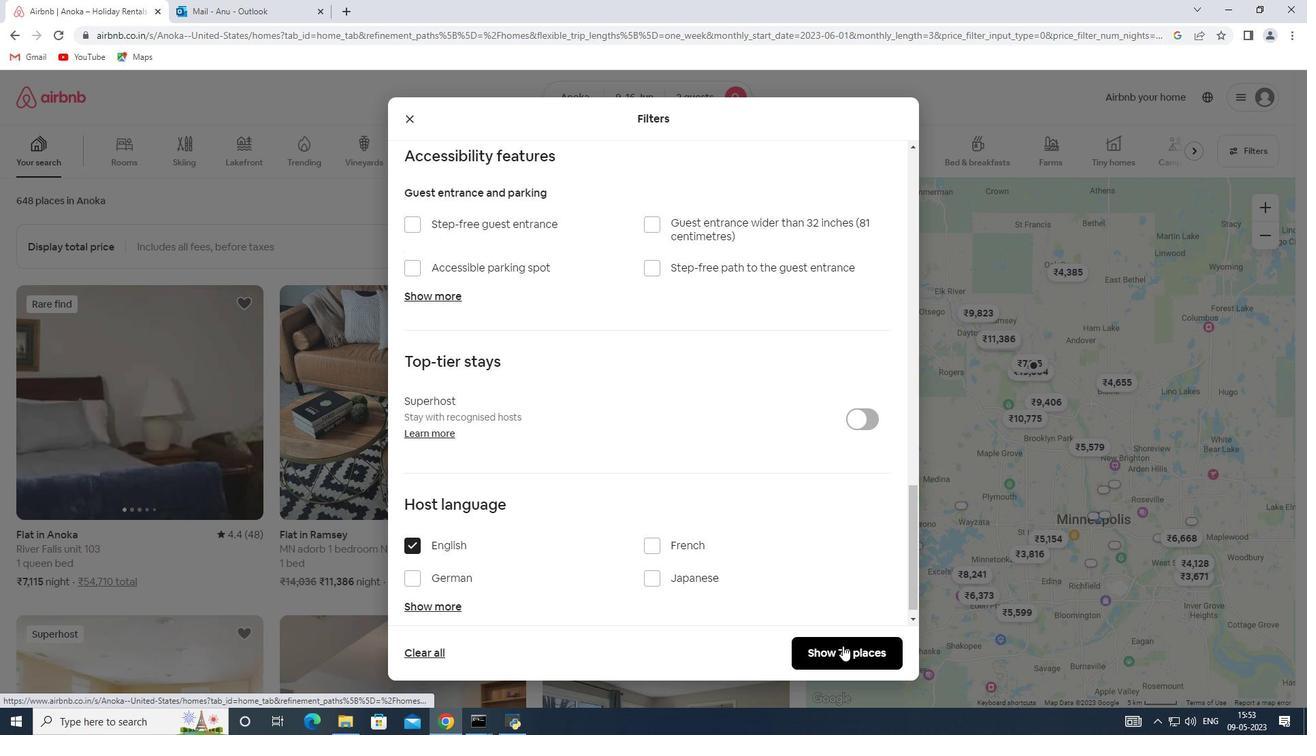
